 Task: Explore the pedestrian path from French Quarter to Audubon Aquarium of the Americas in New Orleans.
Action: Mouse moved to (243, 84)
Screenshot: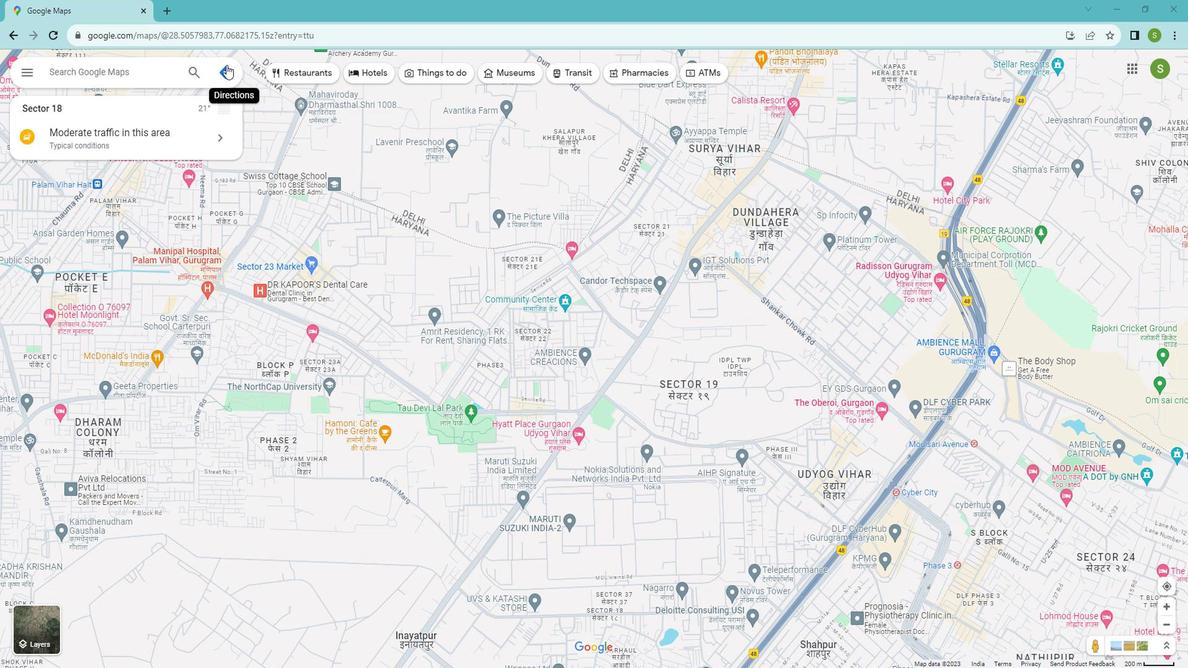 
Action: Mouse pressed left at (243, 84)
Screenshot: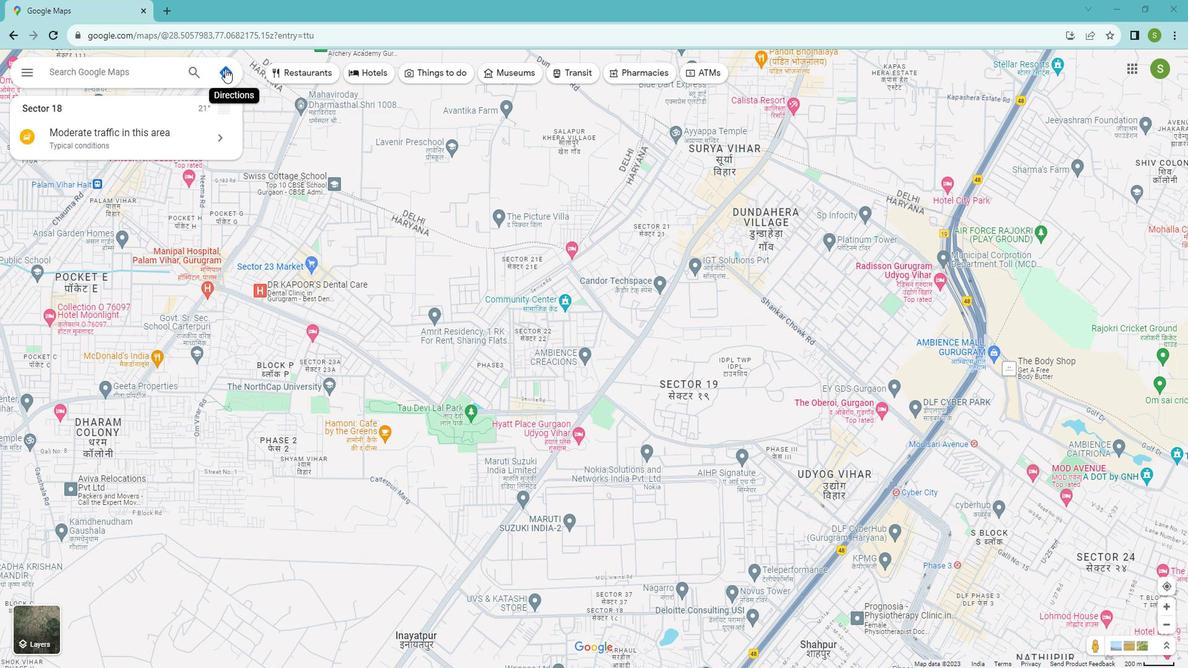 
Action: Mouse moved to (118, 122)
Screenshot: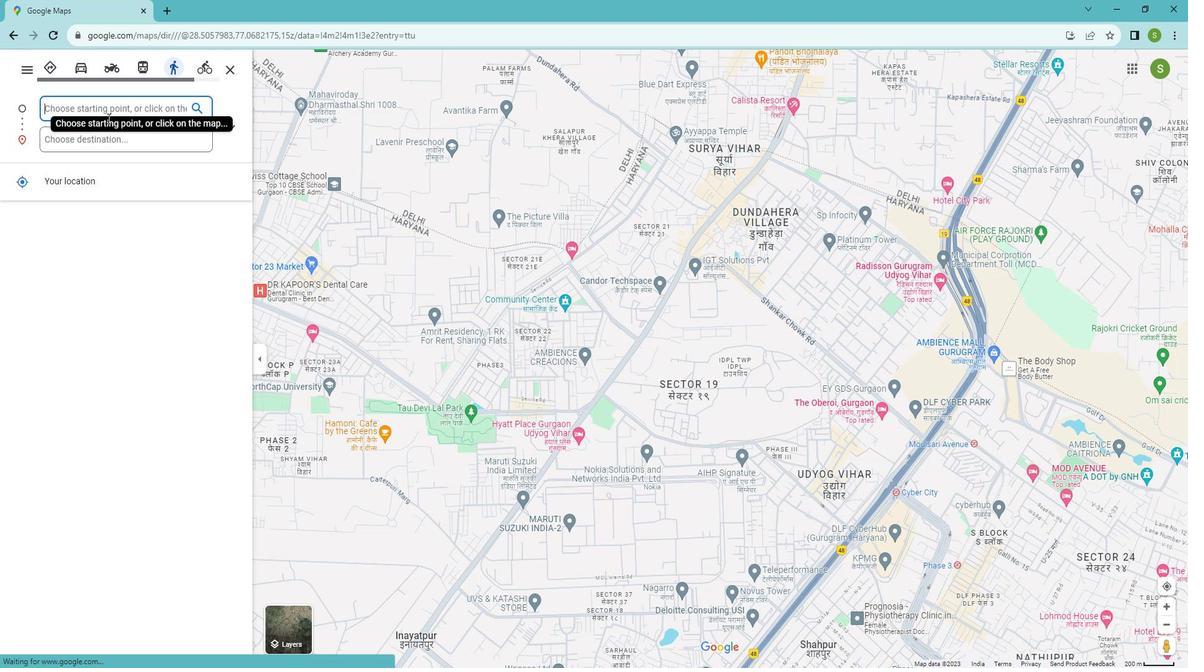 
Action: Mouse pressed left at (118, 122)
Screenshot: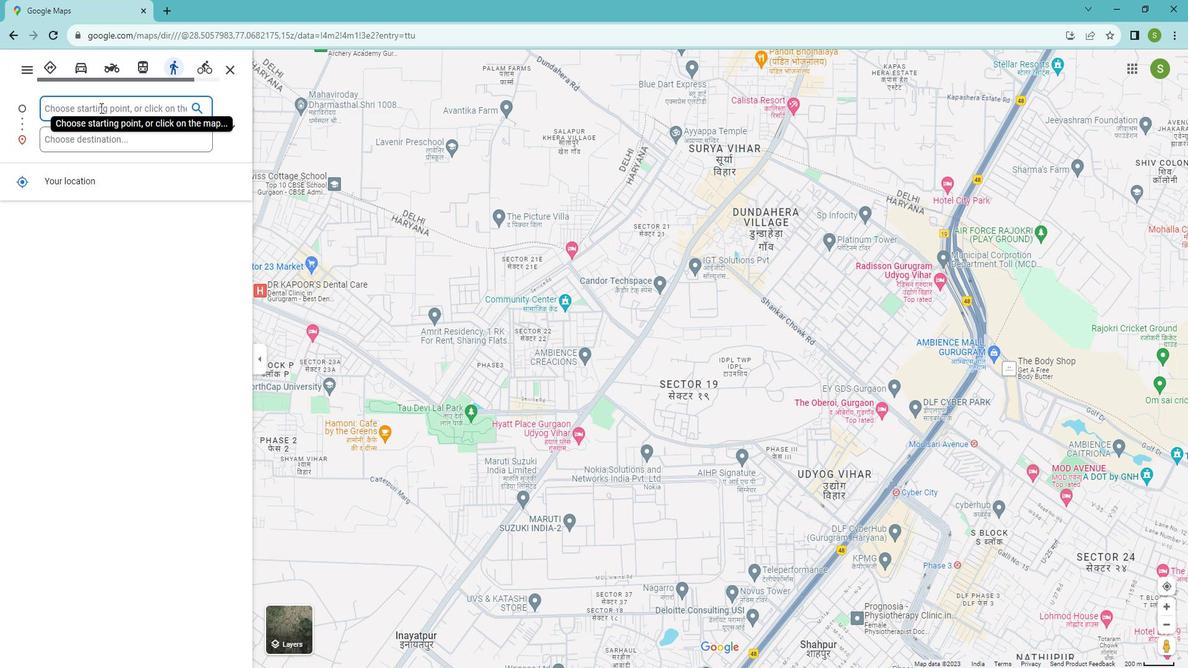 
Action: Key pressed <Key.shift>French<Key.space><Key.shift>Quater
Screenshot: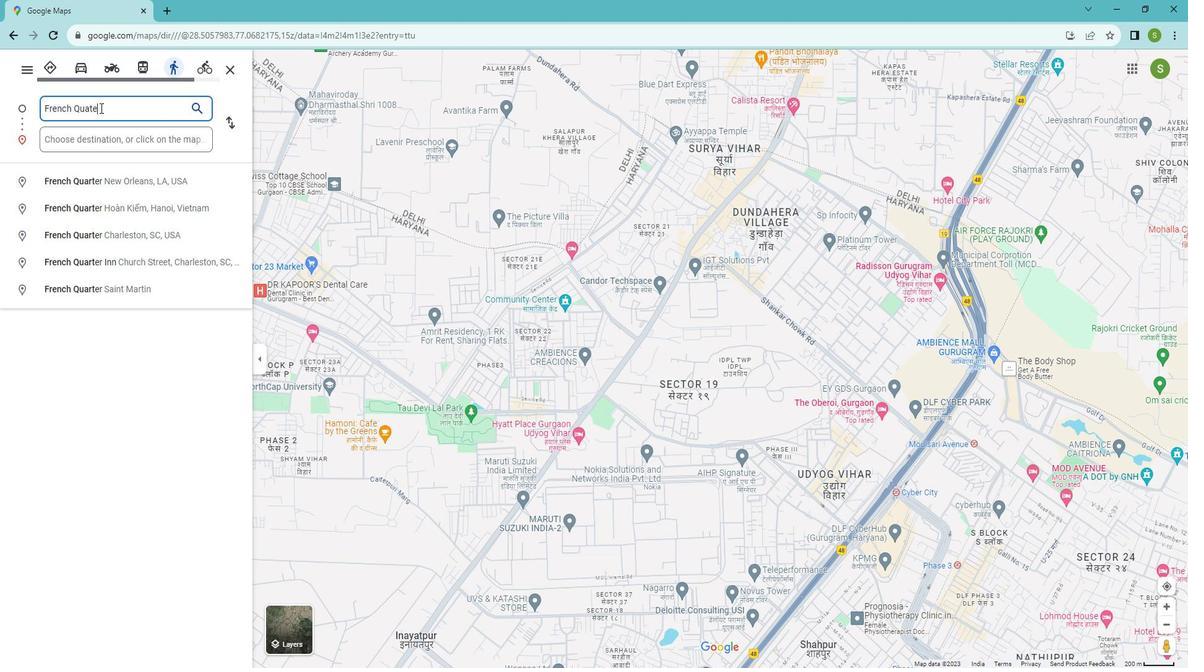 
Action: Mouse moved to (110, 120)
Screenshot: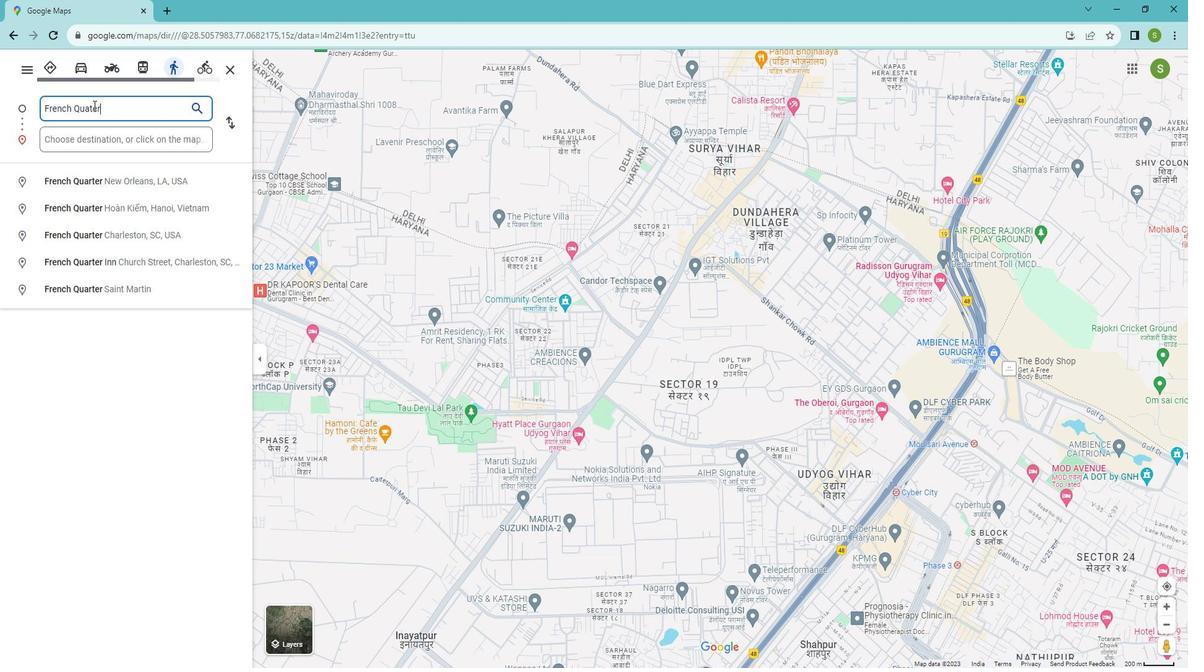 
Action: Mouse pressed left at (110, 120)
Screenshot: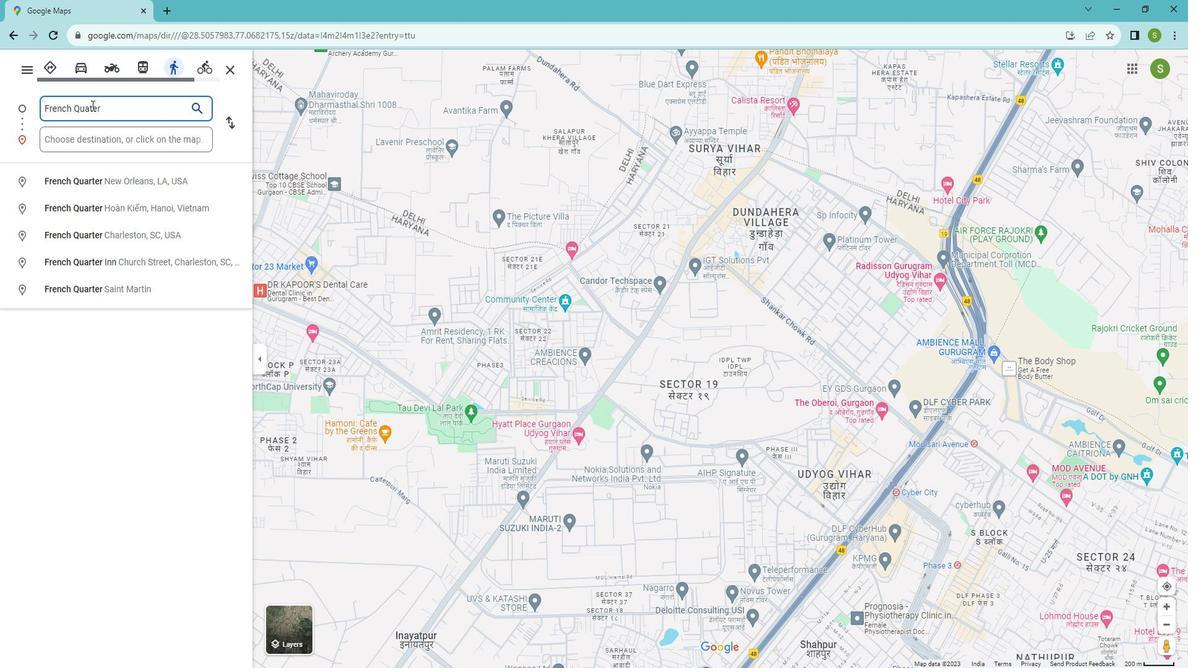 
Action: Mouse moved to (155, 131)
Screenshot: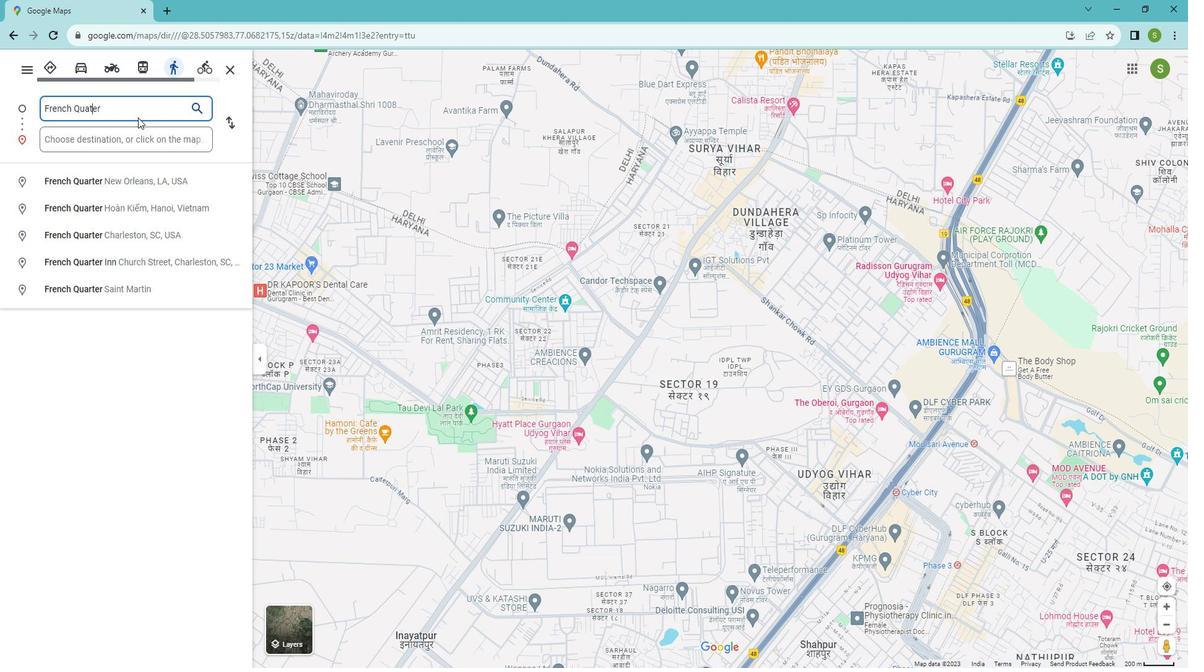 
Action: Key pressed r
Screenshot: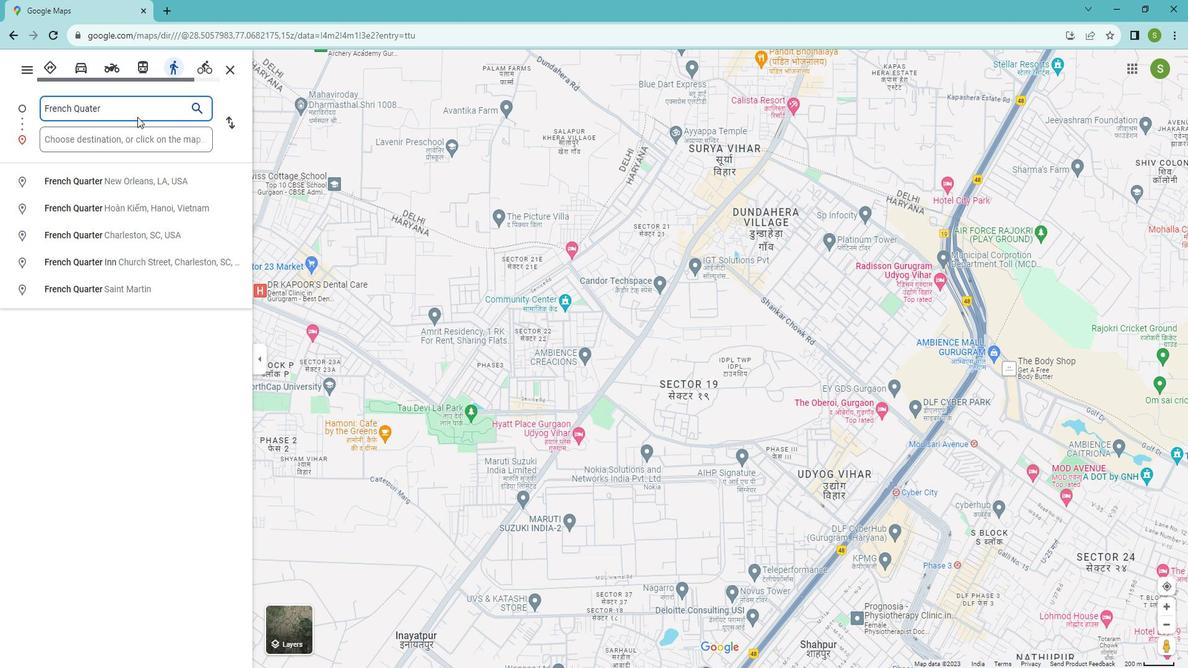 
Action: Mouse moved to (134, 149)
Screenshot: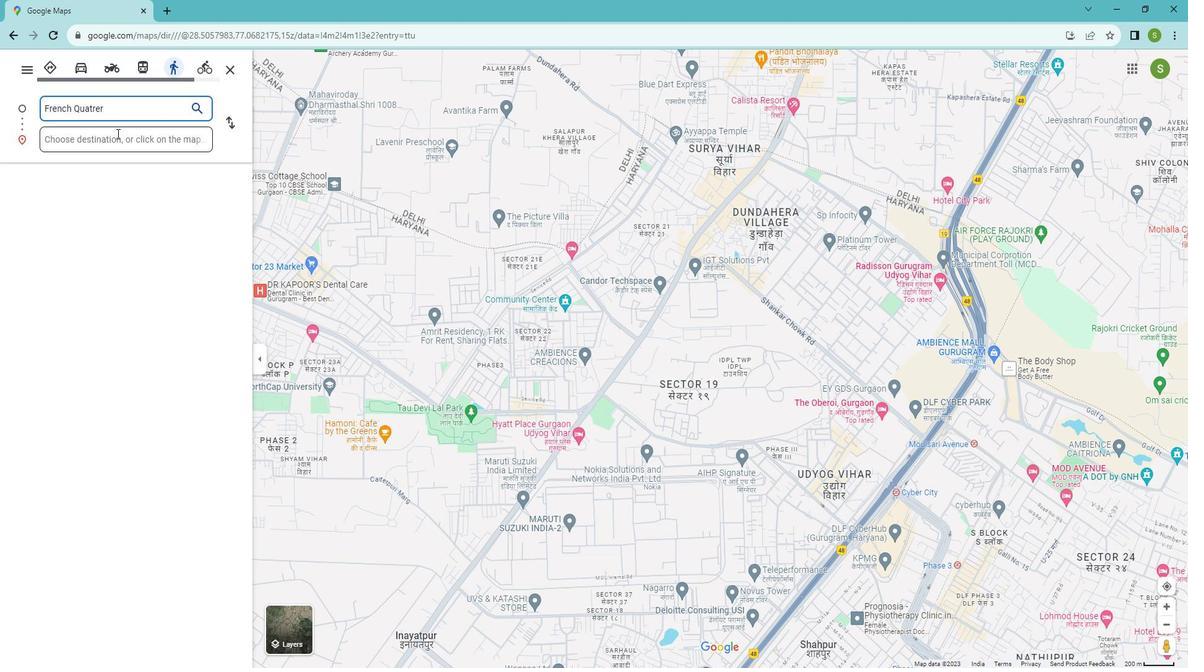 
Action: Mouse pressed left at (134, 149)
Screenshot: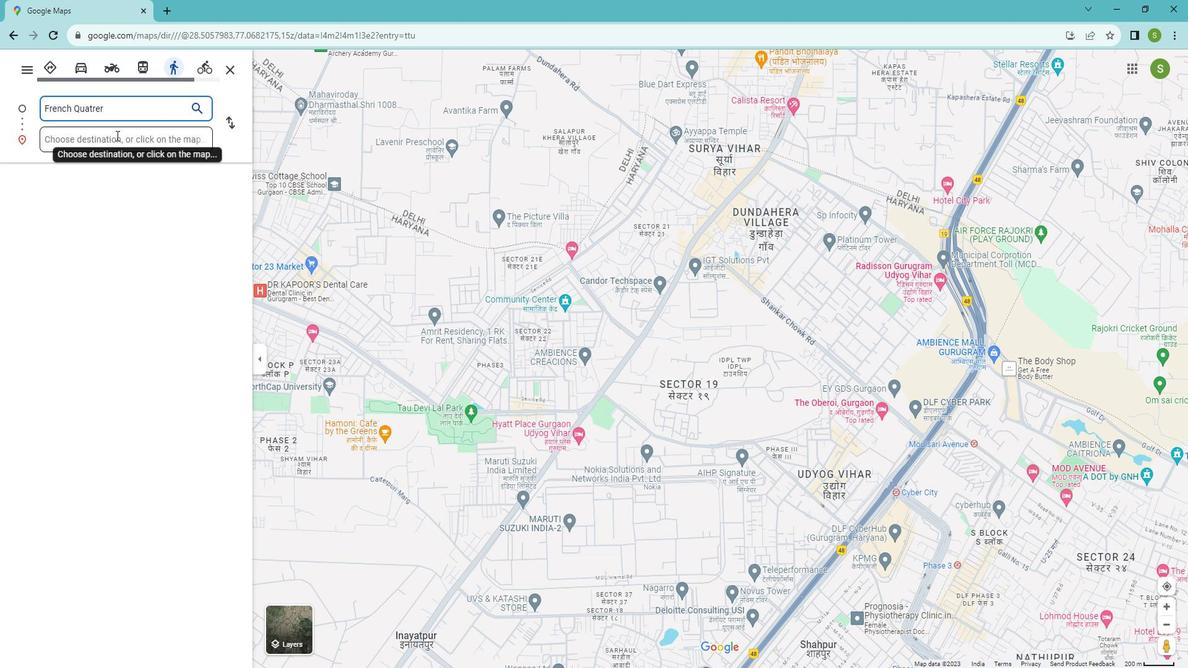 
Action: Key pressed <Key.shift>Audubon<Key.space><Key.shift>Aquarium<Key.enter>
Screenshot: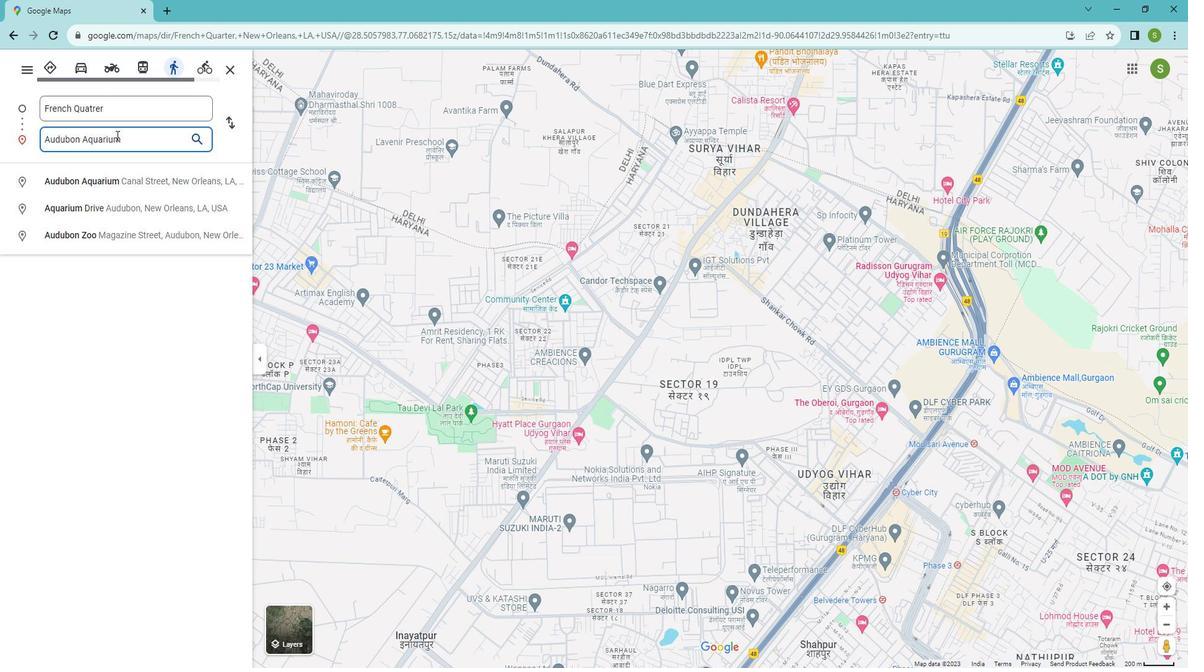 
Action: Mouse moved to (83, 319)
Screenshot: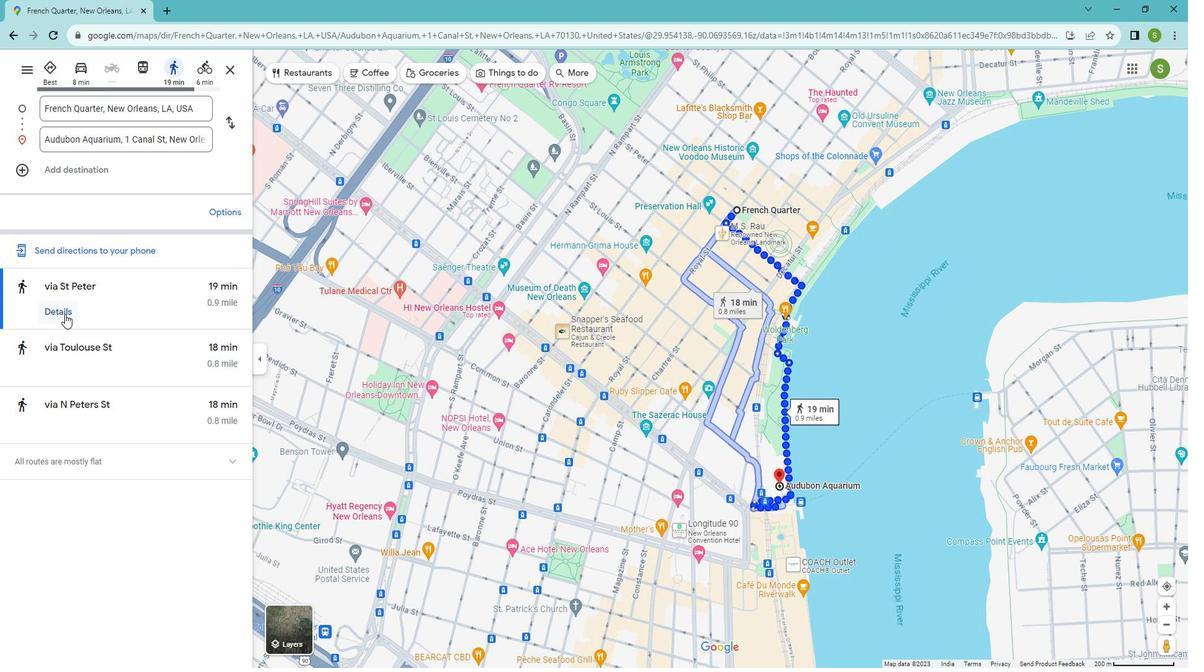 
Action: Mouse pressed left at (83, 319)
Screenshot: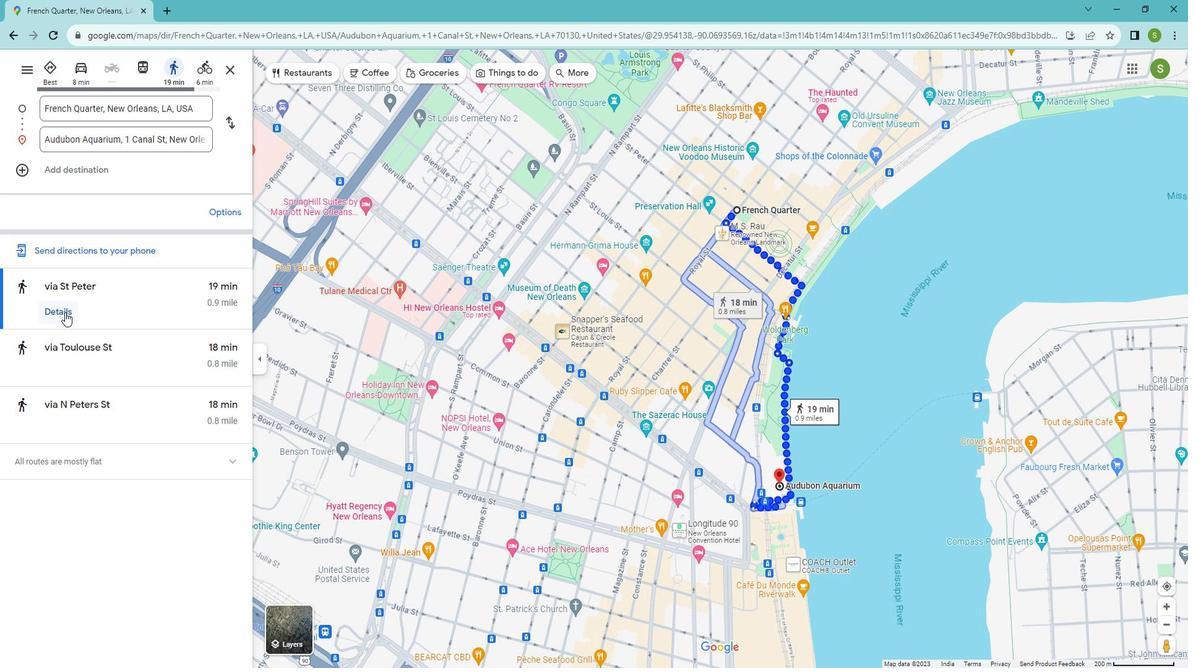 
Action: Mouse moved to (71, 285)
Screenshot: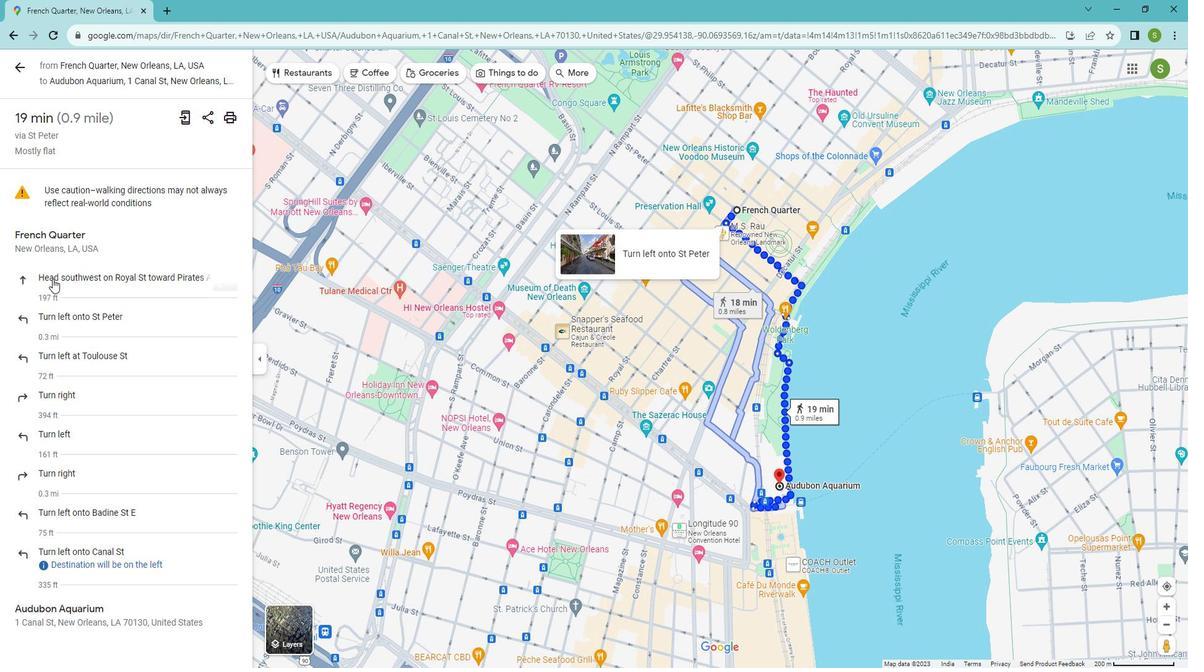 
Action: Mouse pressed left at (71, 285)
Screenshot: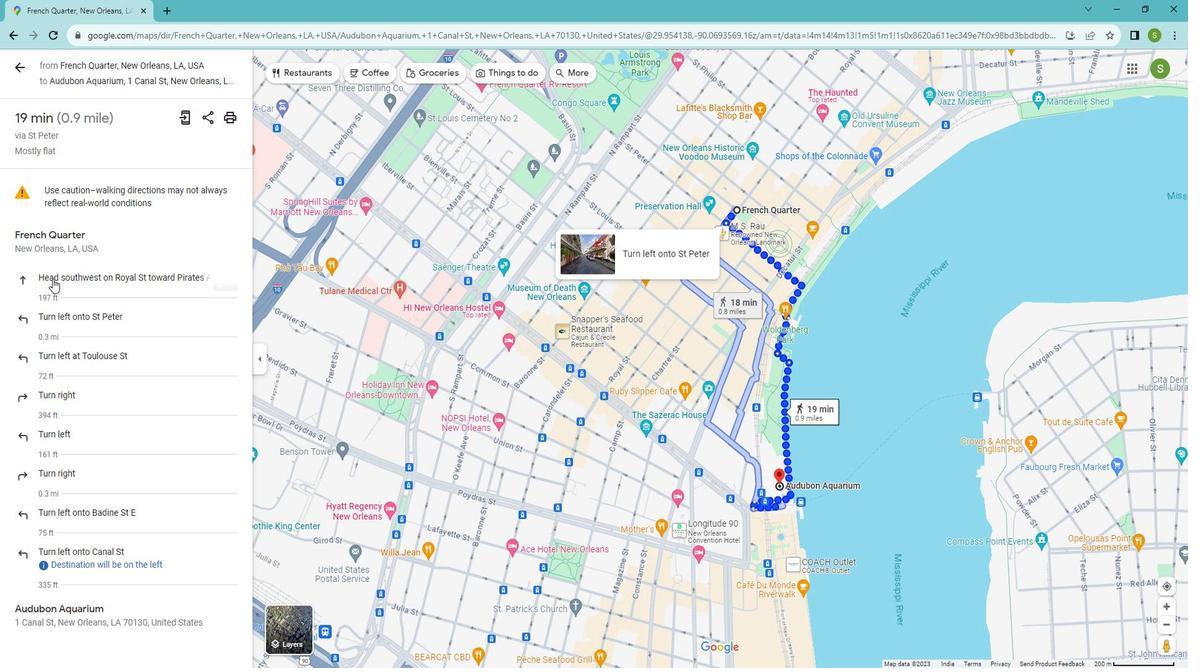 
Action: Mouse moved to (89, 328)
Screenshot: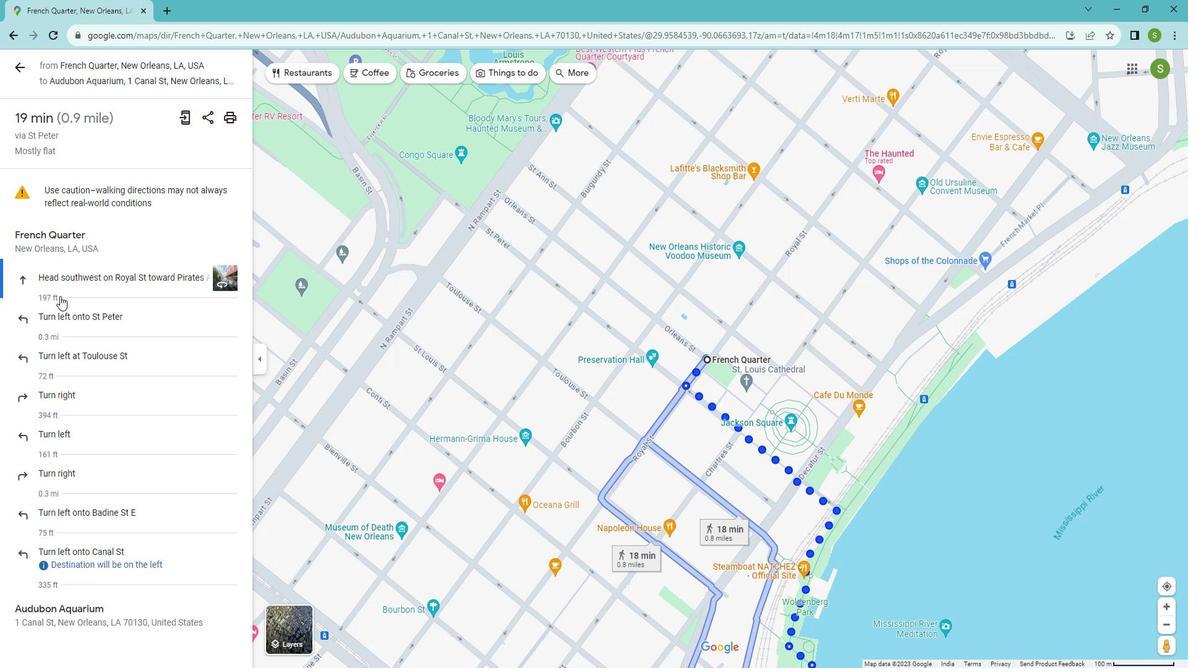 
Action: Mouse pressed left at (89, 328)
Screenshot: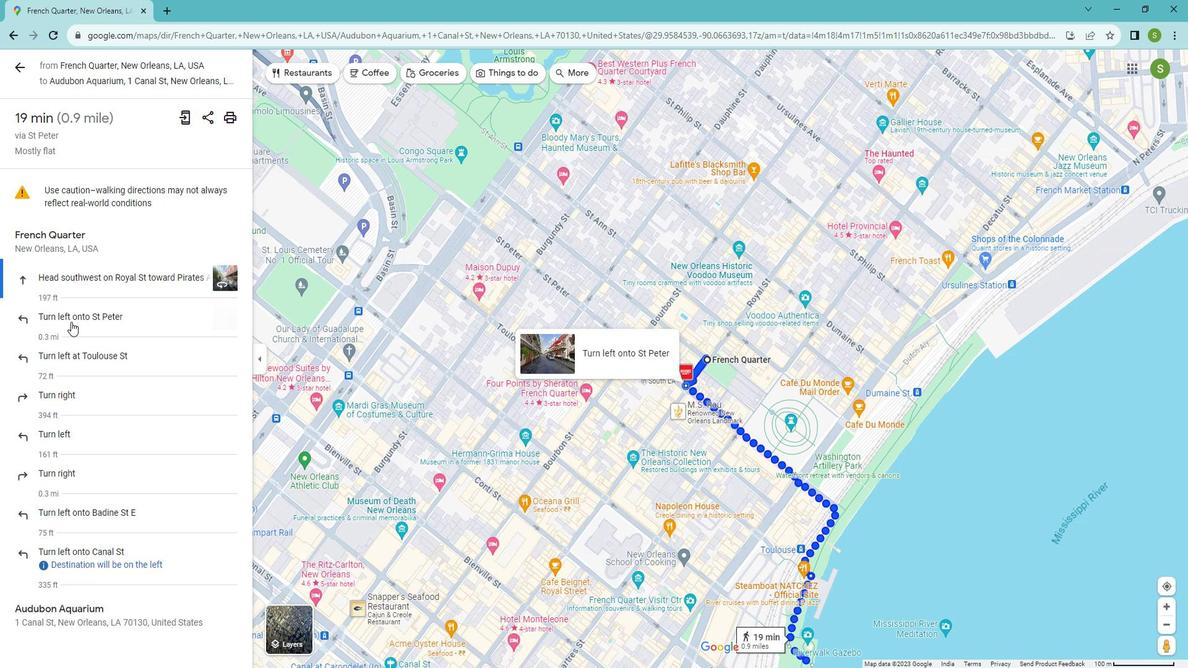 
Action: Mouse moved to (81, 361)
Screenshot: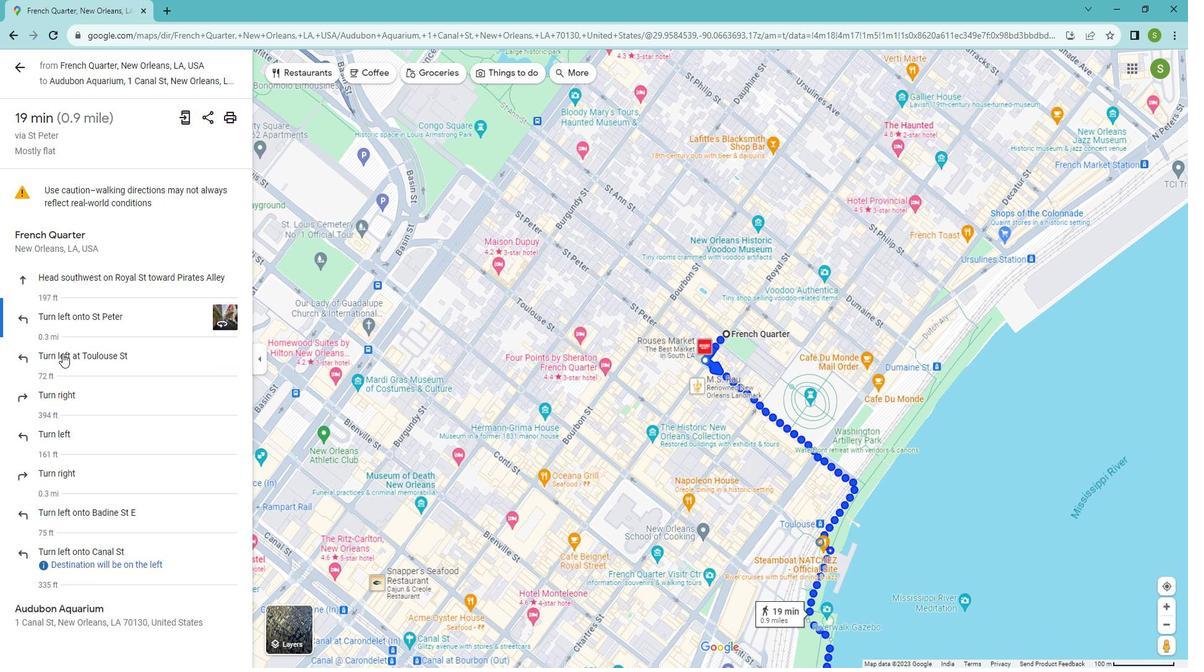 
Action: Mouse pressed left at (81, 361)
Screenshot: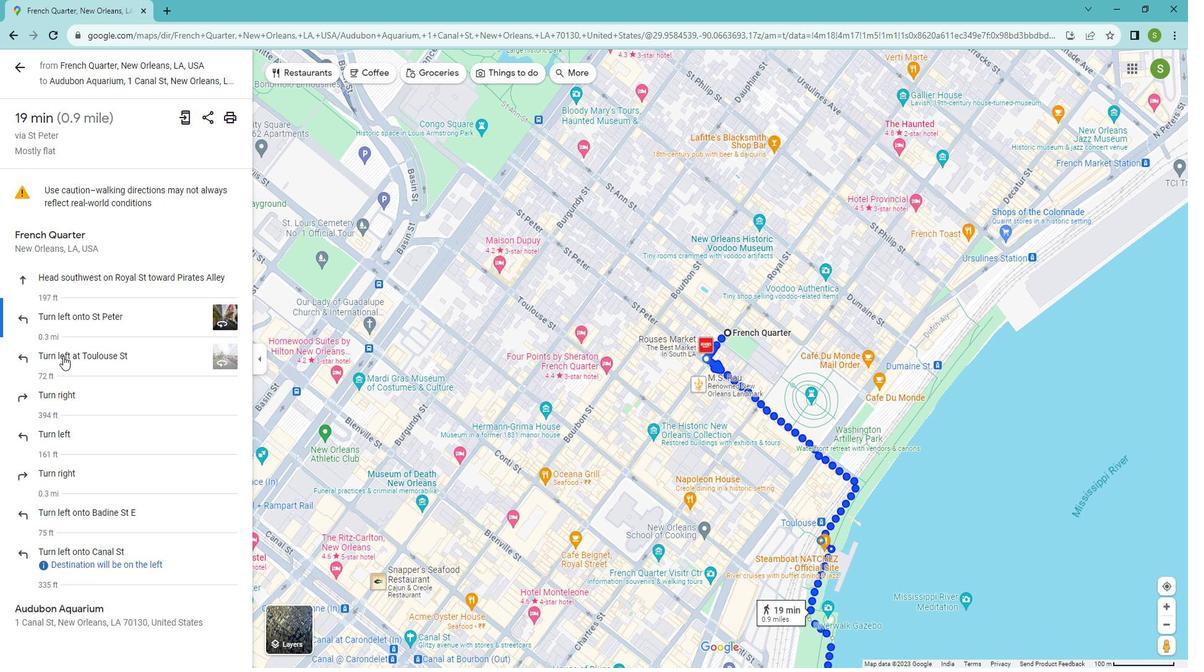 
Action: Mouse moved to (82, 399)
Screenshot: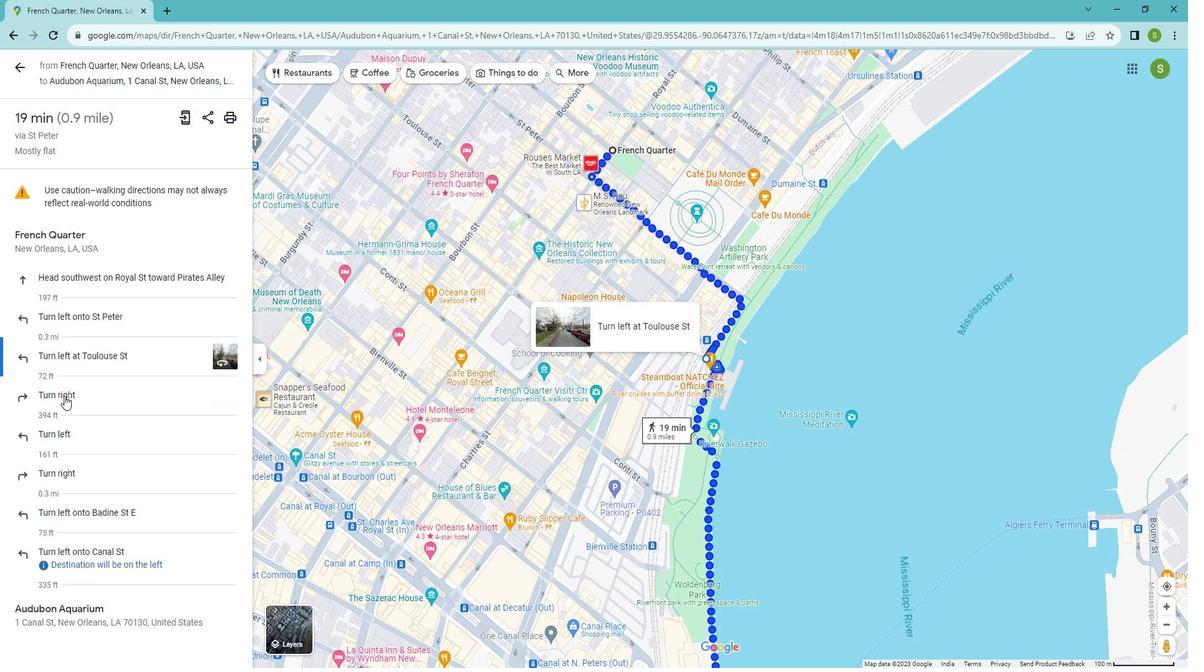 
Action: Mouse pressed left at (82, 399)
Screenshot: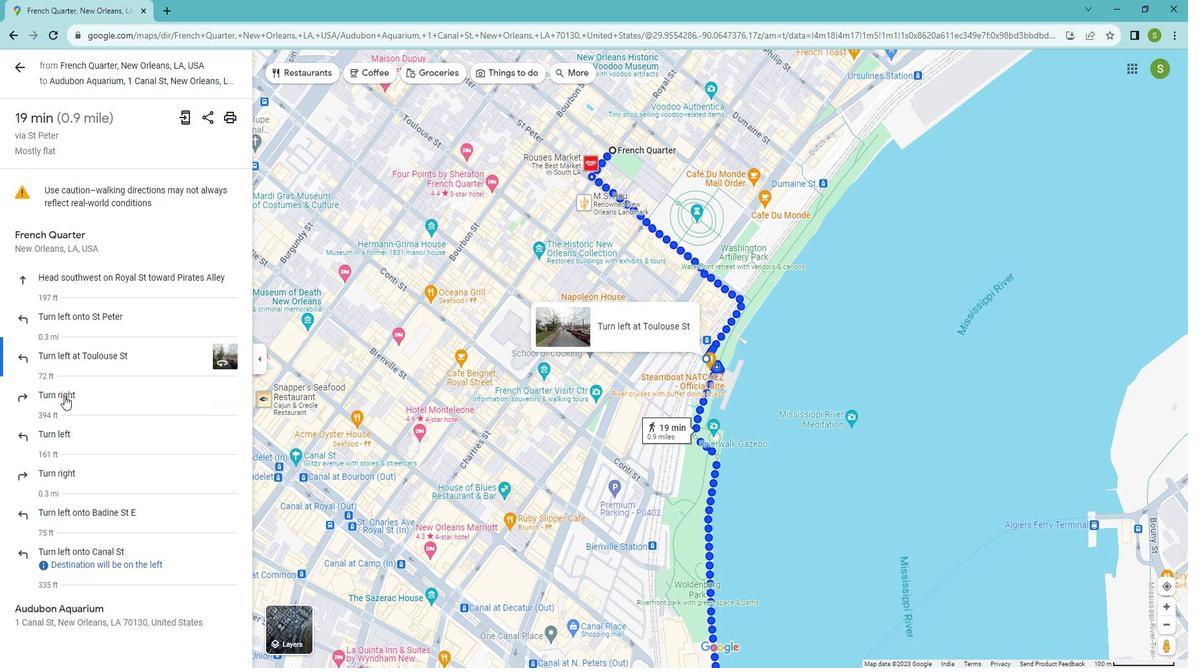 
Action: Mouse moved to (68, 437)
Screenshot: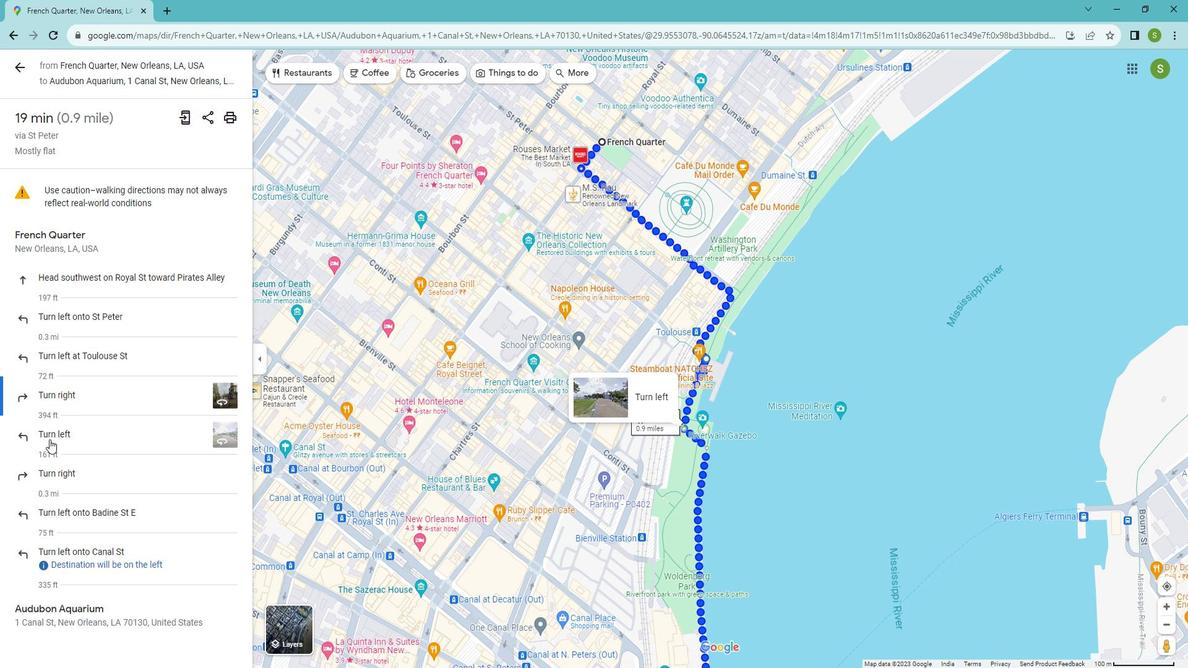 
Action: Mouse pressed left at (68, 437)
Screenshot: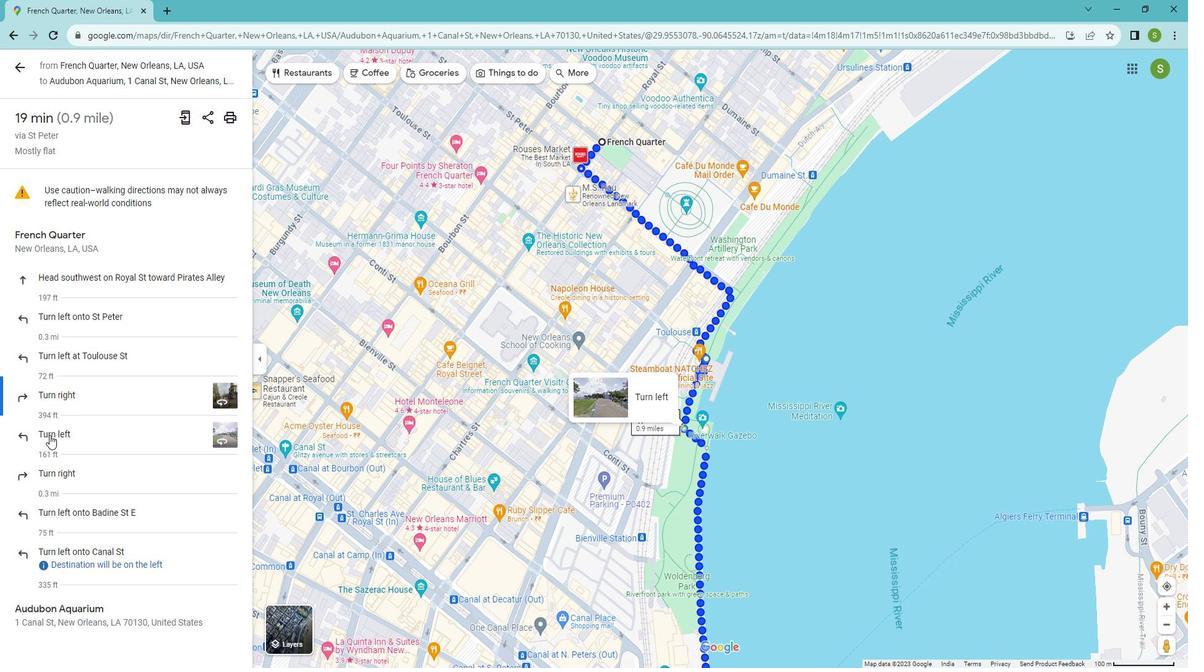 
Action: Mouse moved to (63, 472)
Screenshot: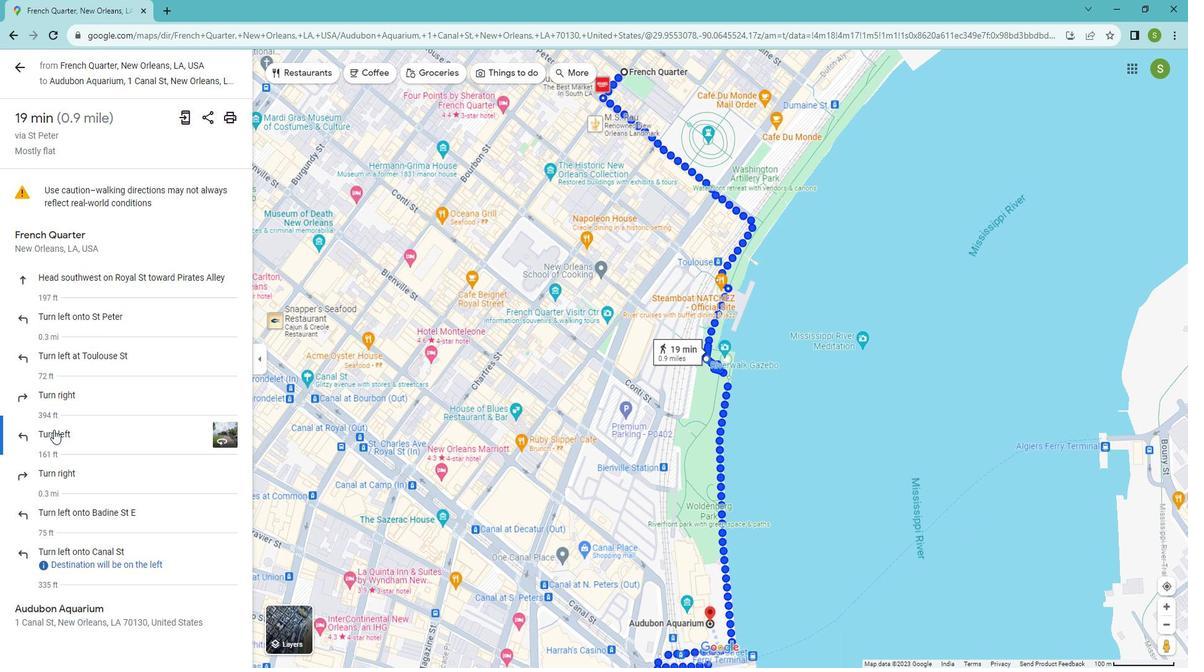 
Action: Mouse pressed left at (63, 472)
Screenshot: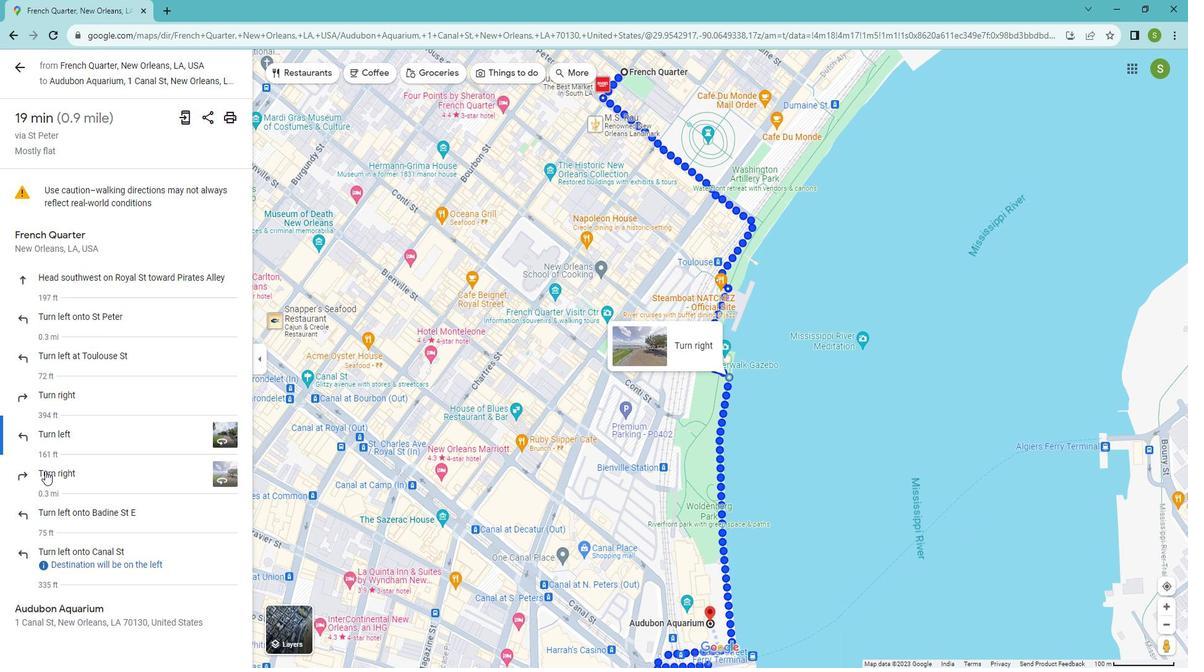 
Action: Mouse moved to (78, 505)
Screenshot: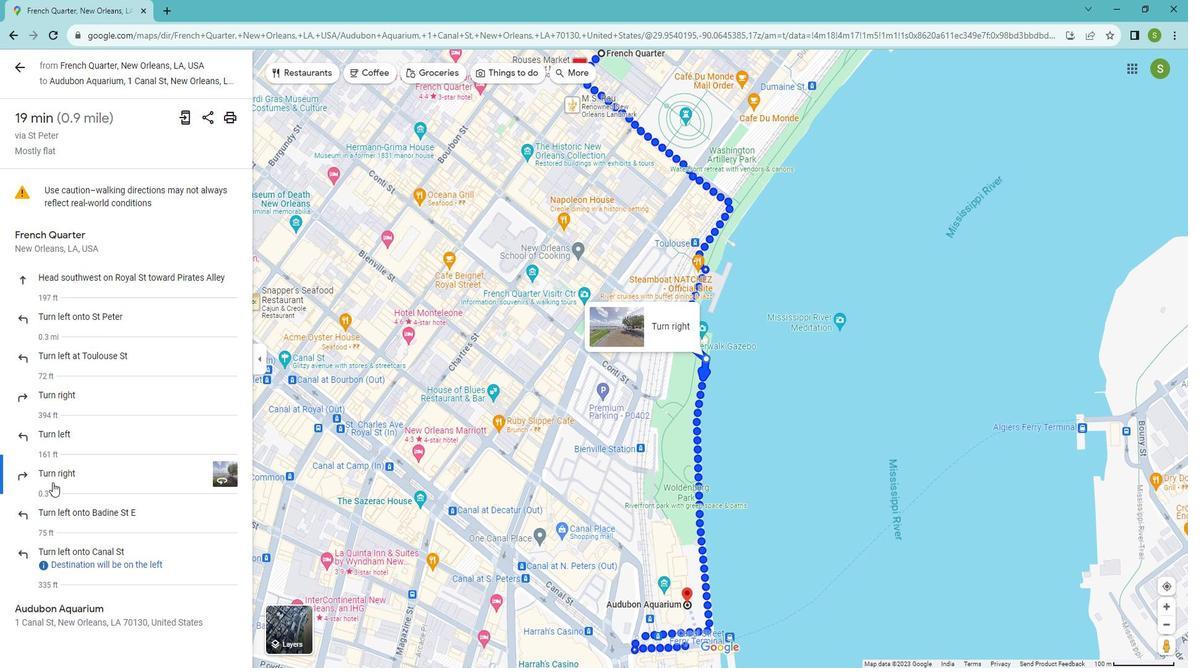 
Action: Mouse pressed left at (78, 505)
Screenshot: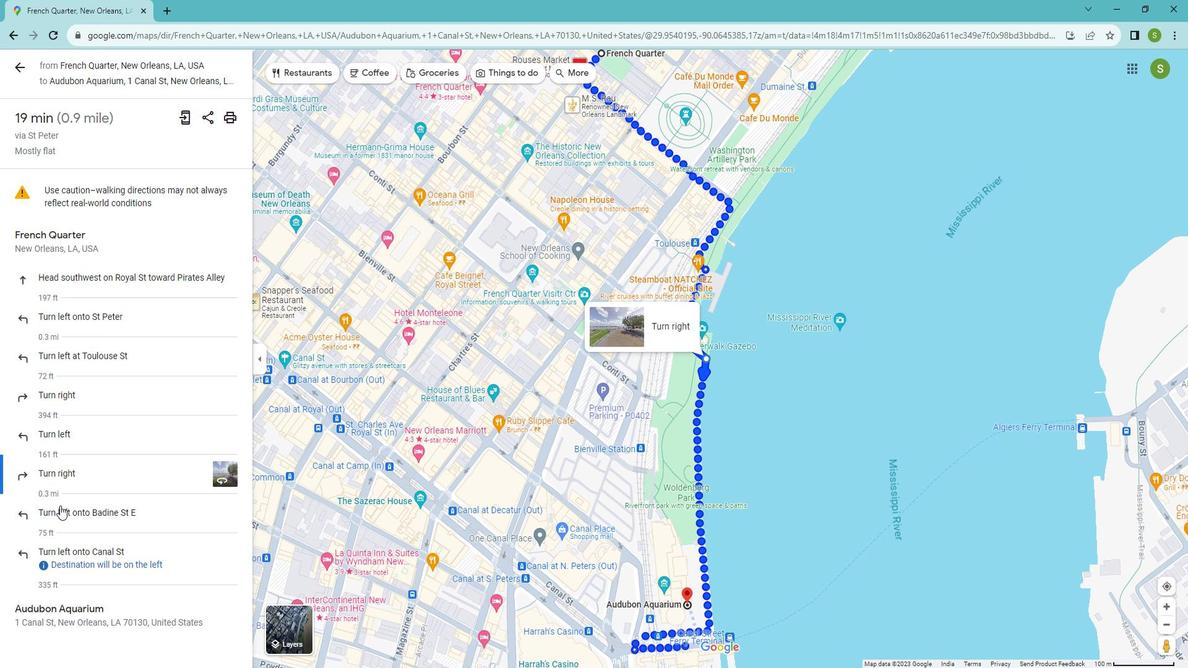 
Action: Mouse moved to (91, 549)
Screenshot: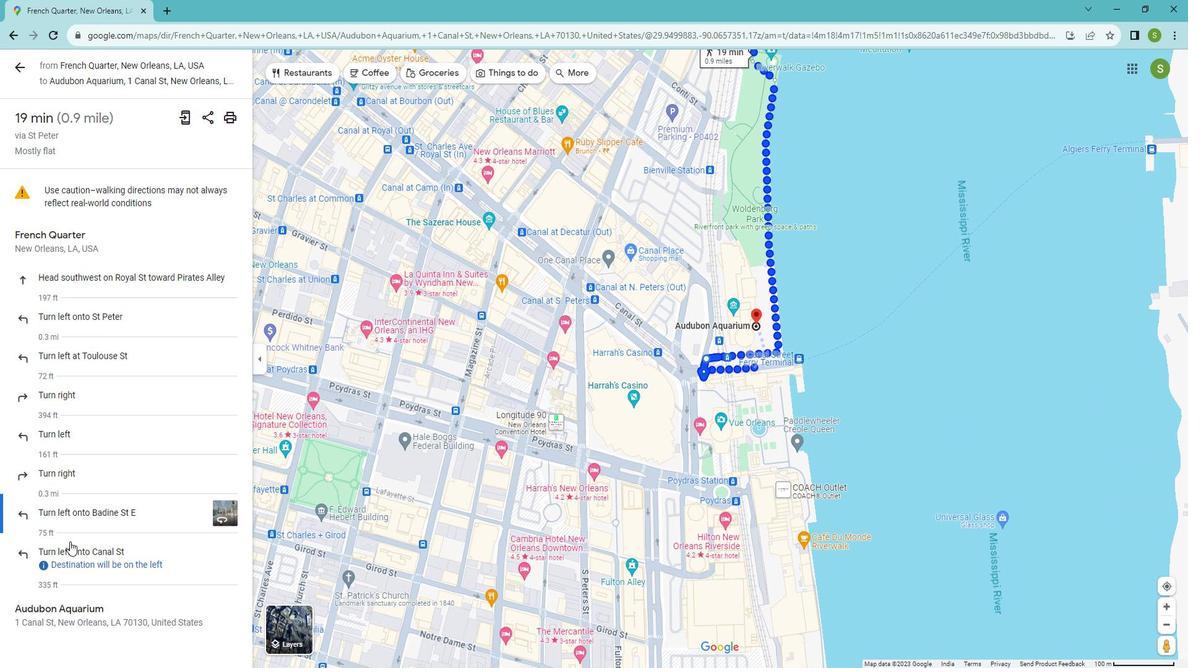 
Action: Mouse pressed left at (91, 549)
Screenshot: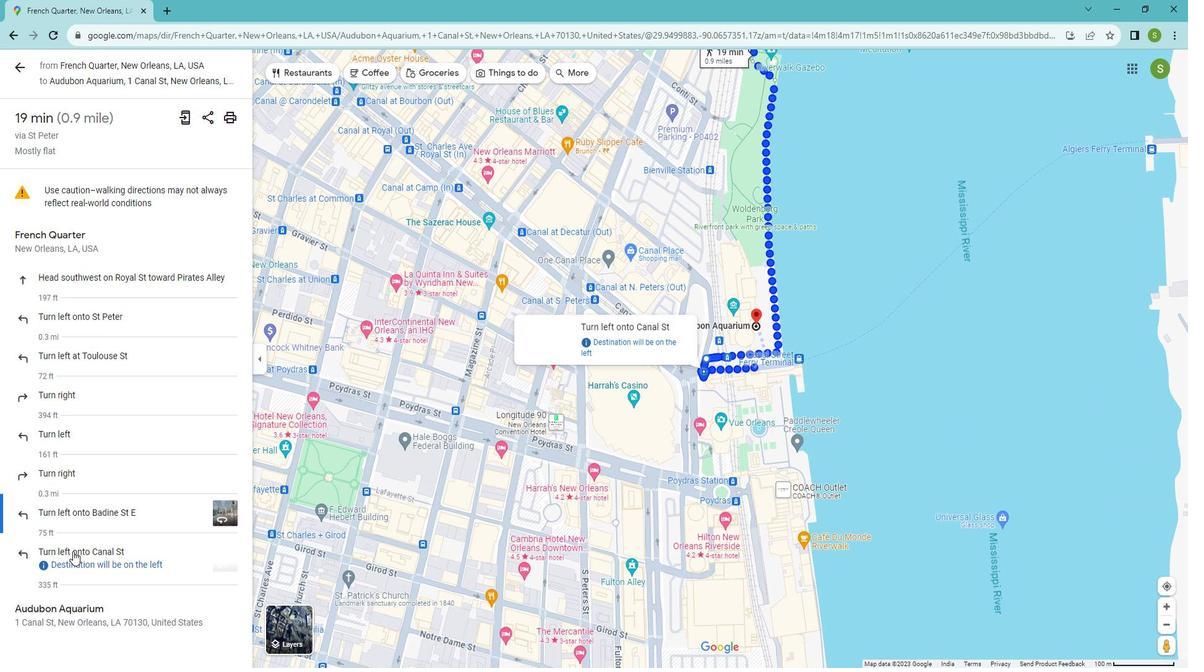 
Action: Mouse moved to (81, 605)
Screenshot: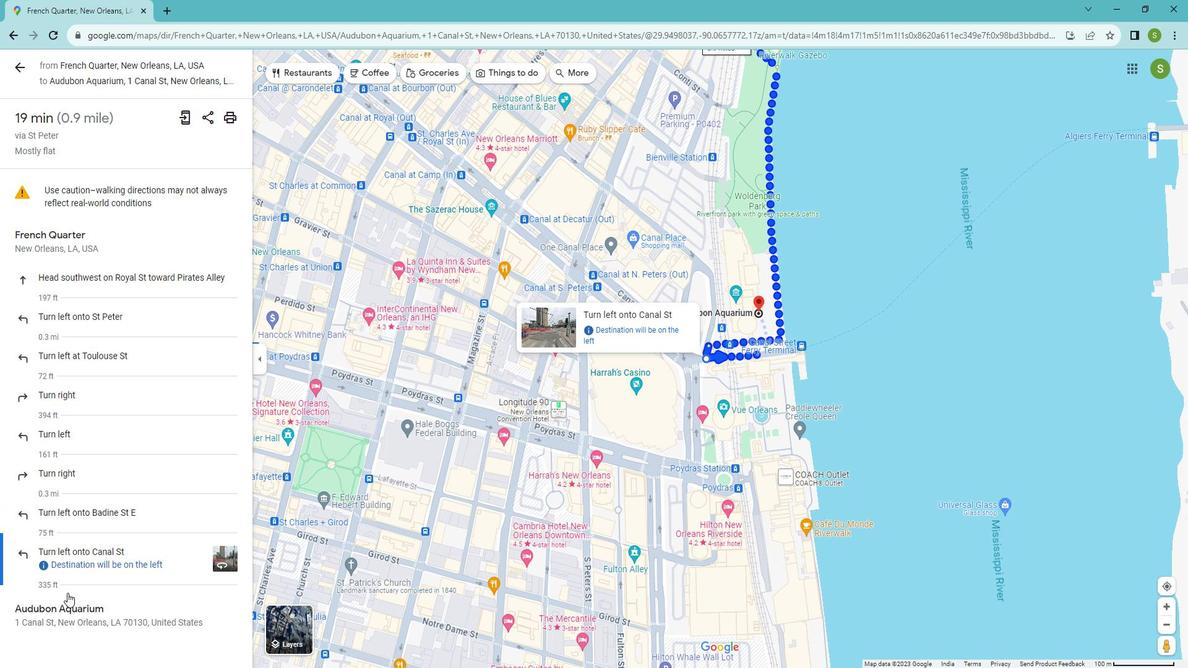 
Action: Mouse pressed left at (81, 605)
Screenshot: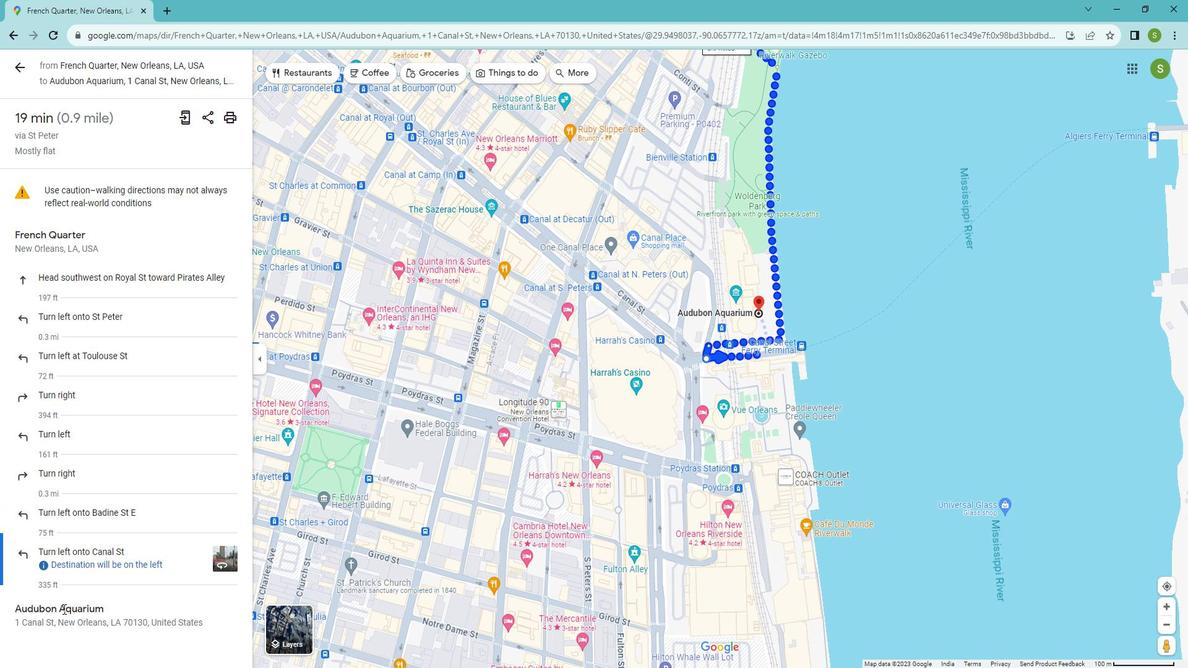 
Action: Mouse moved to (31, 82)
Screenshot: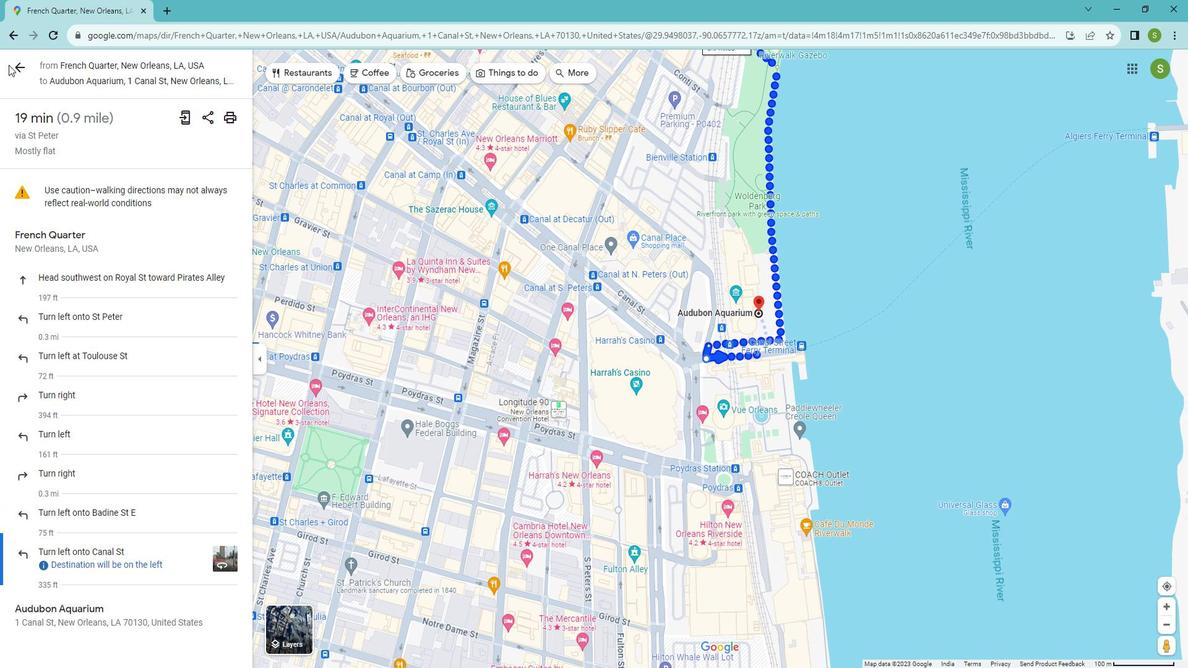 
Action: Mouse pressed left at (31, 82)
Screenshot: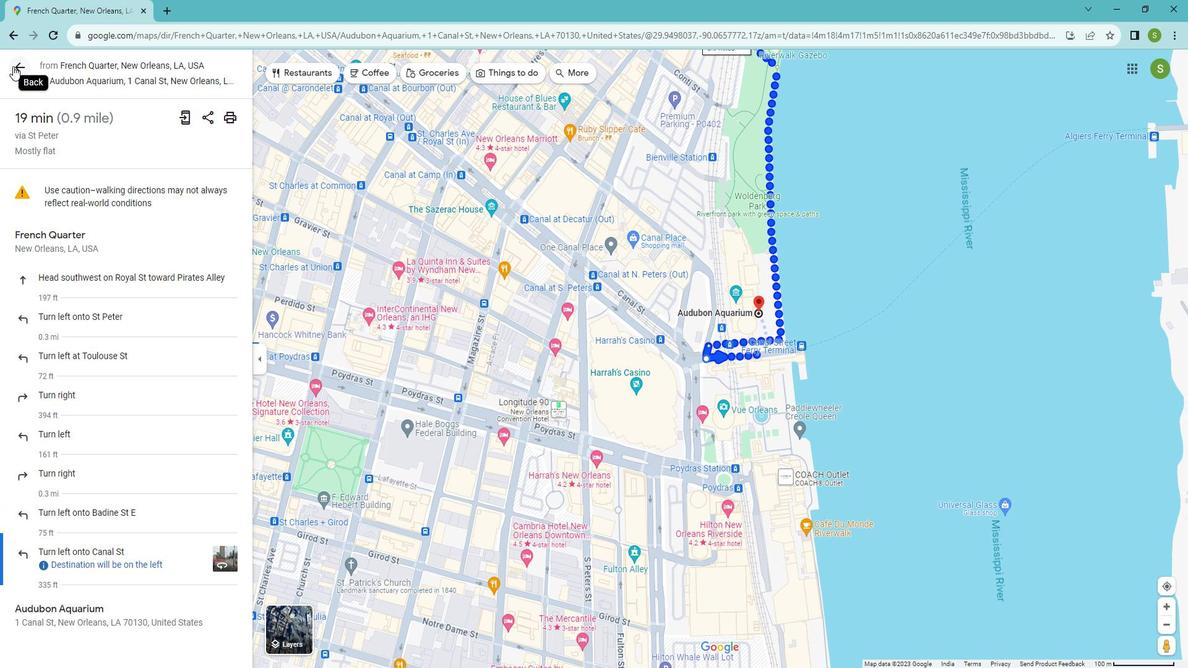 
Action: Mouse moved to (104, 92)
Screenshot: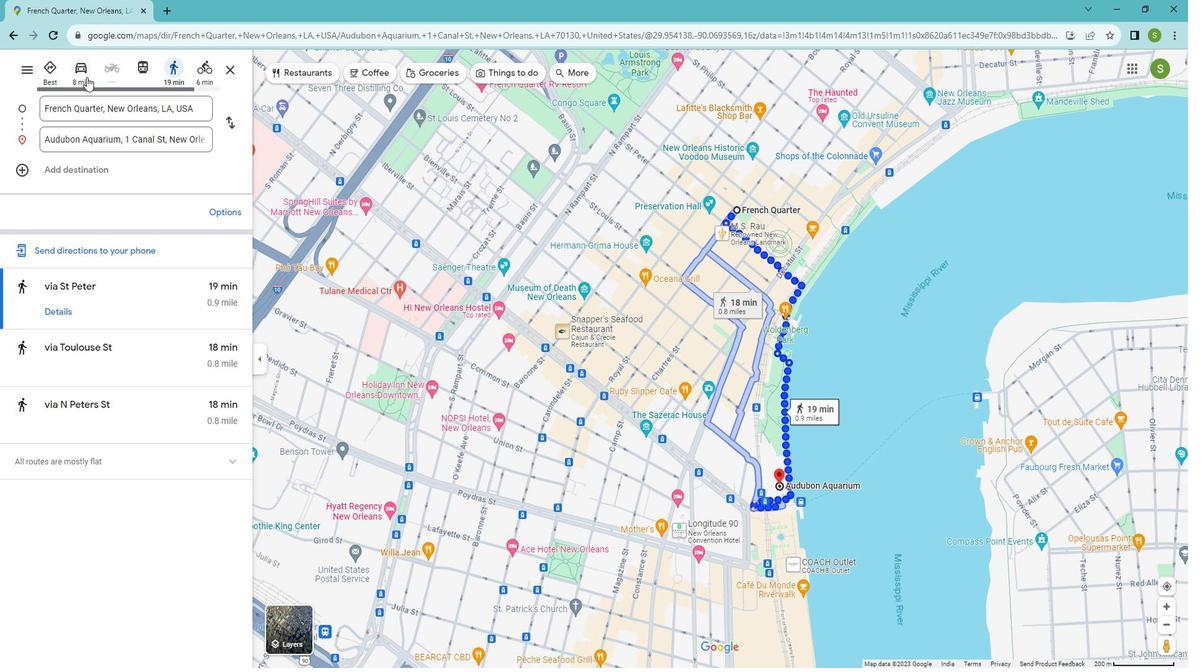 
Action: Mouse pressed left at (104, 92)
Screenshot: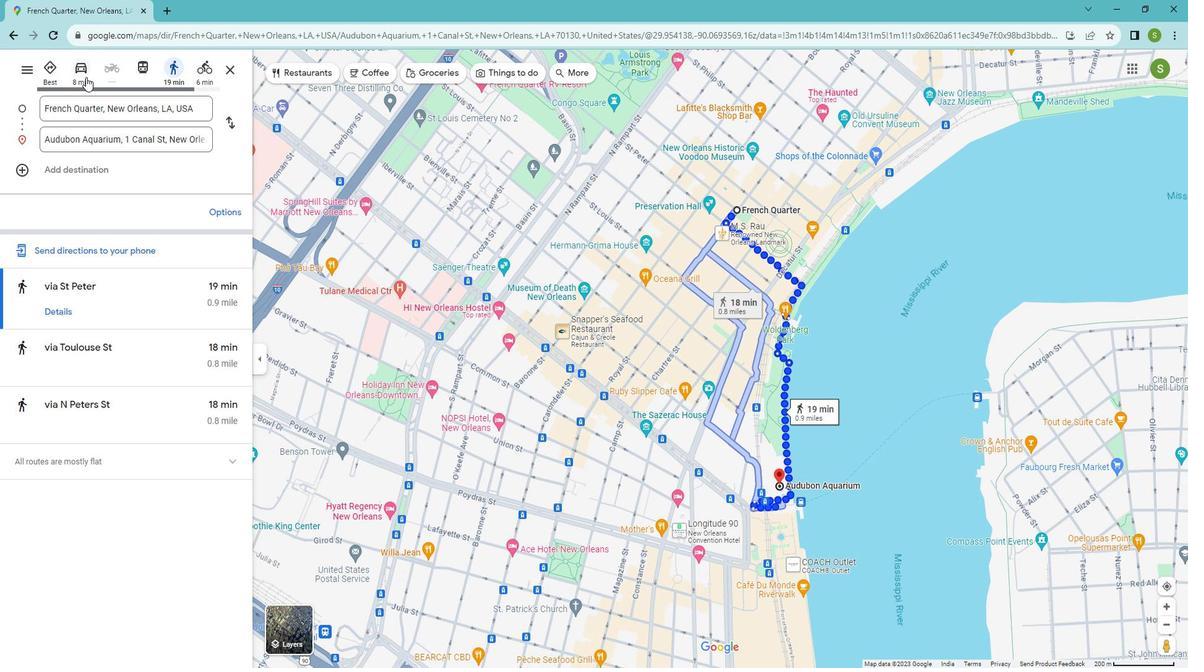 
Action: Mouse moved to (73, 342)
Screenshot: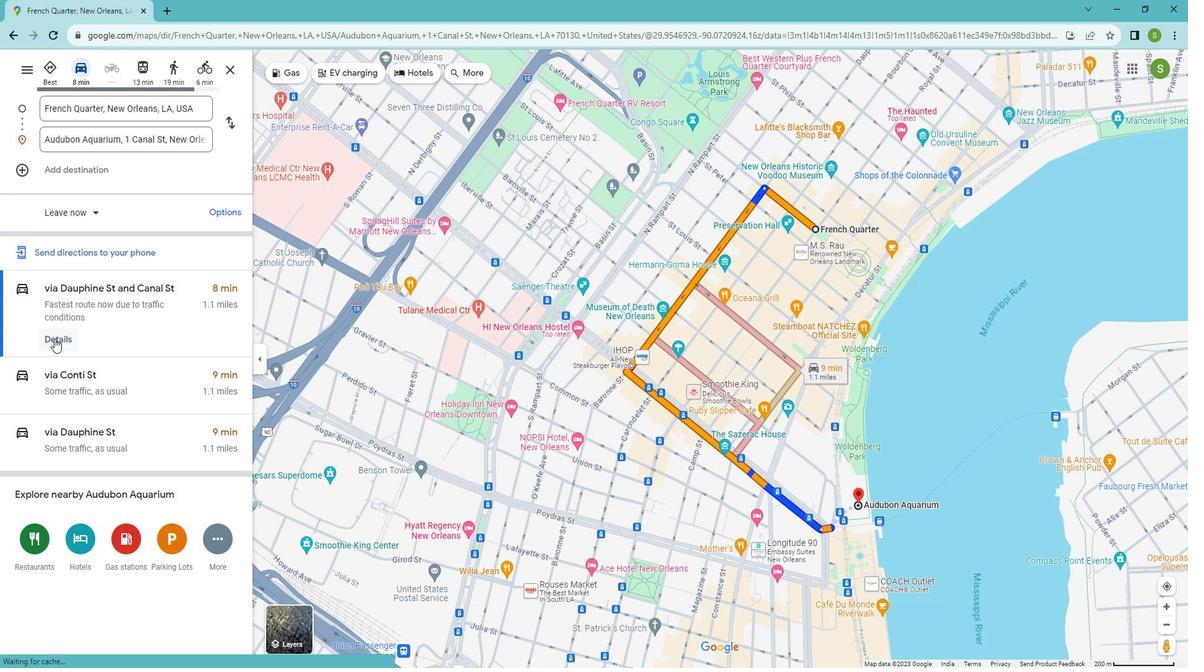 
Action: Mouse pressed left at (73, 342)
Screenshot: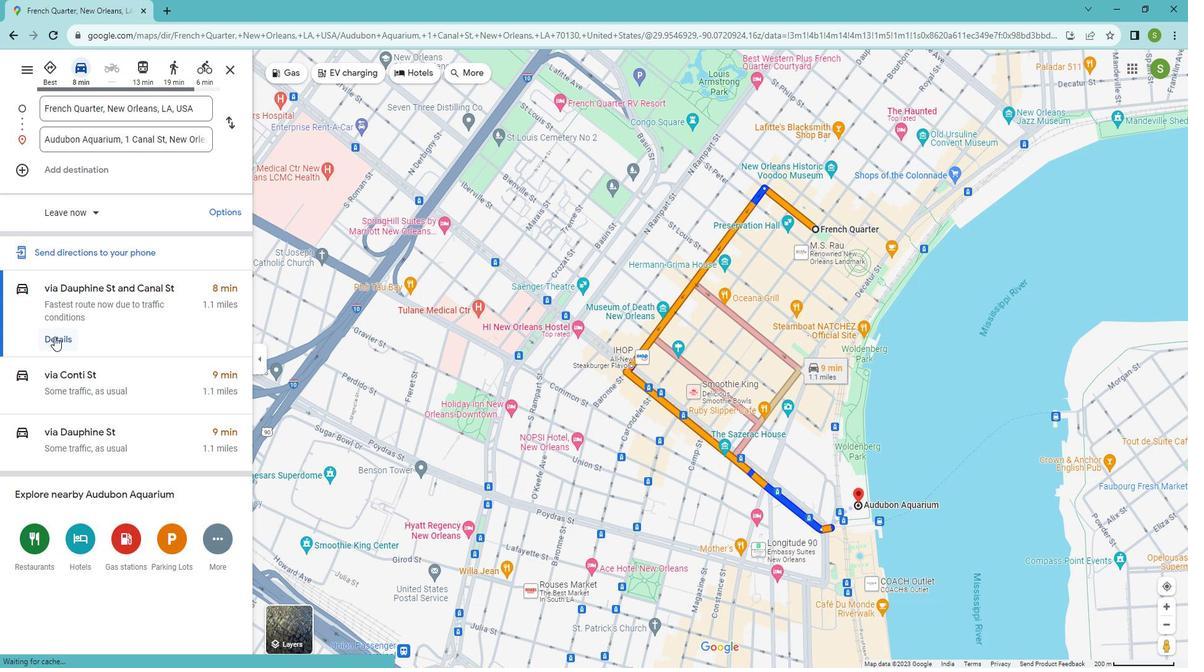 
Action: Mouse moved to (65, 252)
Screenshot: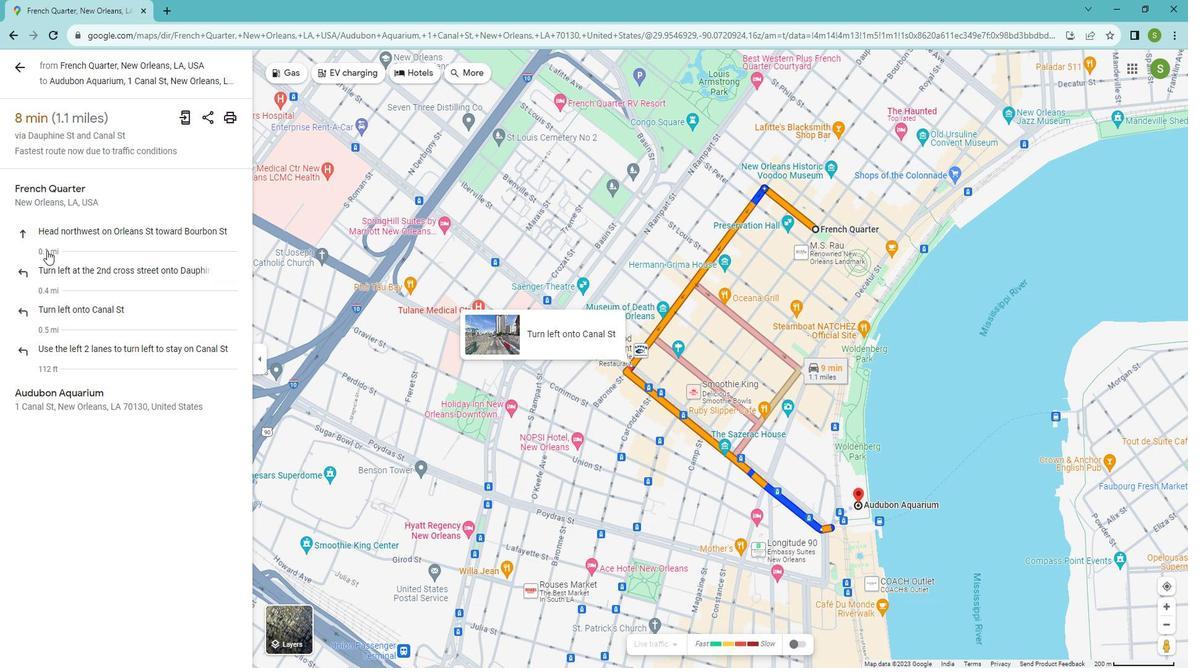 
Action: Mouse pressed left at (65, 252)
Screenshot: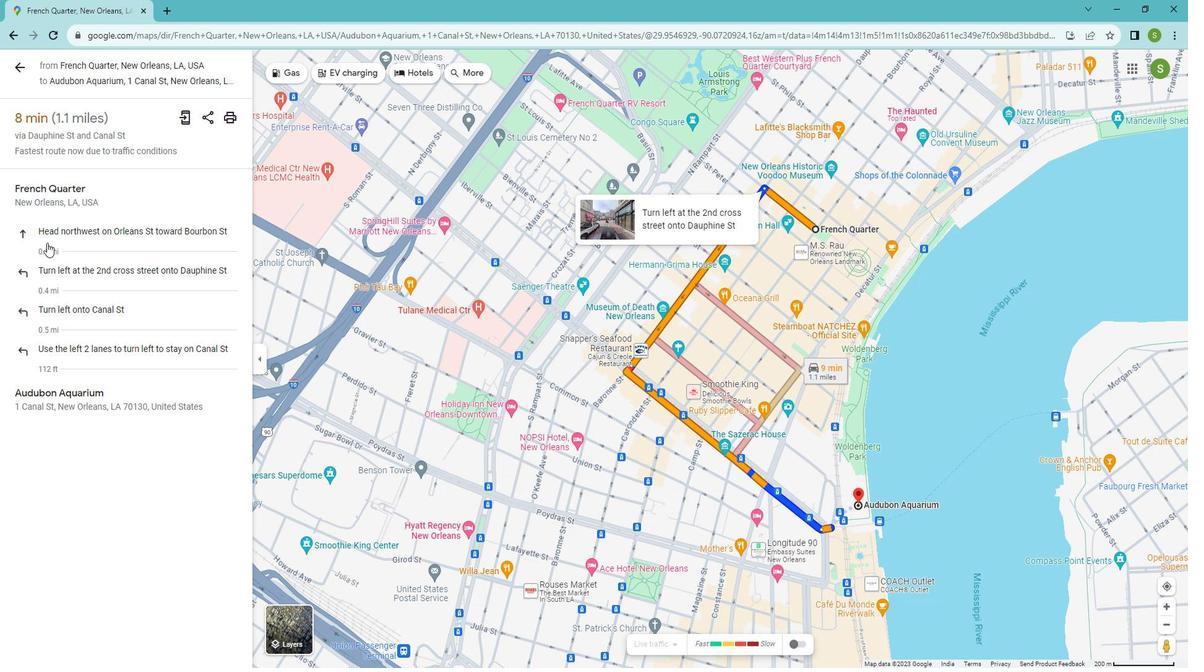 
Action: Mouse moved to (82, 293)
Screenshot: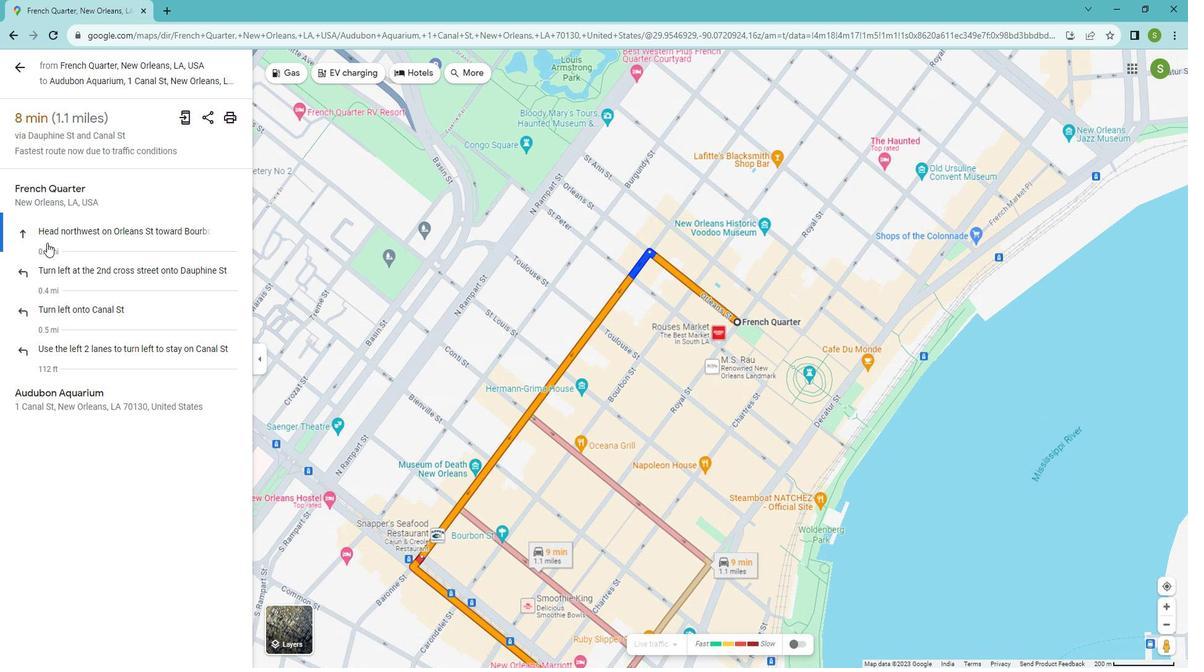 
Action: Mouse pressed left at (82, 293)
Screenshot: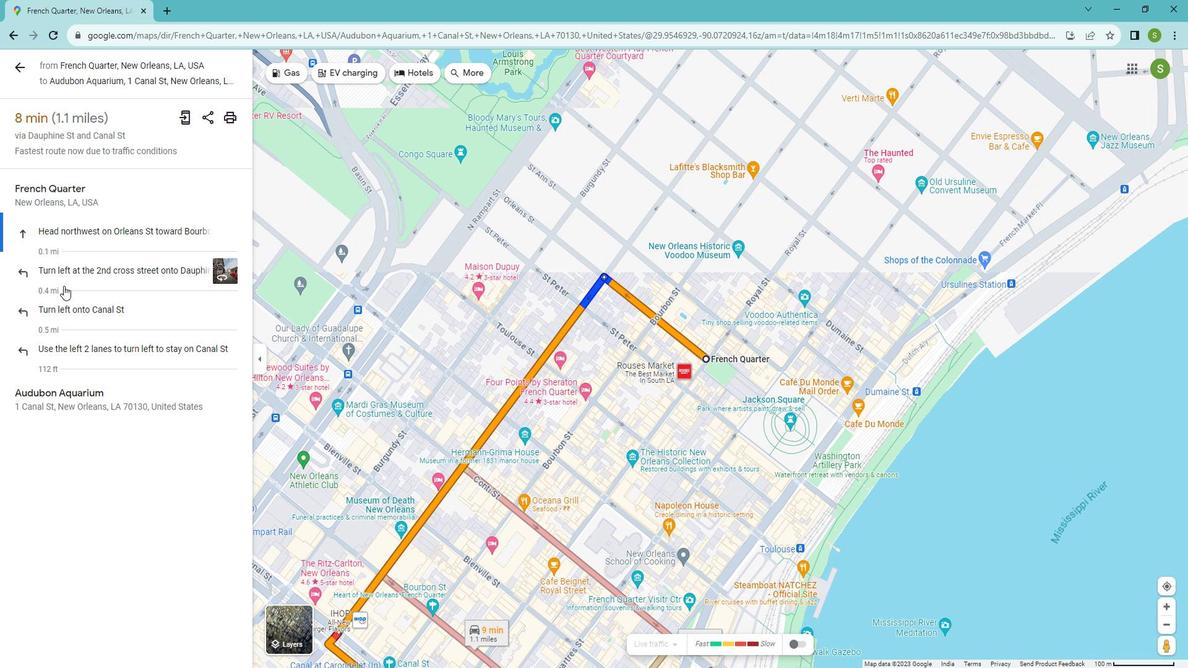 
Action: Mouse moved to (85, 323)
Screenshot: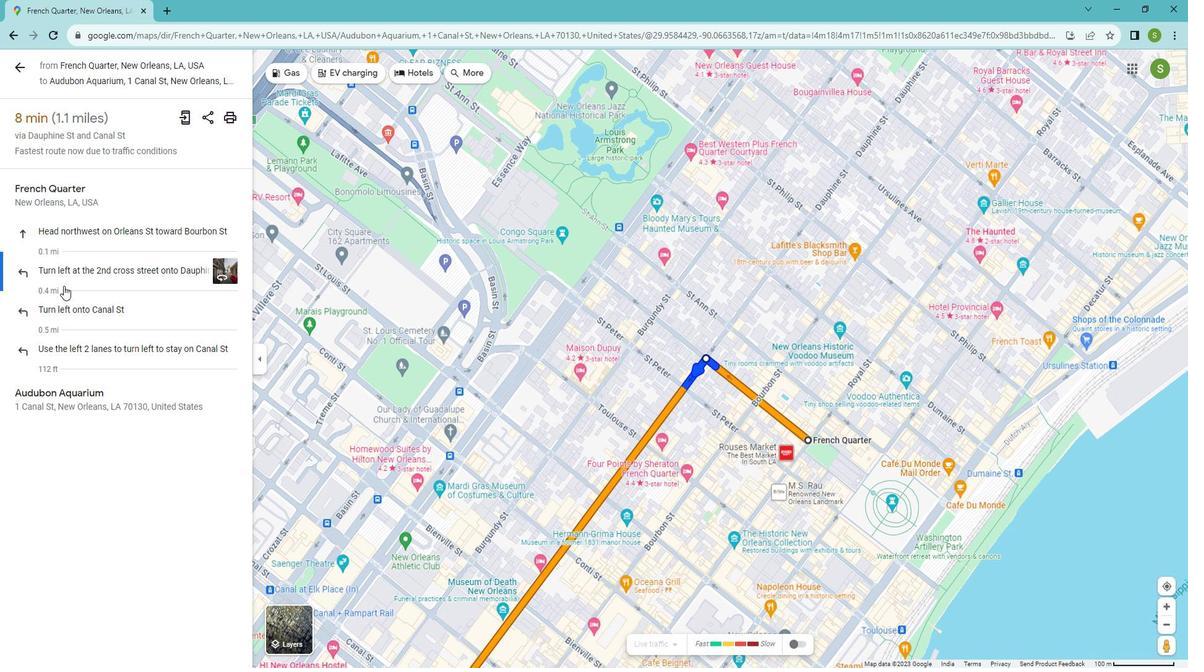
Action: Mouse pressed left at (85, 323)
Screenshot: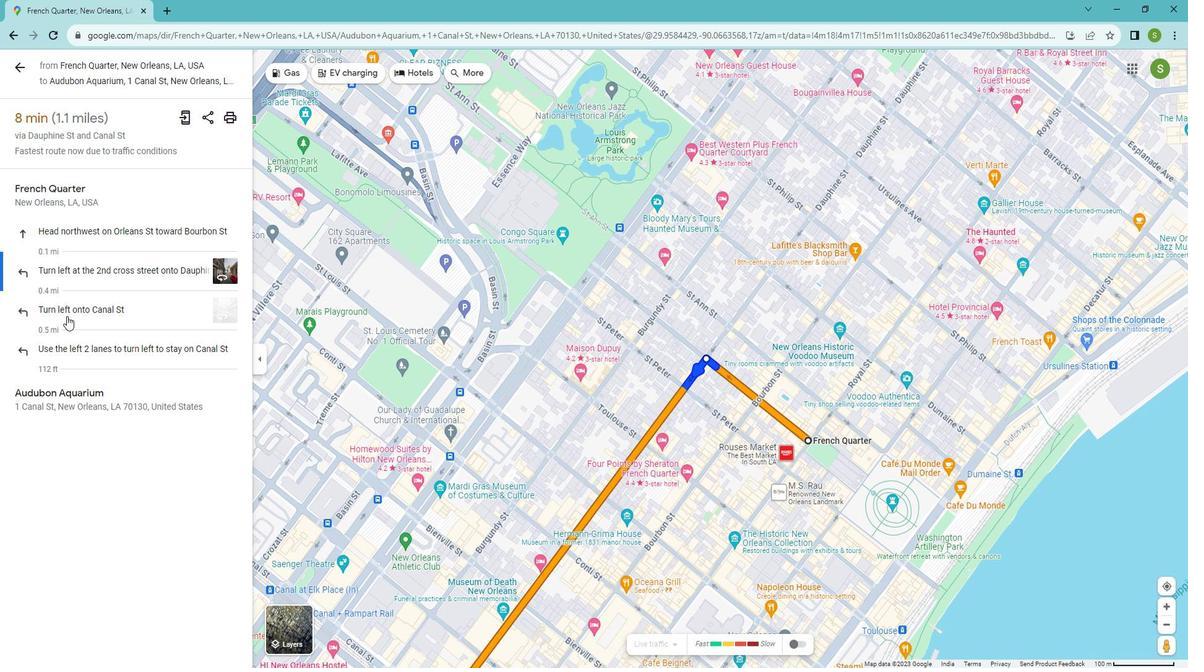 
Action: Mouse moved to (80, 357)
Screenshot: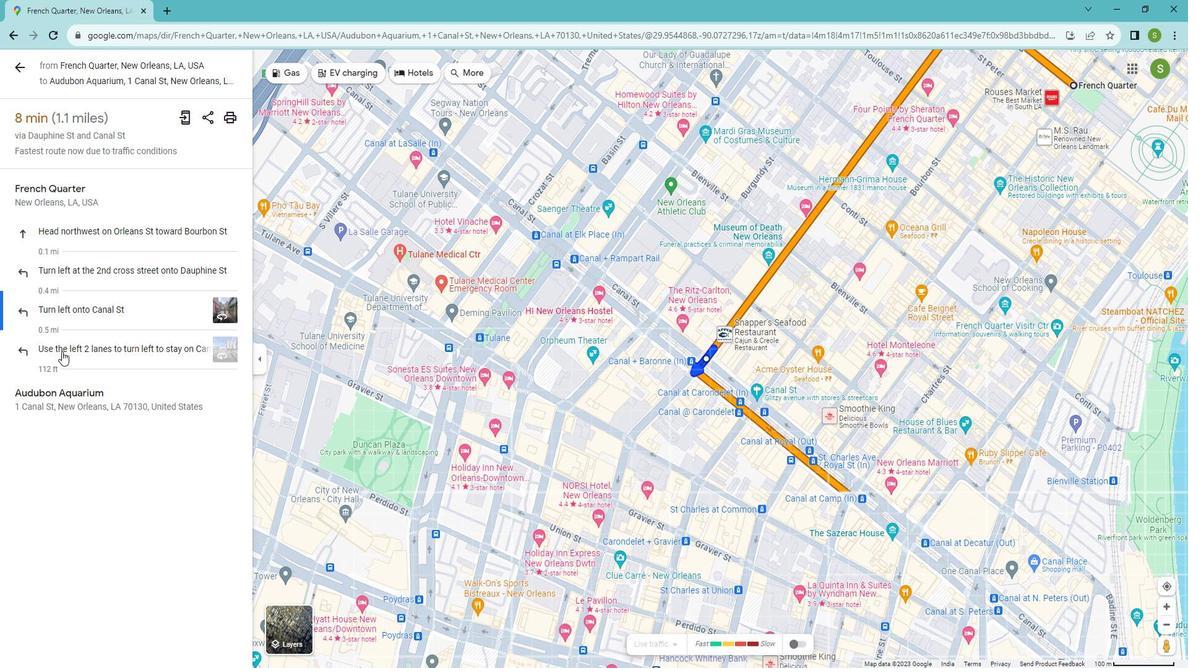 
Action: Mouse pressed left at (80, 357)
Screenshot: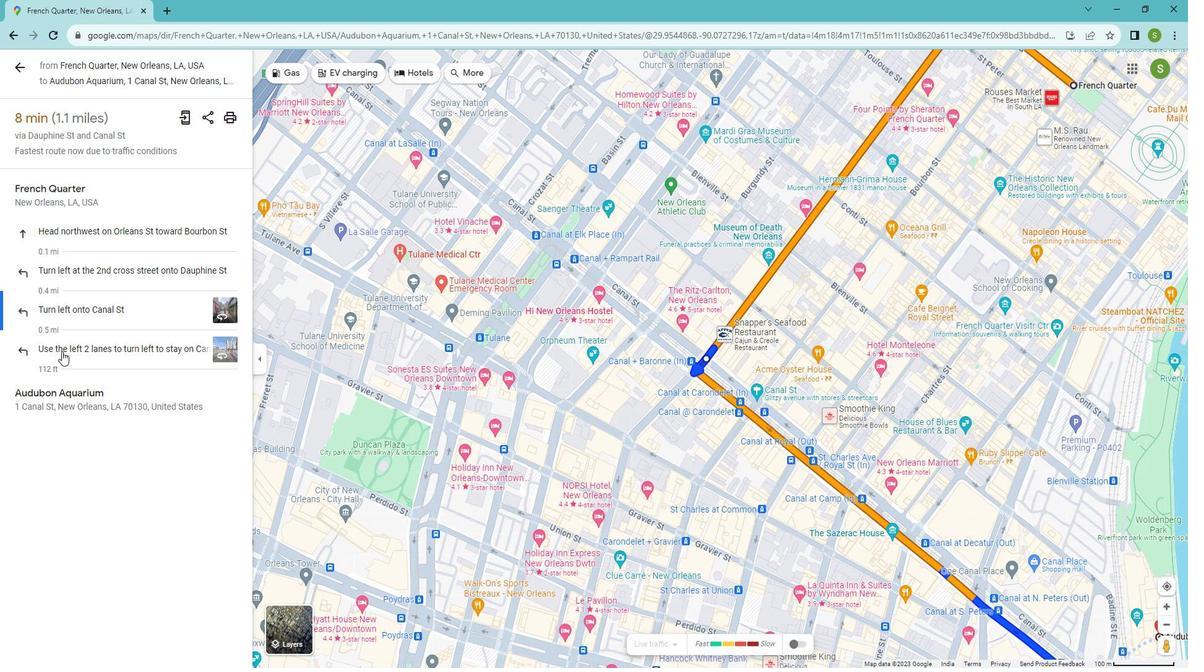 
Action: Mouse moved to (34, 87)
Screenshot: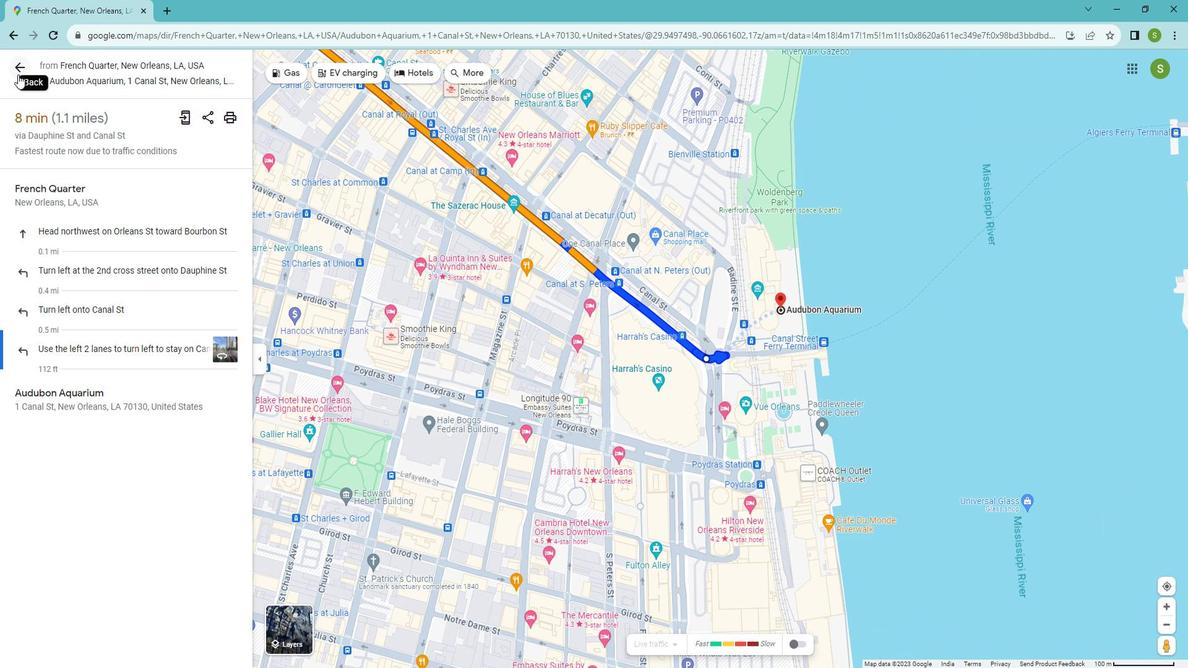 
Action: Mouse pressed left at (34, 87)
Screenshot: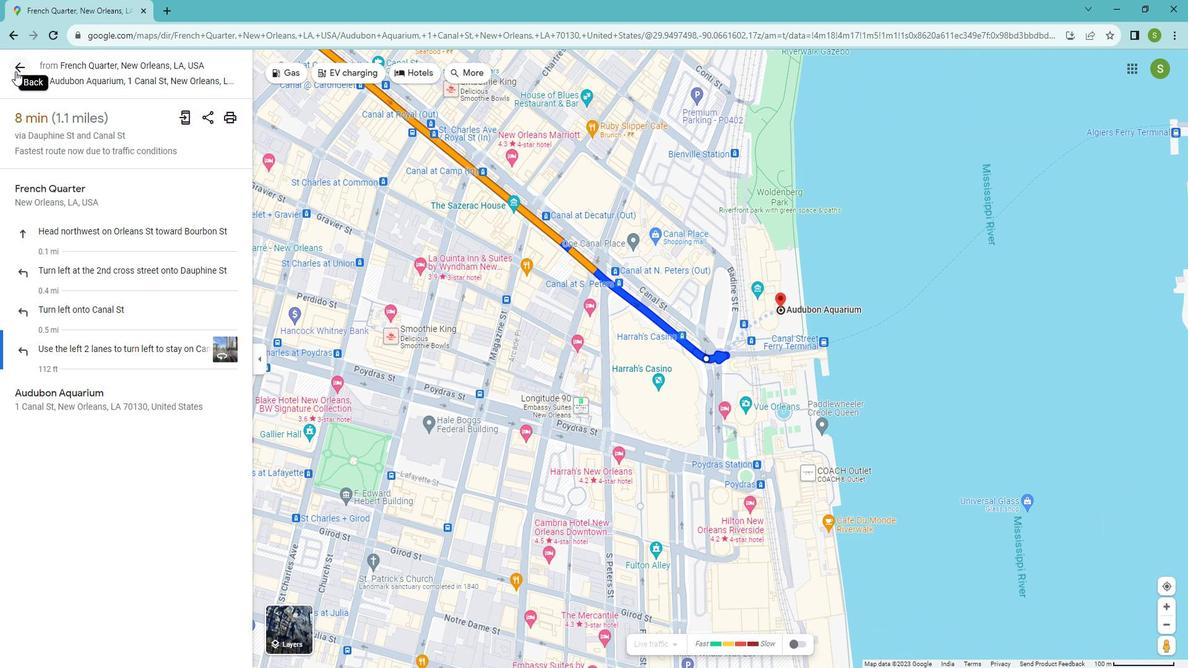 
Action: Mouse moved to (157, 89)
Screenshot: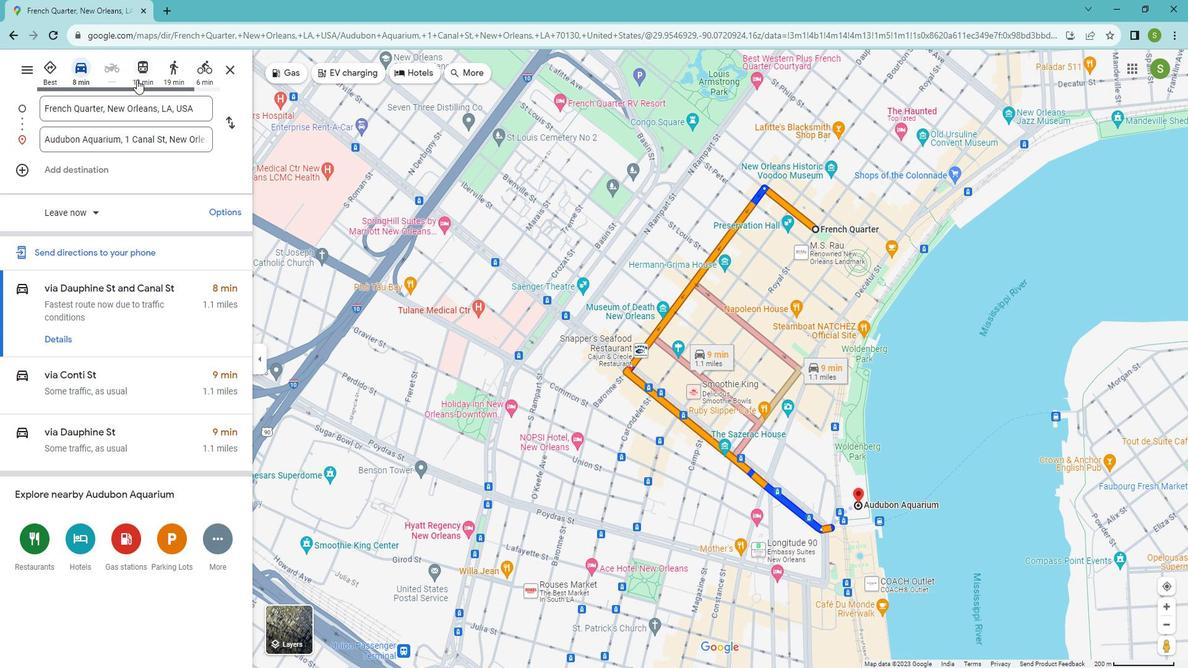 
Action: Mouse pressed left at (157, 89)
Screenshot: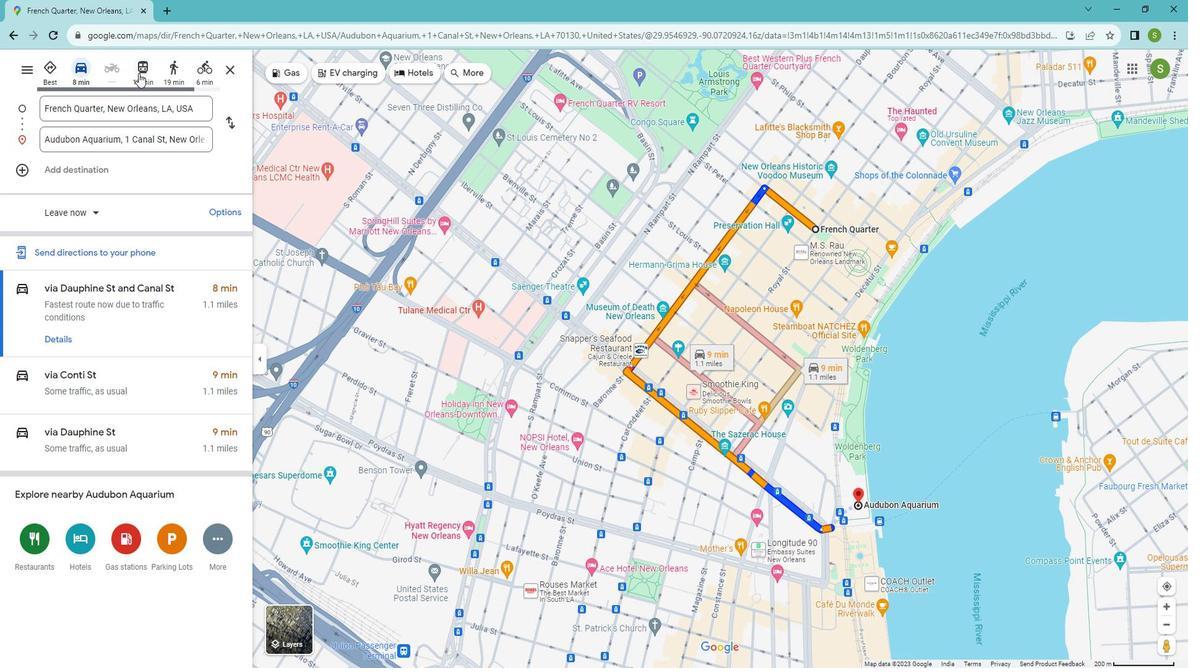 
Action: Mouse moved to (86, 333)
Screenshot: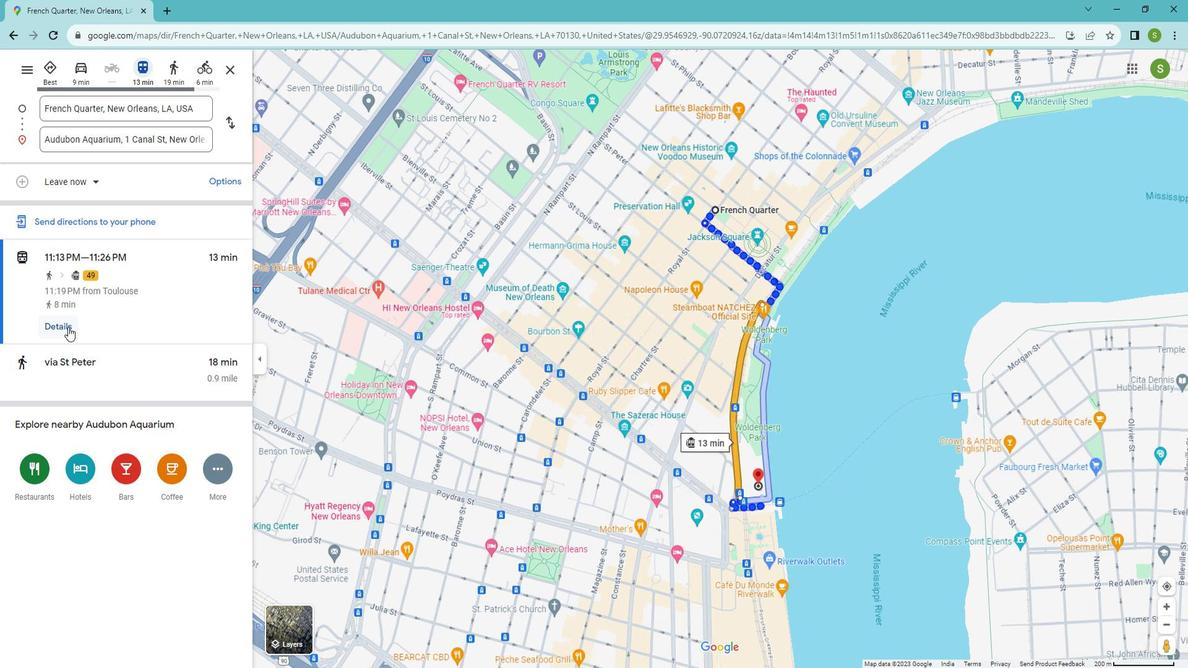 
Action: Mouse pressed left at (86, 333)
Screenshot: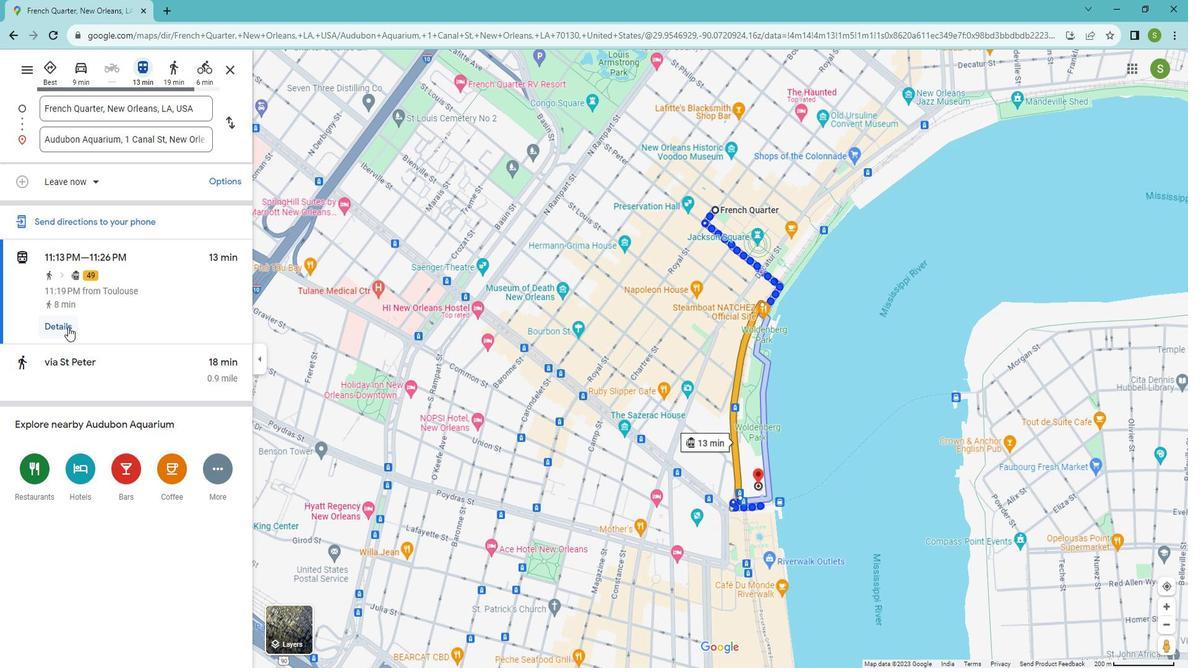 
Action: Mouse moved to (97, 274)
Screenshot: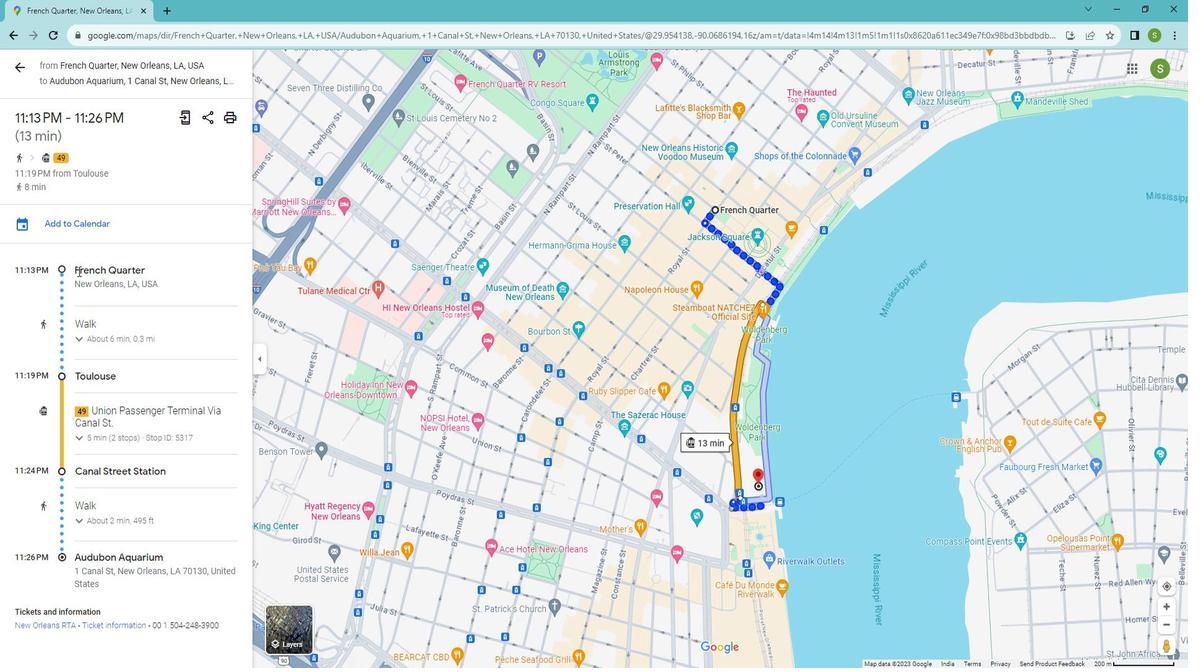 
Action: Mouse pressed left at (97, 274)
Screenshot: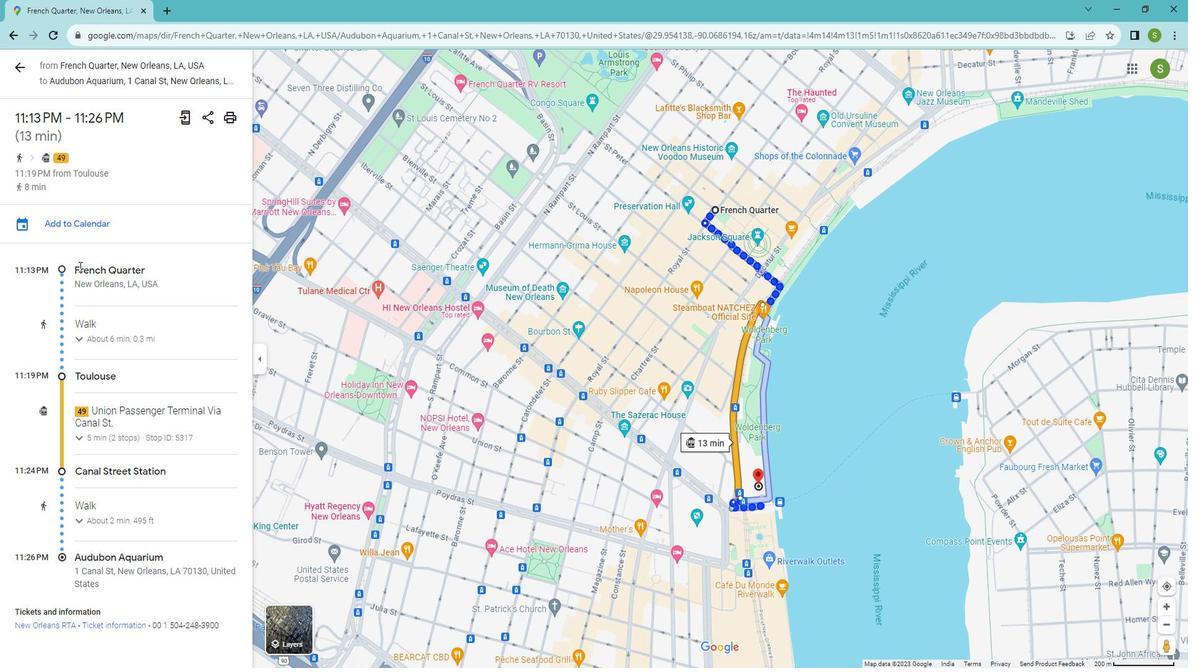 
Action: Mouse moved to (116, 384)
Screenshot: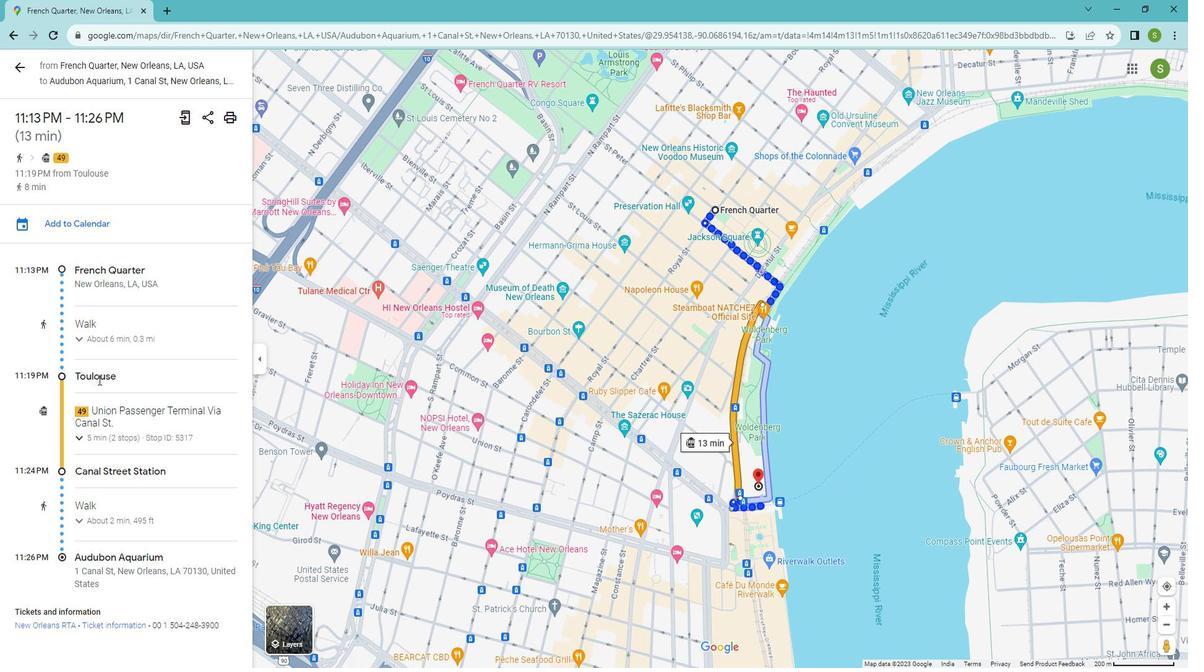 
Action: Mouse pressed left at (116, 384)
Screenshot: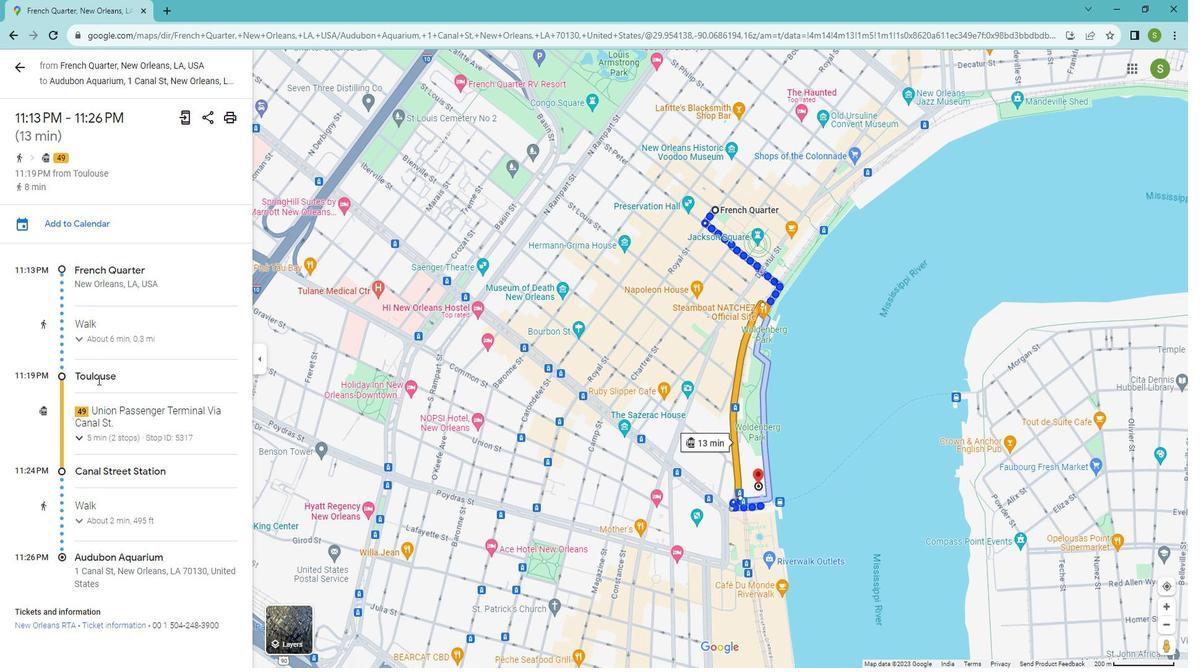 
Action: Mouse moved to (115, 362)
Screenshot: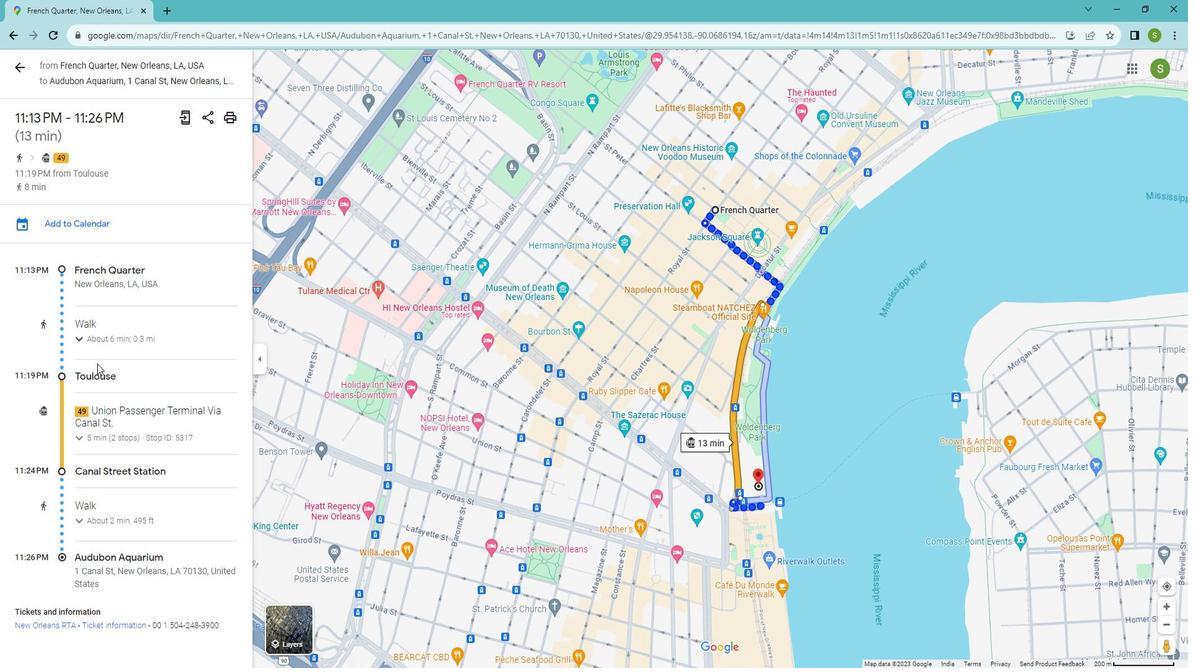 
Action: Mouse scrolled (115, 362) with delta (0, 0)
Screenshot: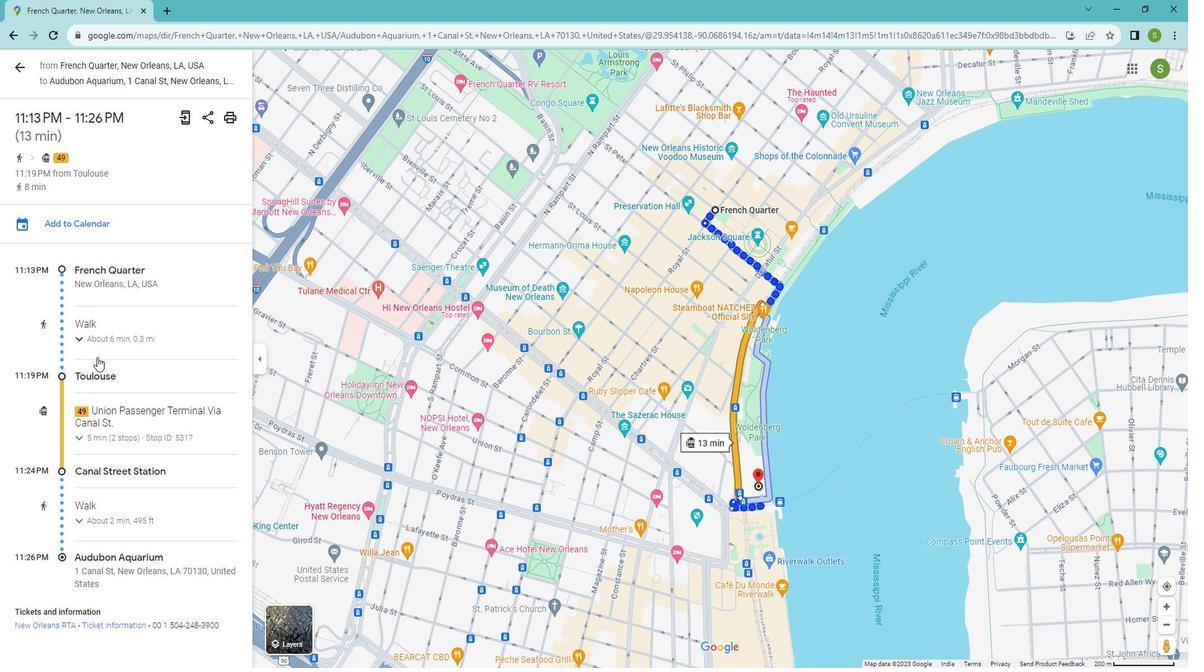 
Action: Mouse scrolled (115, 362) with delta (0, 0)
Screenshot: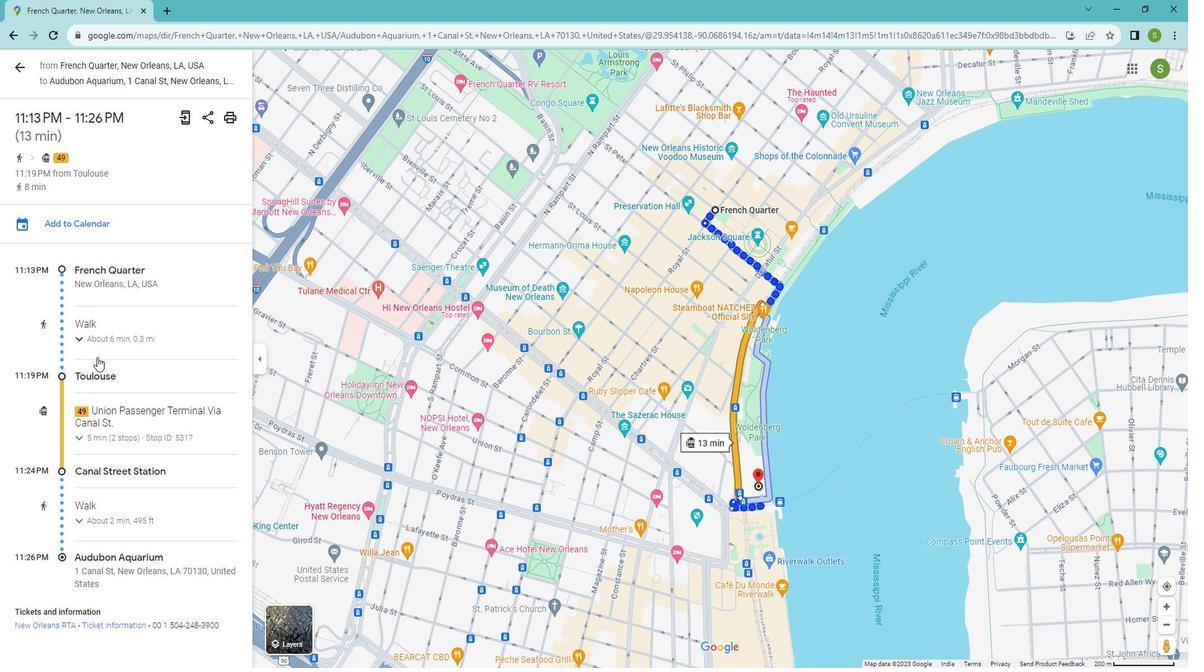 
Action: Mouse scrolled (115, 362) with delta (0, 0)
Screenshot: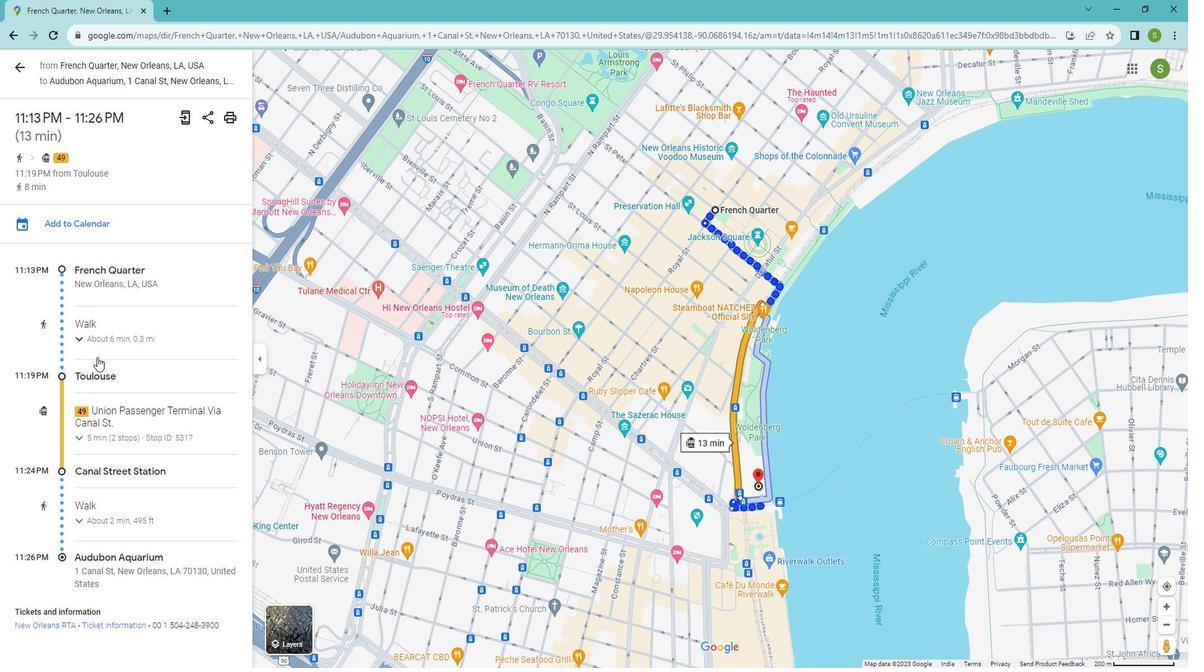 
Action: Mouse scrolled (115, 362) with delta (0, 0)
Screenshot: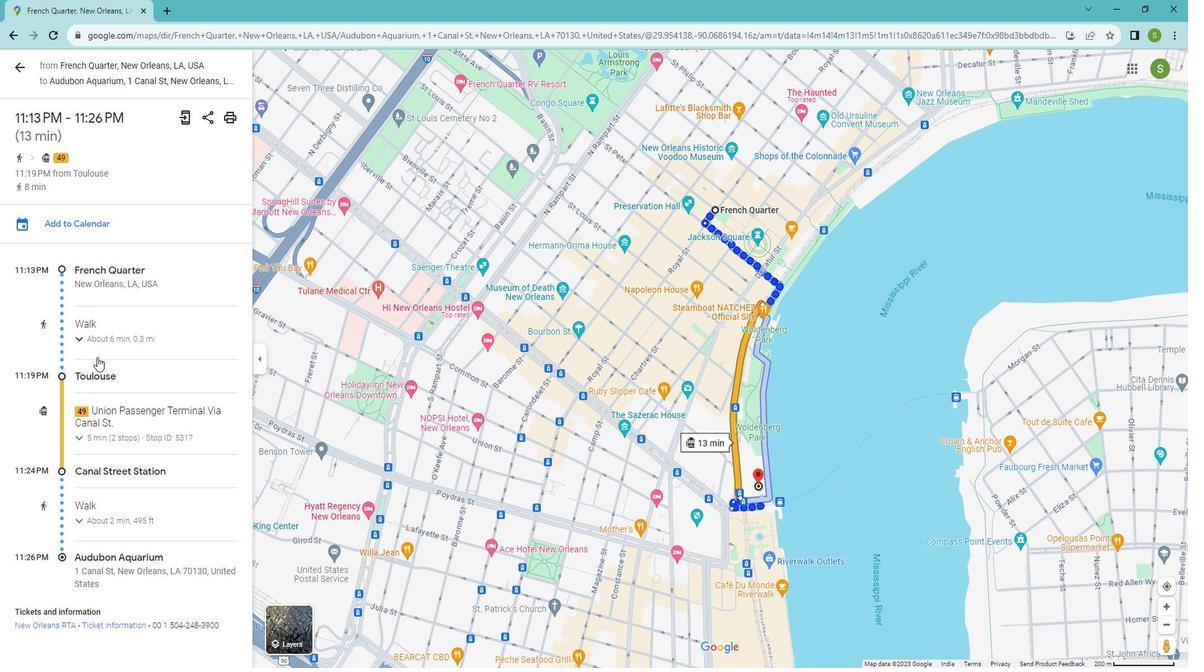 
Action: Mouse moved to (35, 84)
Screenshot: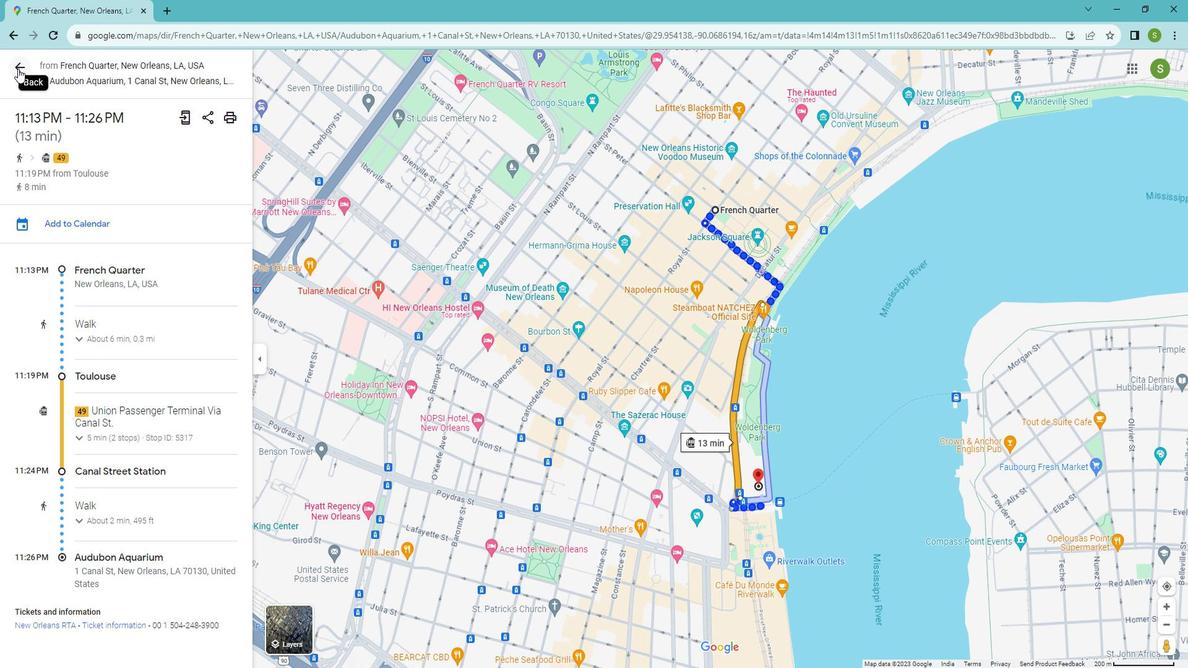 
Action: Mouse pressed left at (35, 84)
Screenshot: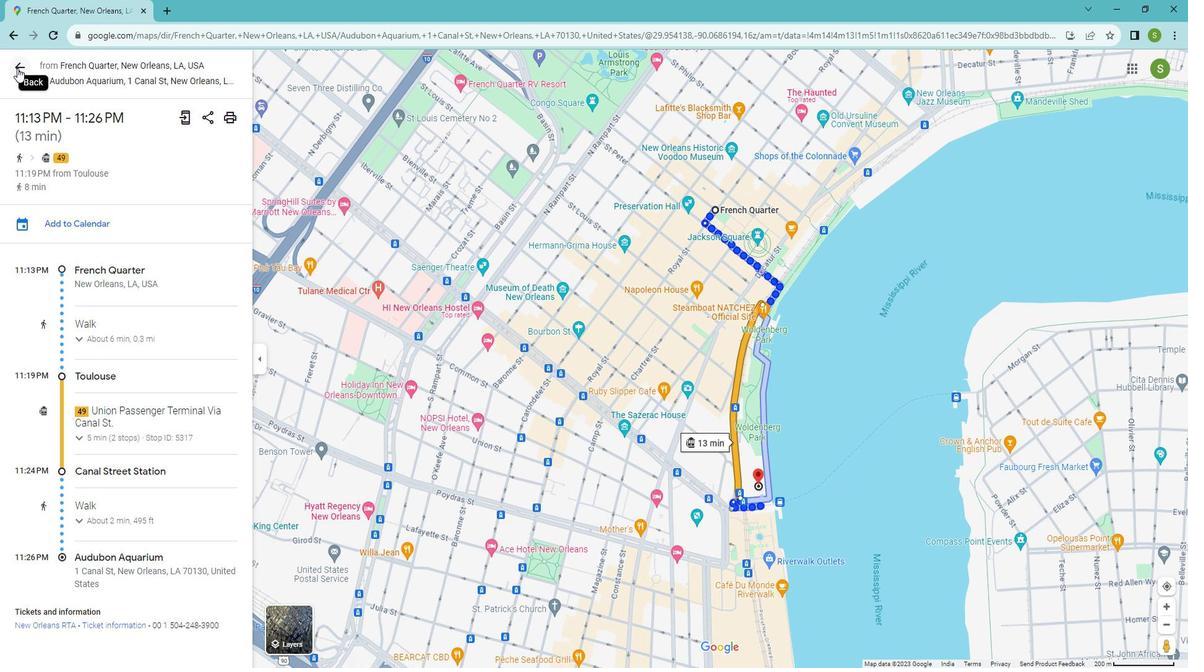 
Action: Mouse moved to (219, 90)
Screenshot: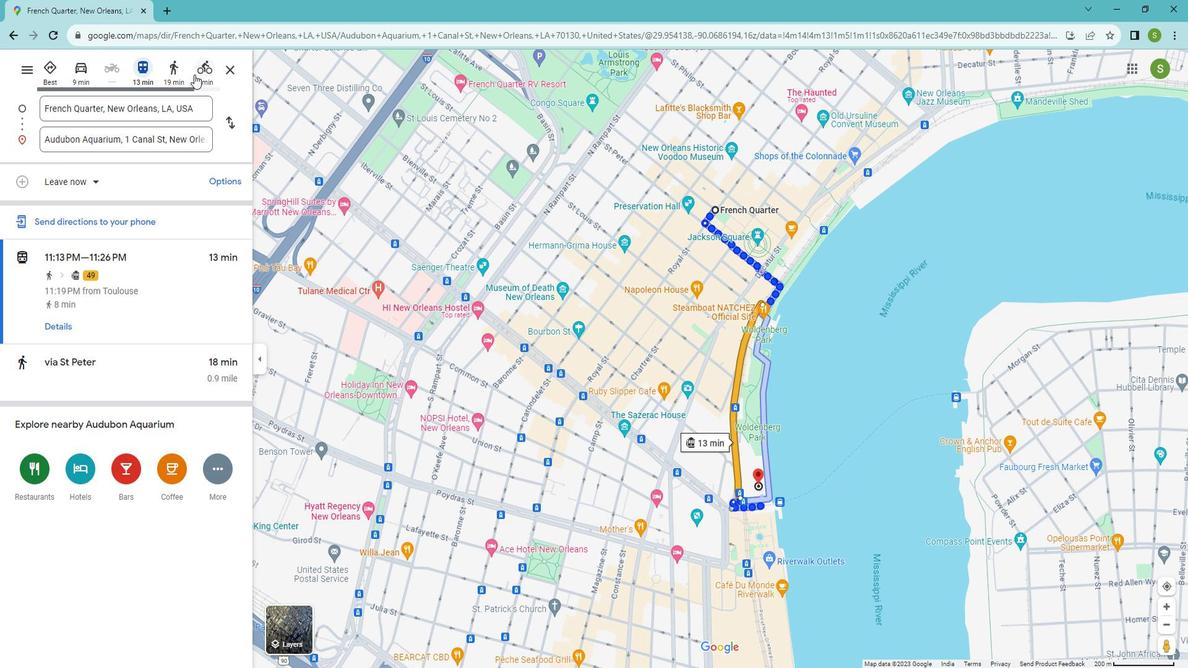 
Action: Mouse pressed left at (219, 90)
Screenshot: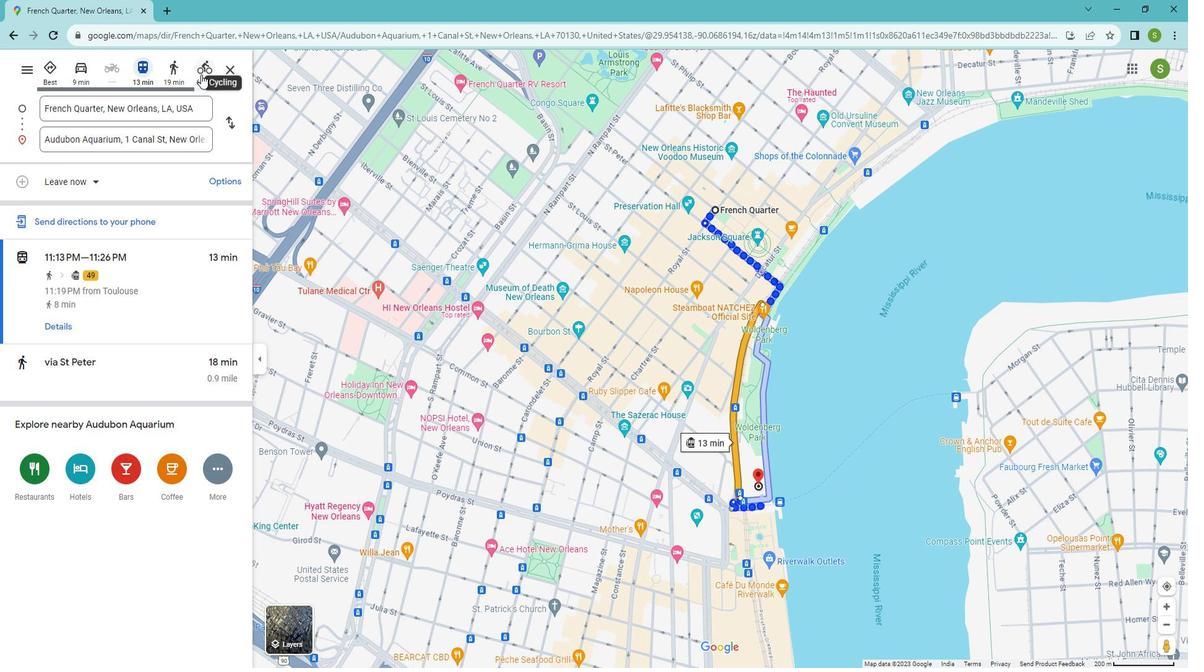 
Action: Mouse moved to (88, 315)
Screenshot: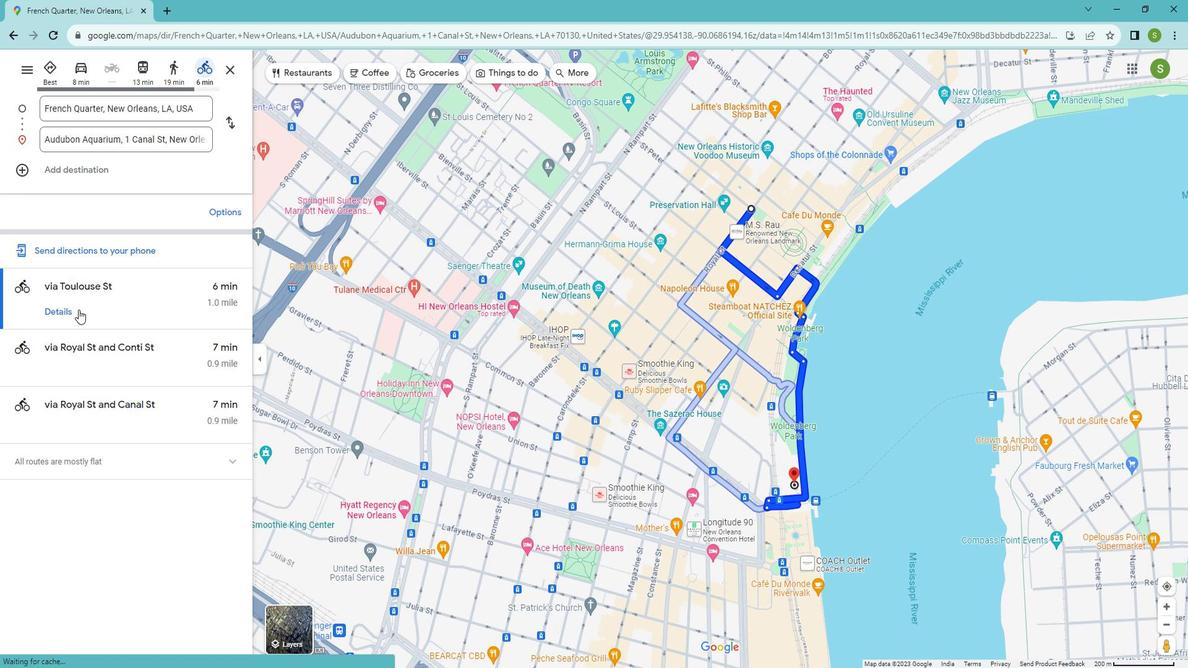 
Action: Mouse pressed left at (88, 315)
Screenshot: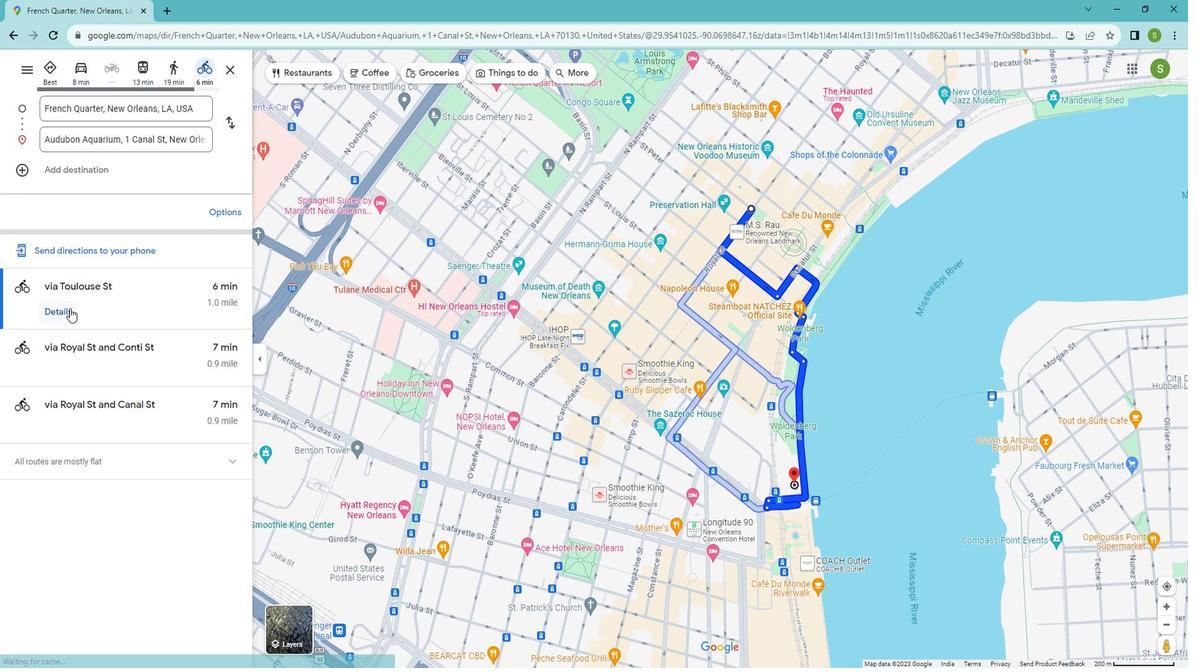 
Action: Mouse moved to (82, 290)
Screenshot: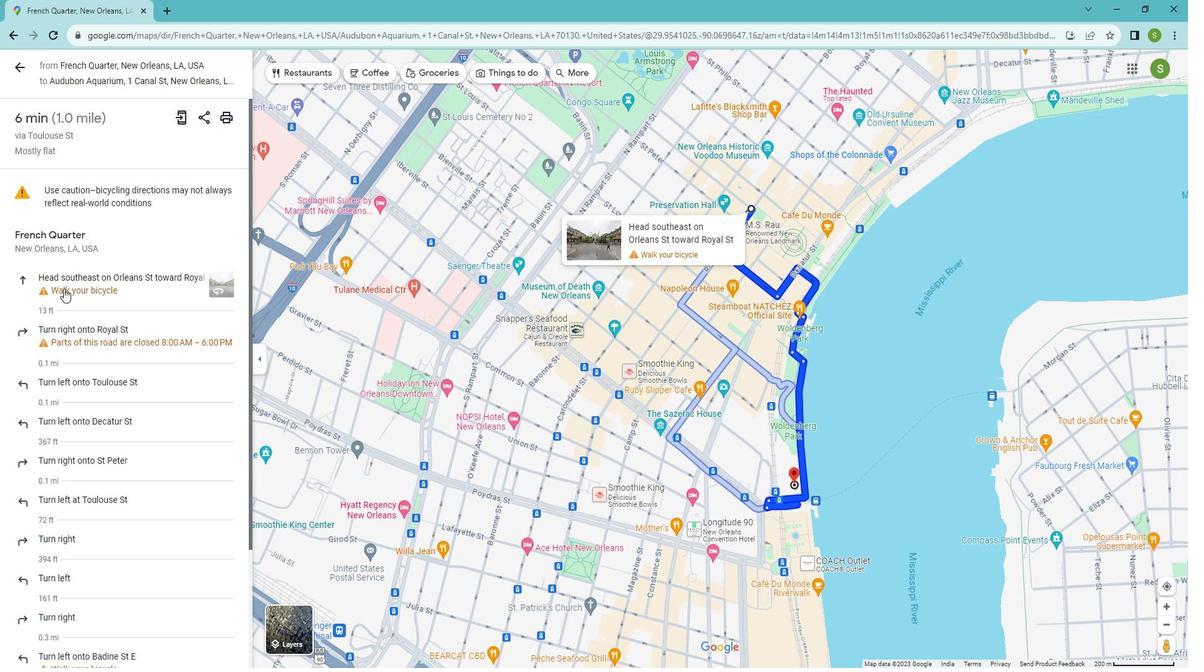 
Action: Mouse pressed left at (82, 290)
Screenshot: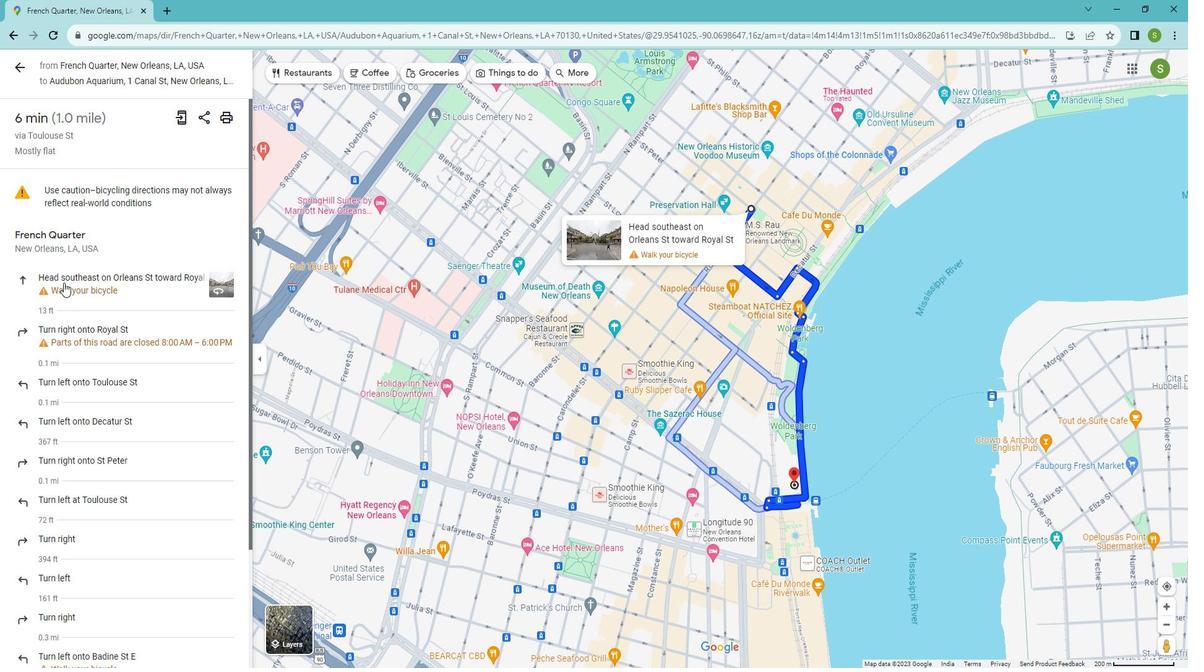 
Action: Mouse moved to (90, 342)
Screenshot: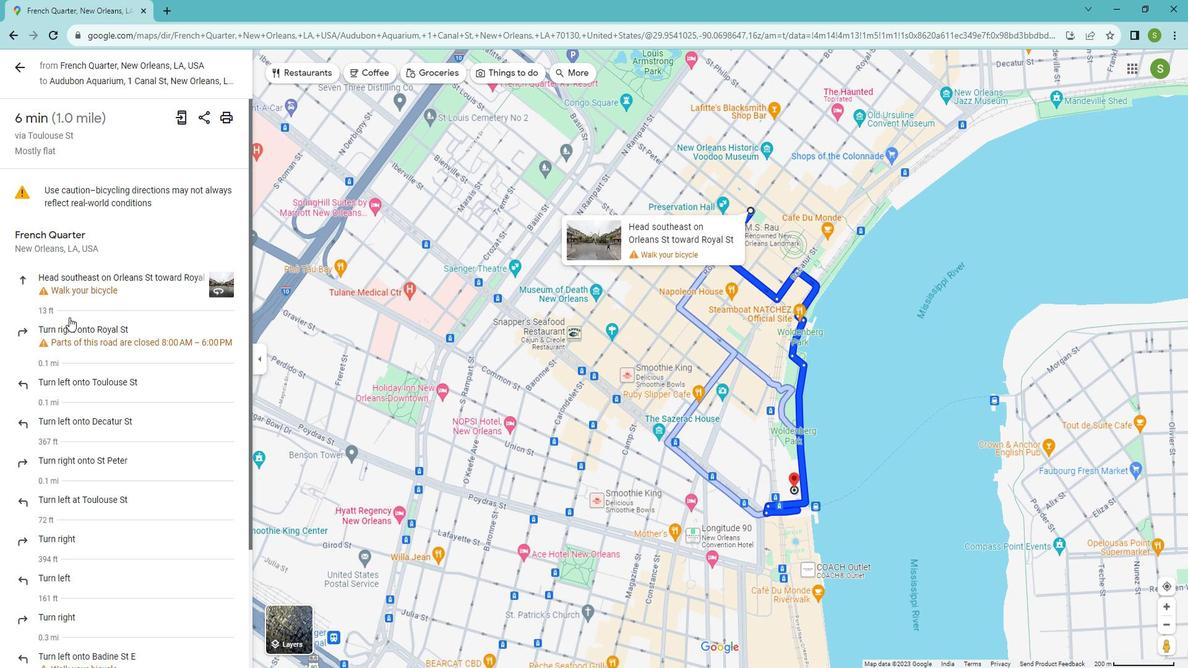 
Action: Mouse pressed left at (90, 342)
Screenshot: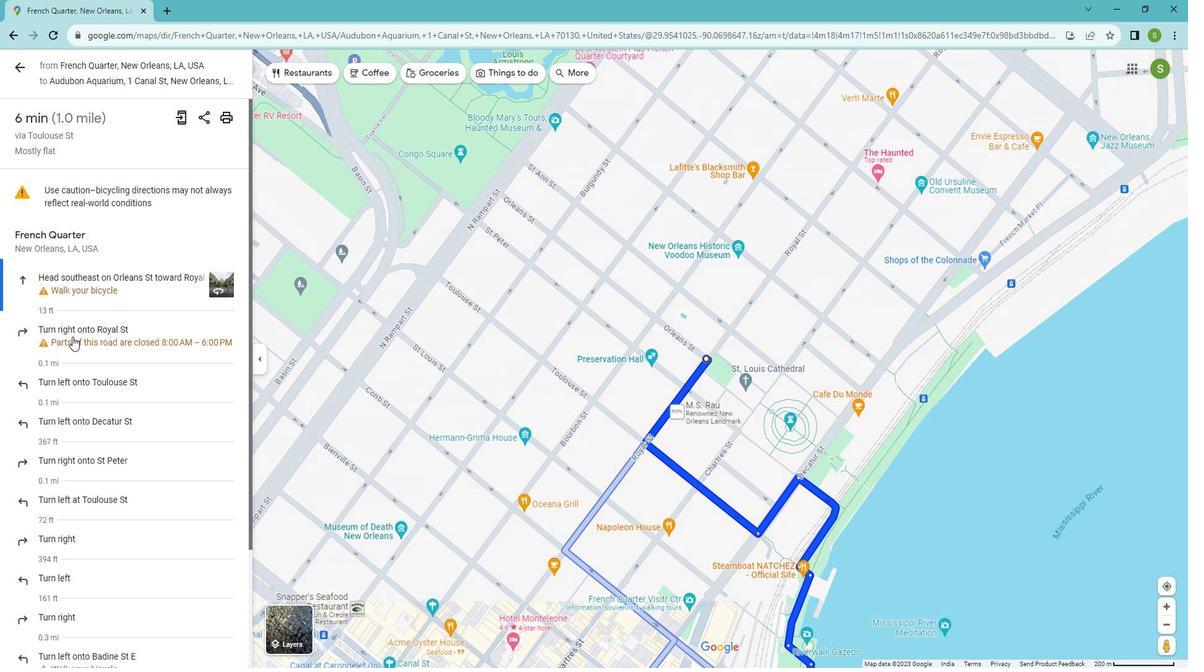 
Action: Mouse moved to (94, 388)
Screenshot: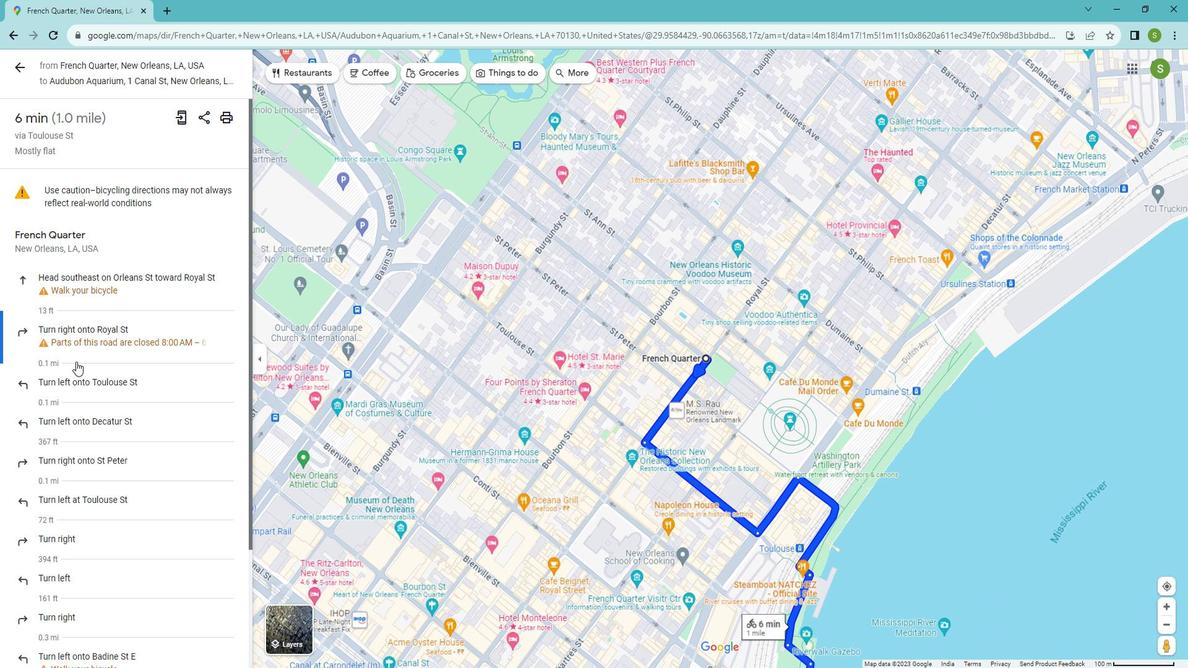 
Action: Mouse pressed left at (94, 388)
Screenshot: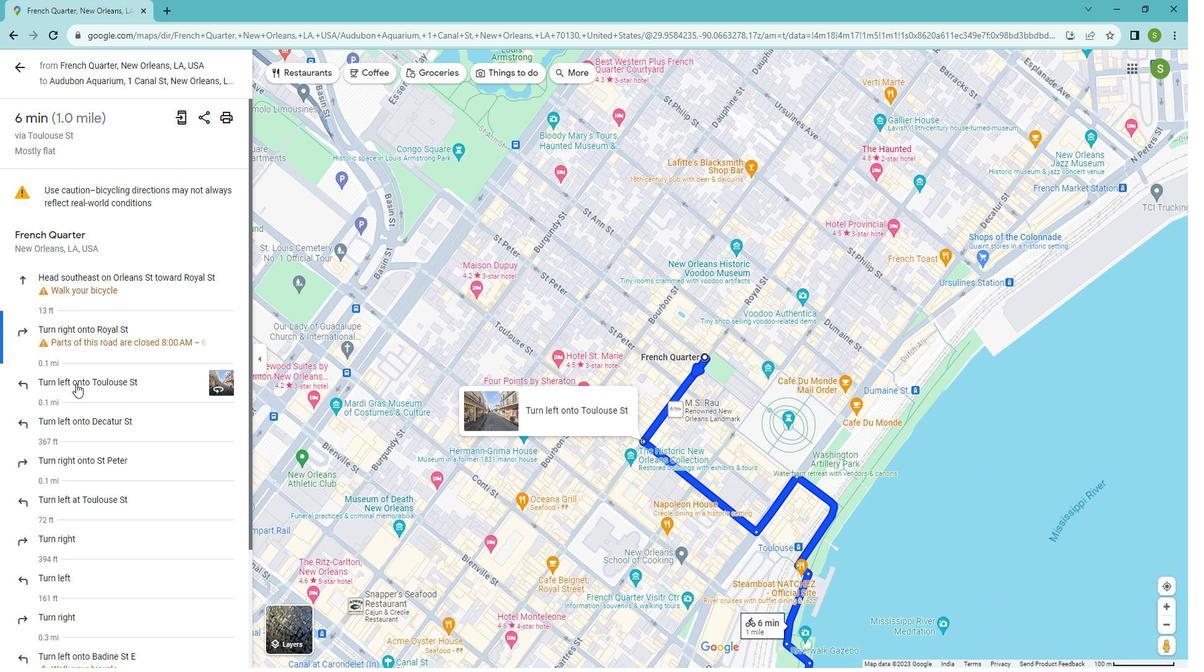 
Action: Mouse moved to (94, 389)
Screenshot: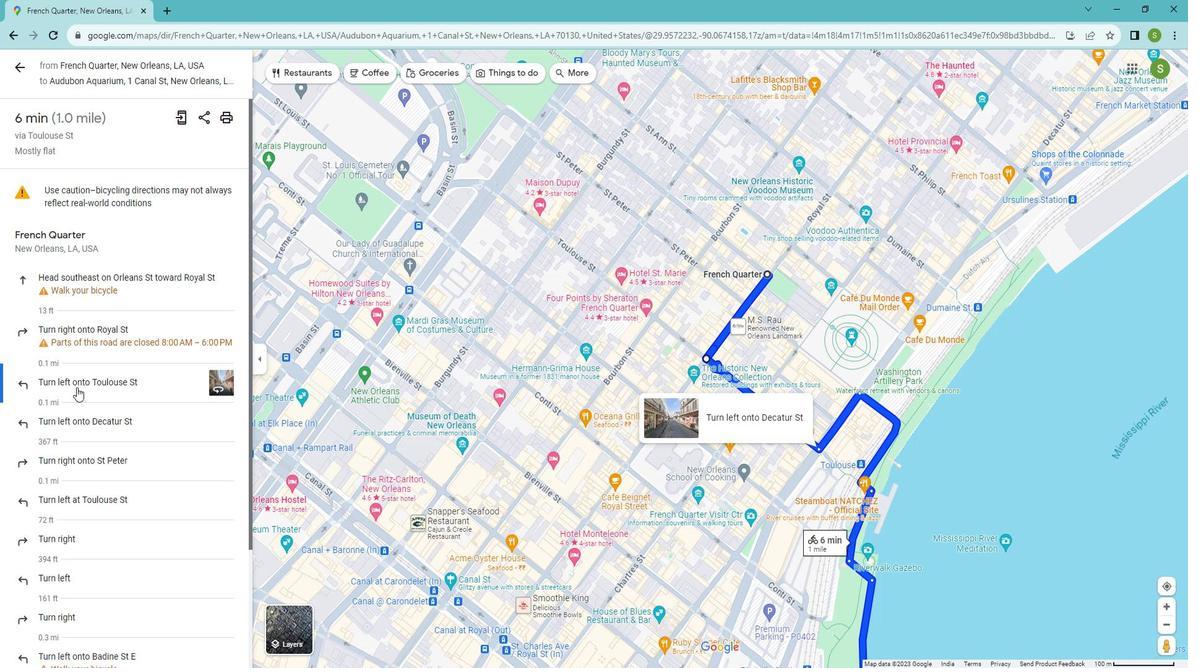 
Action: Mouse pressed left at (94, 389)
Screenshot: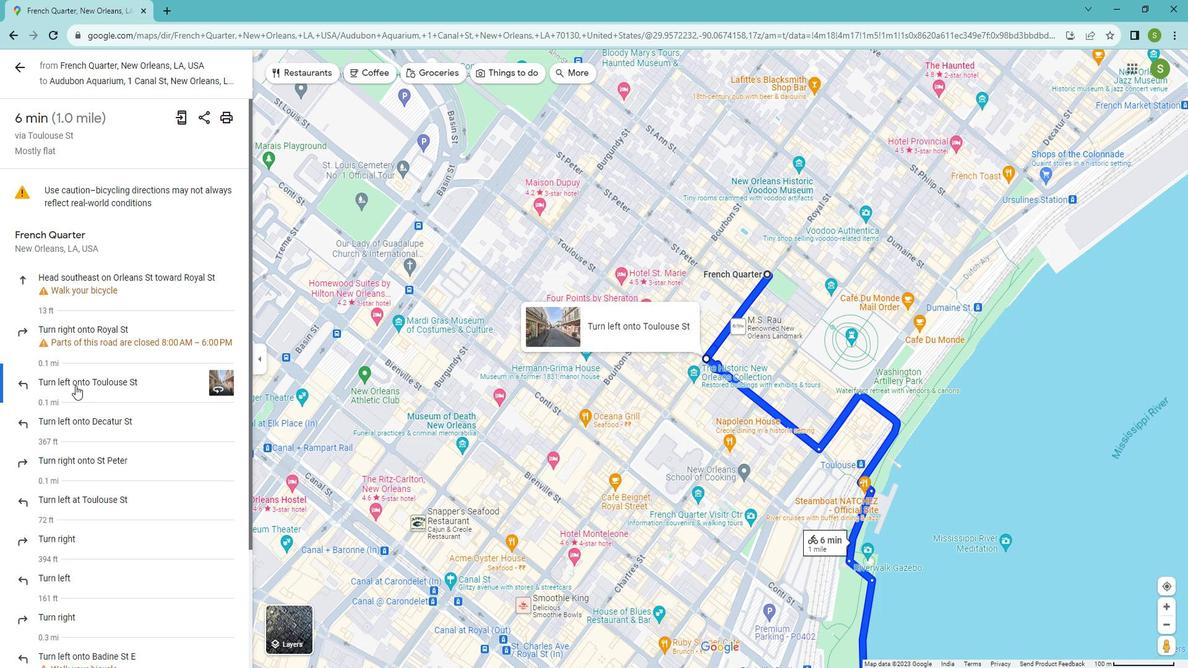 
Action: Mouse moved to (101, 424)
Screenshot: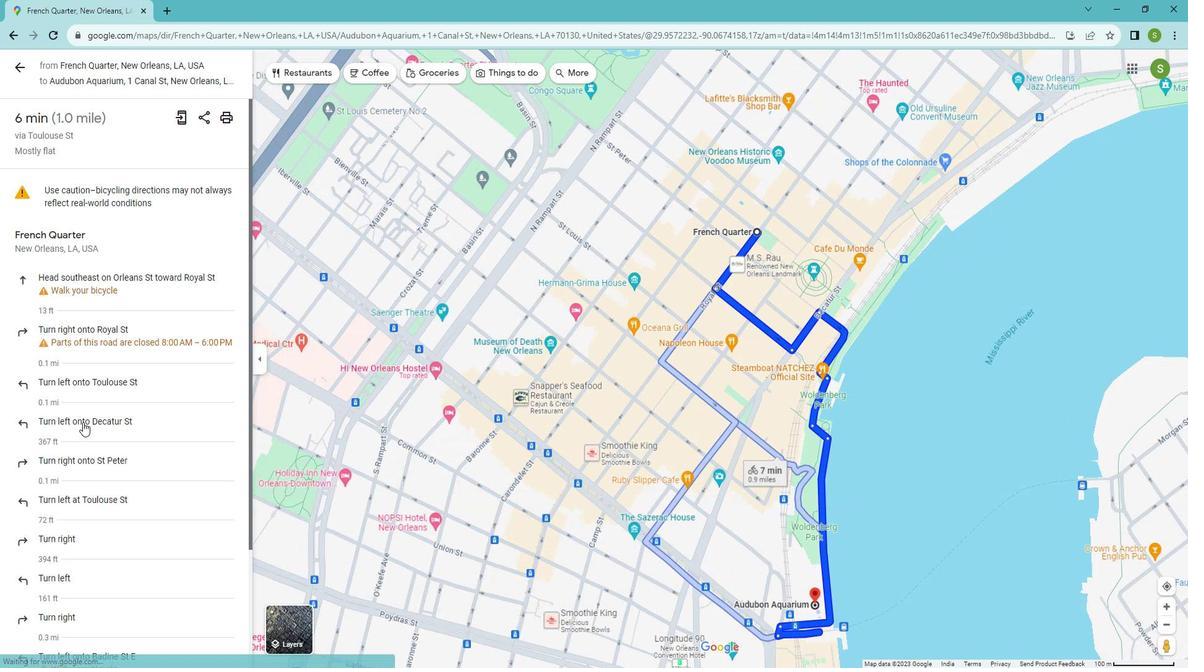 
Action: Mouse pressed left at (101, 424)
Screenshot: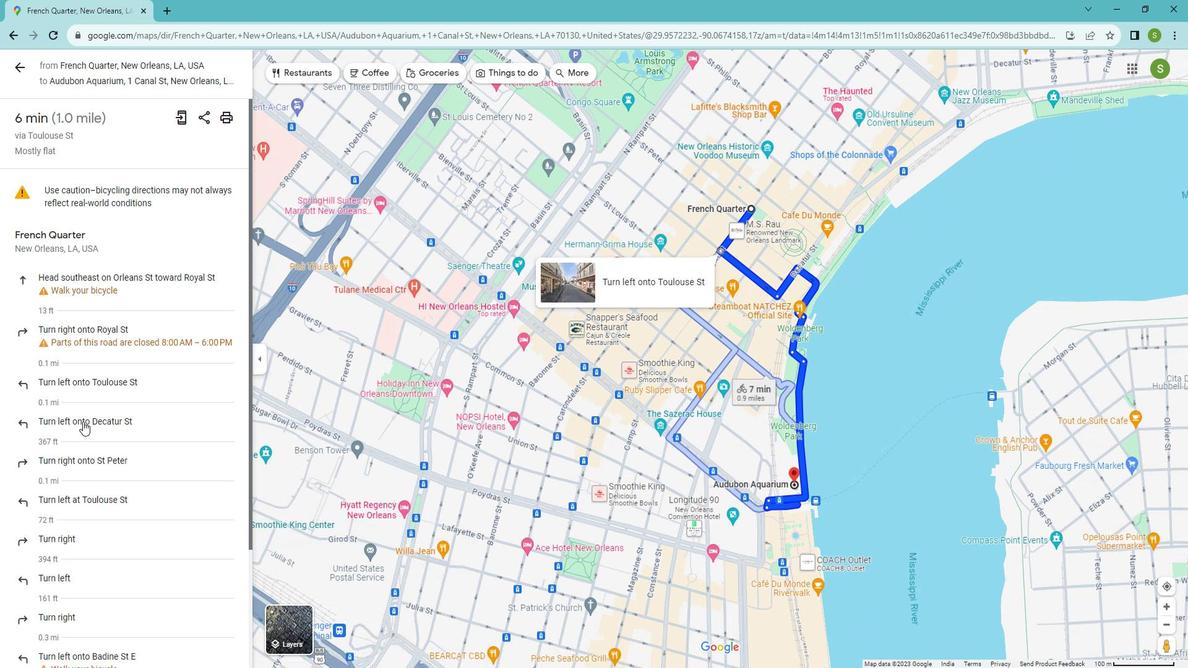 
Action: Mouse moved to (107, 459)
Screenshot: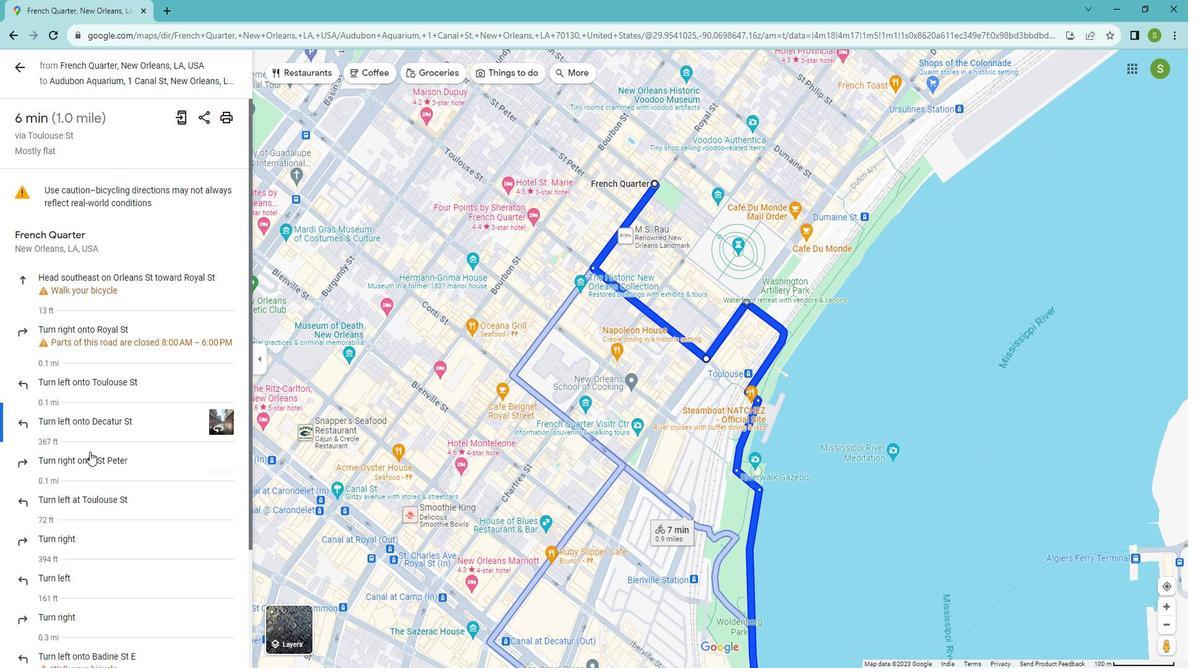 
Action: Mouse pressed left at (107, 459)
Screenshot: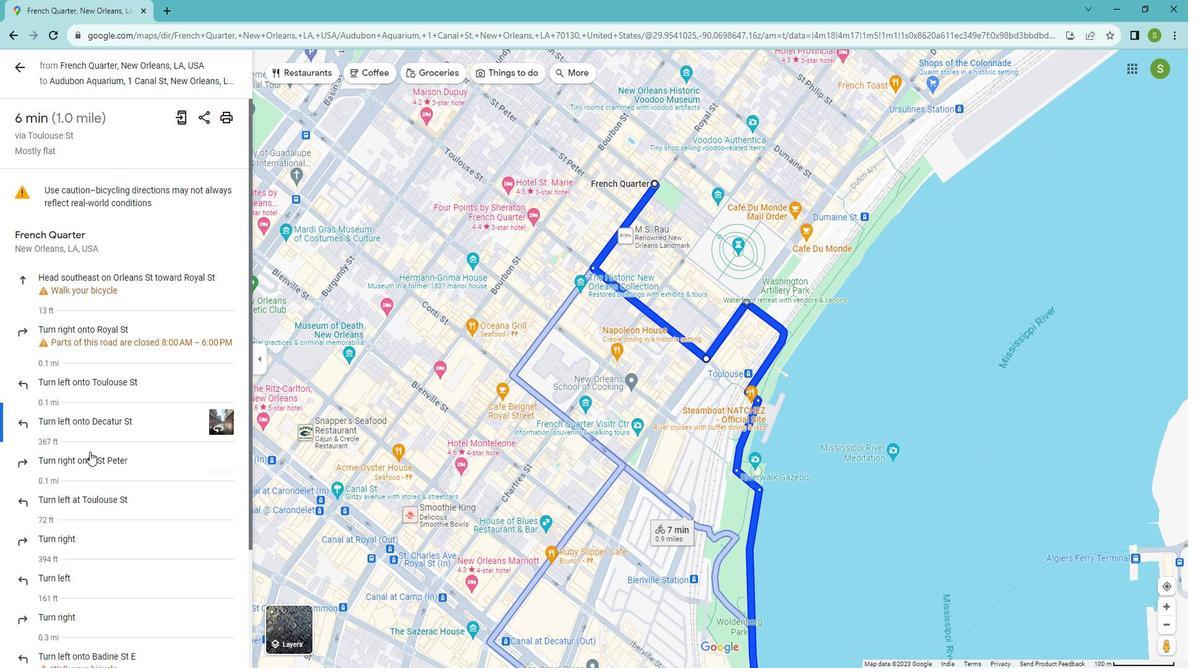 
Action: Mouse moved to (94, 494)
Screenshot: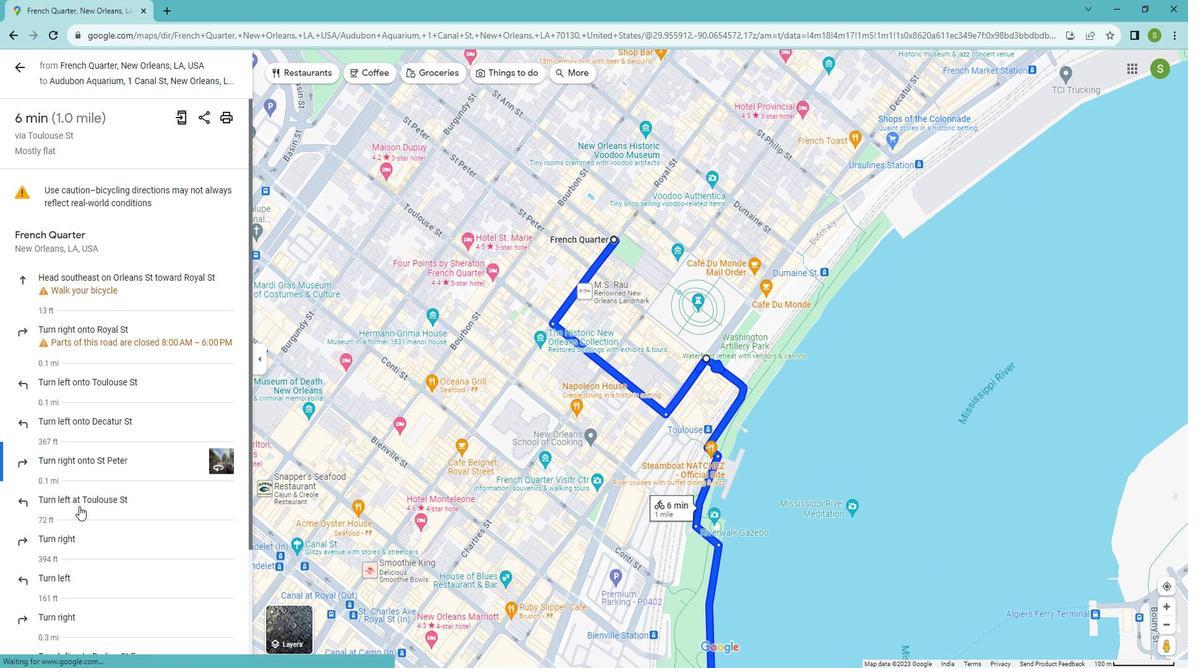 
Action: Mouse pressed left at (94, 494)
Screenshot: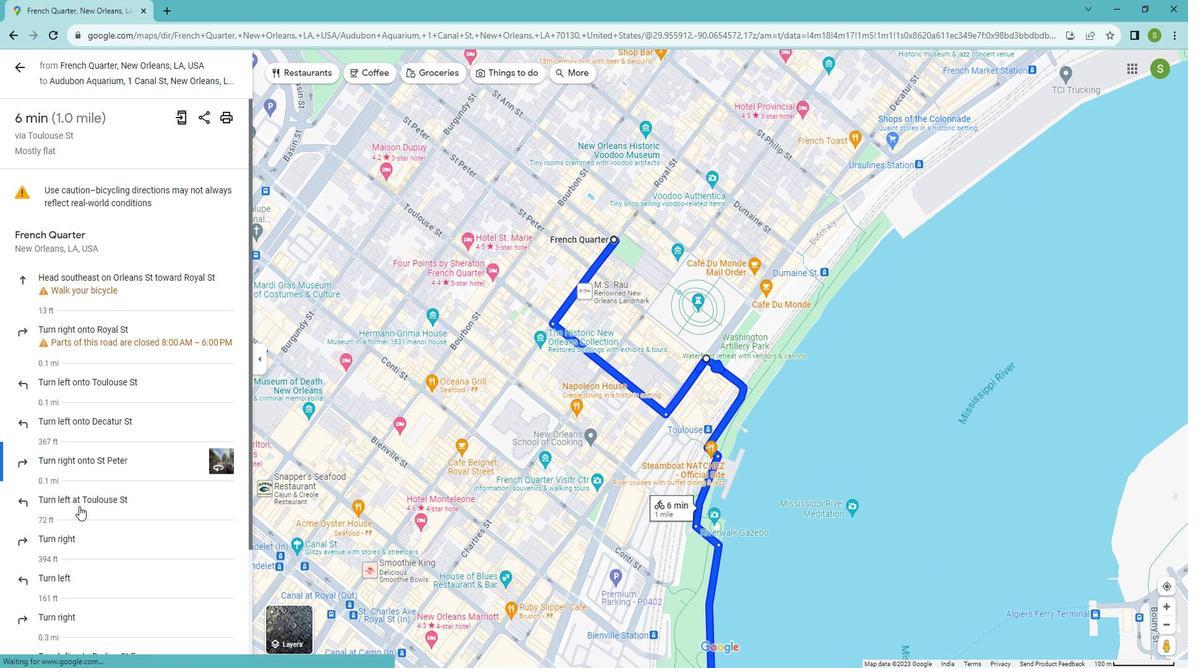 
Action: Mouse moved to (90, 534)
Screenshot: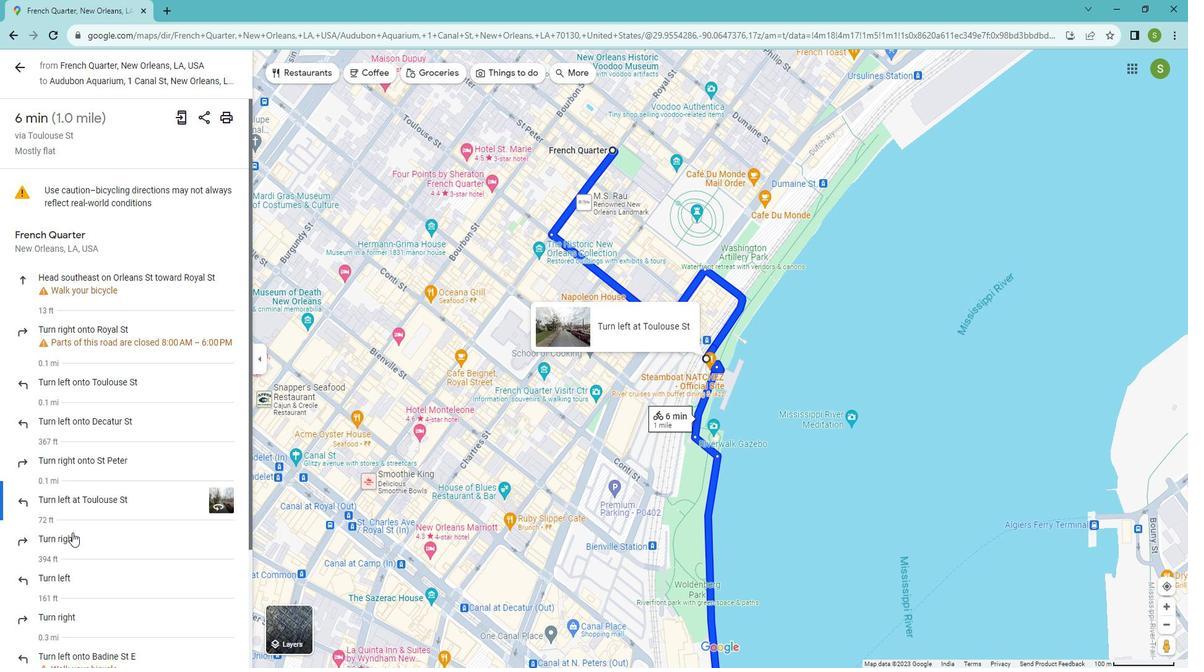 
Action: Mouse pressed left at (90, 534)
Screenshot: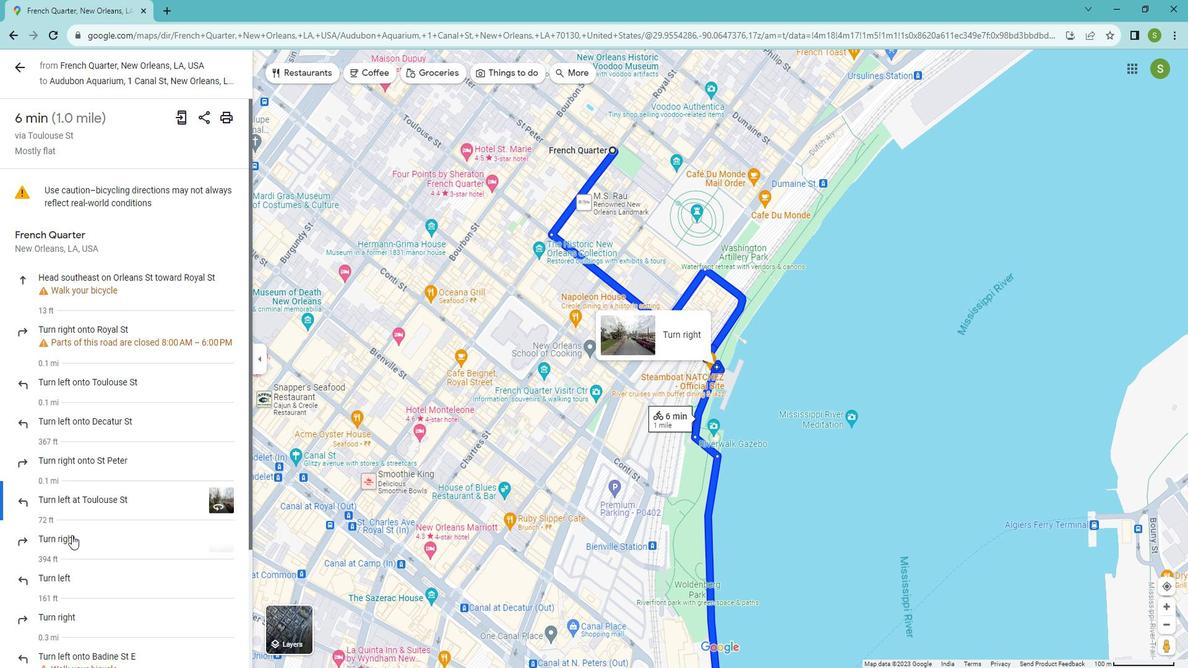 
Action: Mouse moved to (75, 575)
Screenshot: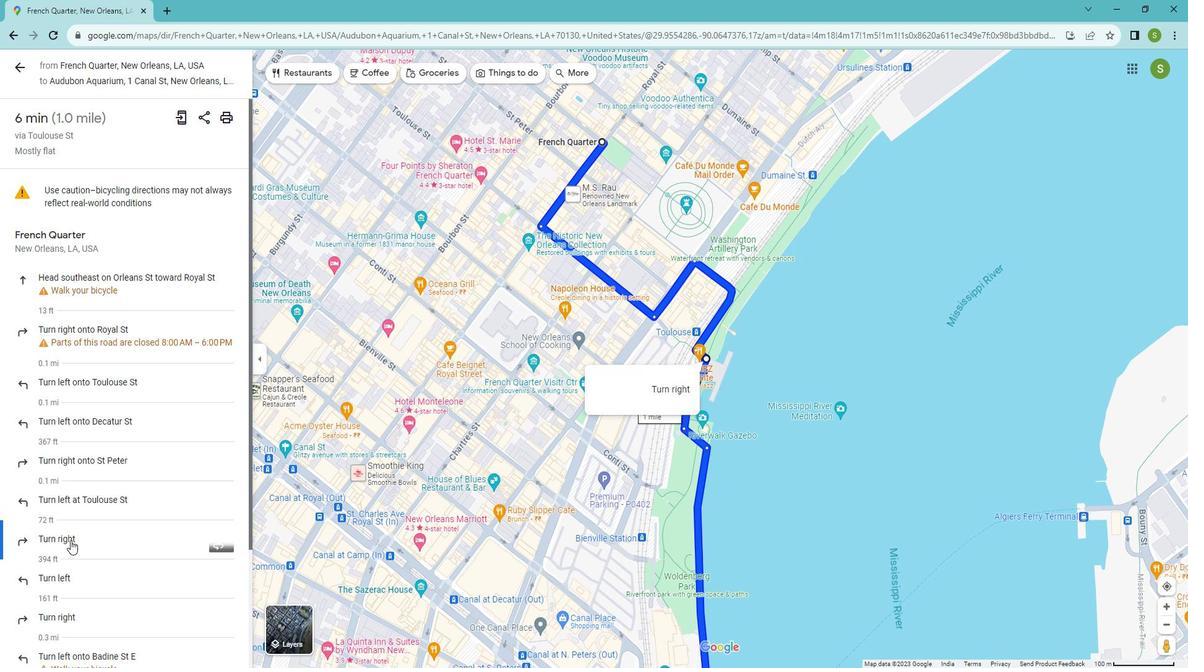 
Action: Mouse pressed left at (75, 575)
Screenshot: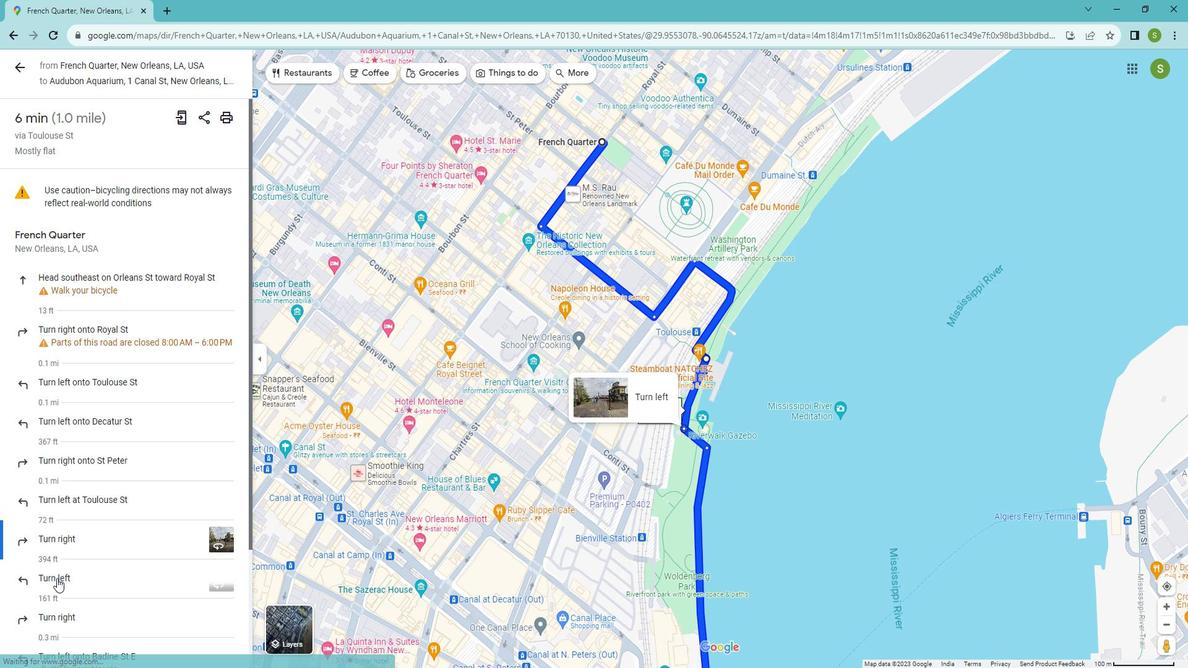 
Action: Mouse moved to (71, 620)
Screenshot: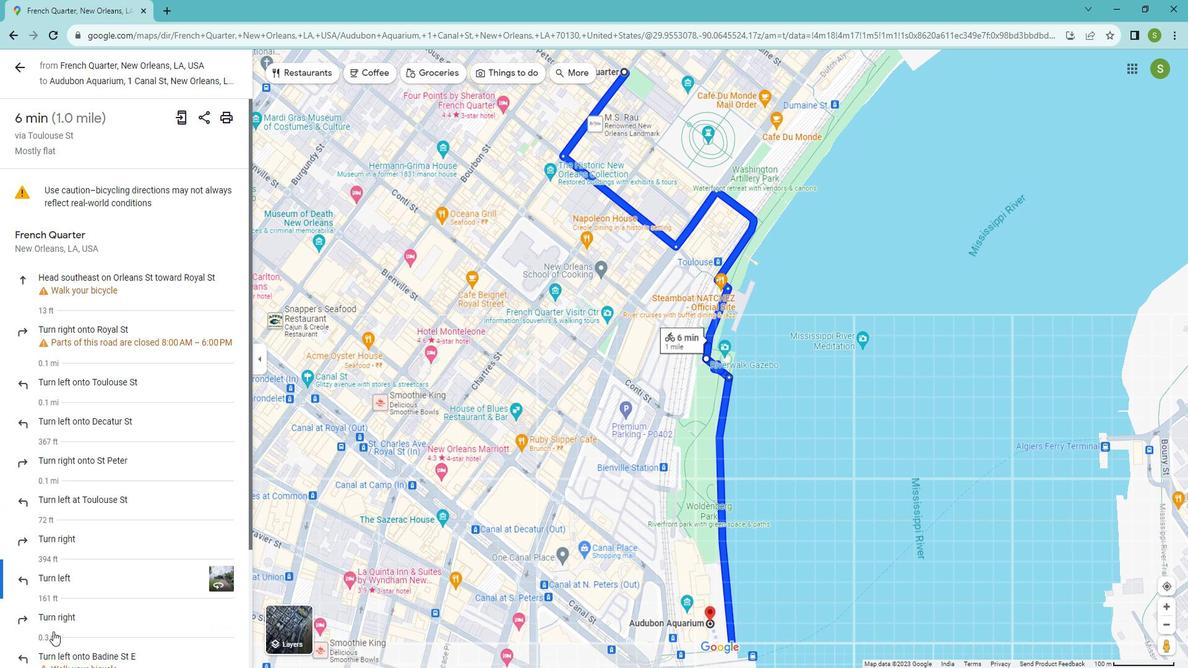 
Action: Mouse pressed left at (71, 620)
Screenshot: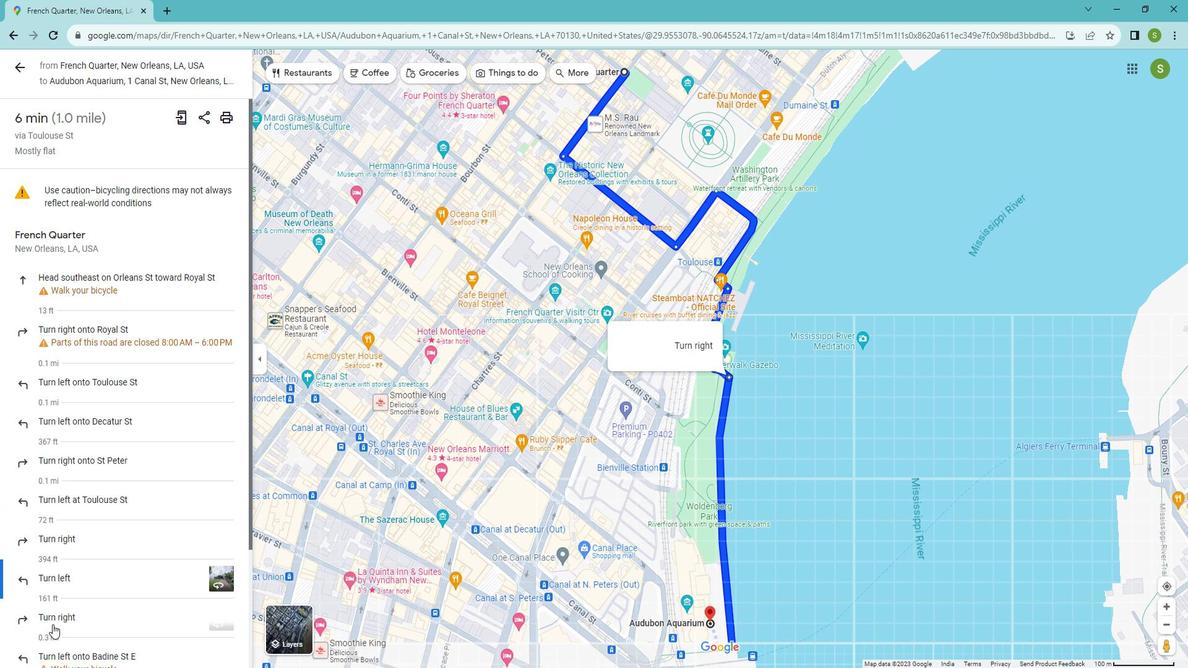 
Action: Mouse moved to (102, 502)
Screenshot: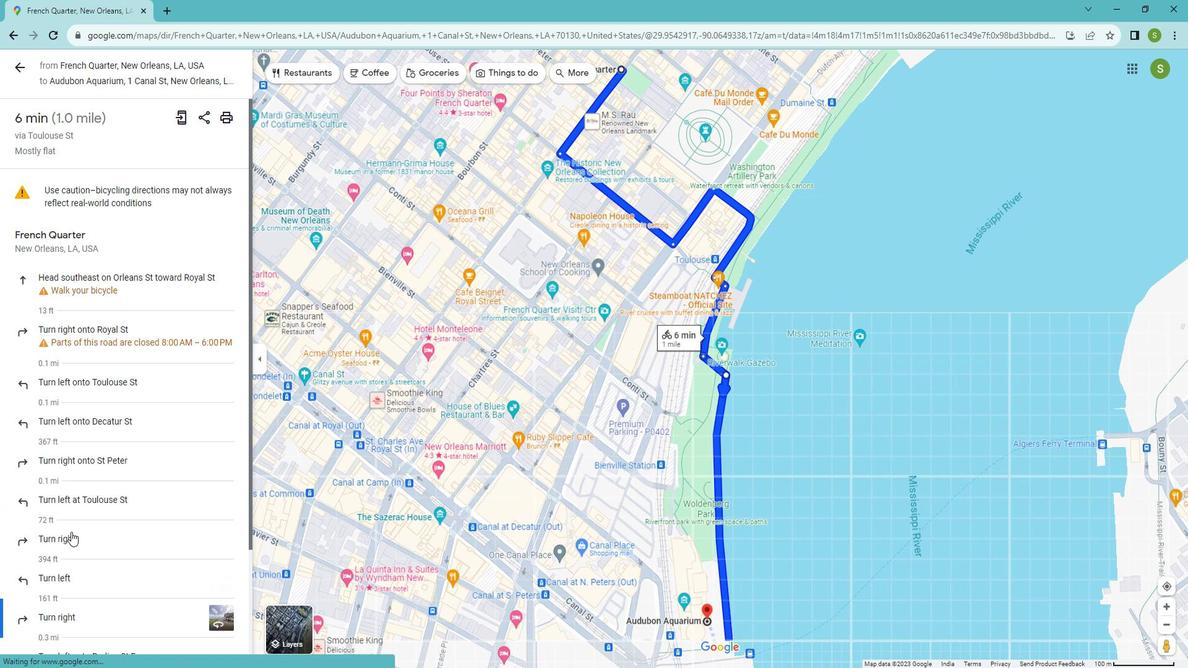 
Action: Mouse scrolled (102, 501) with delta (0, 0)
Screenshot: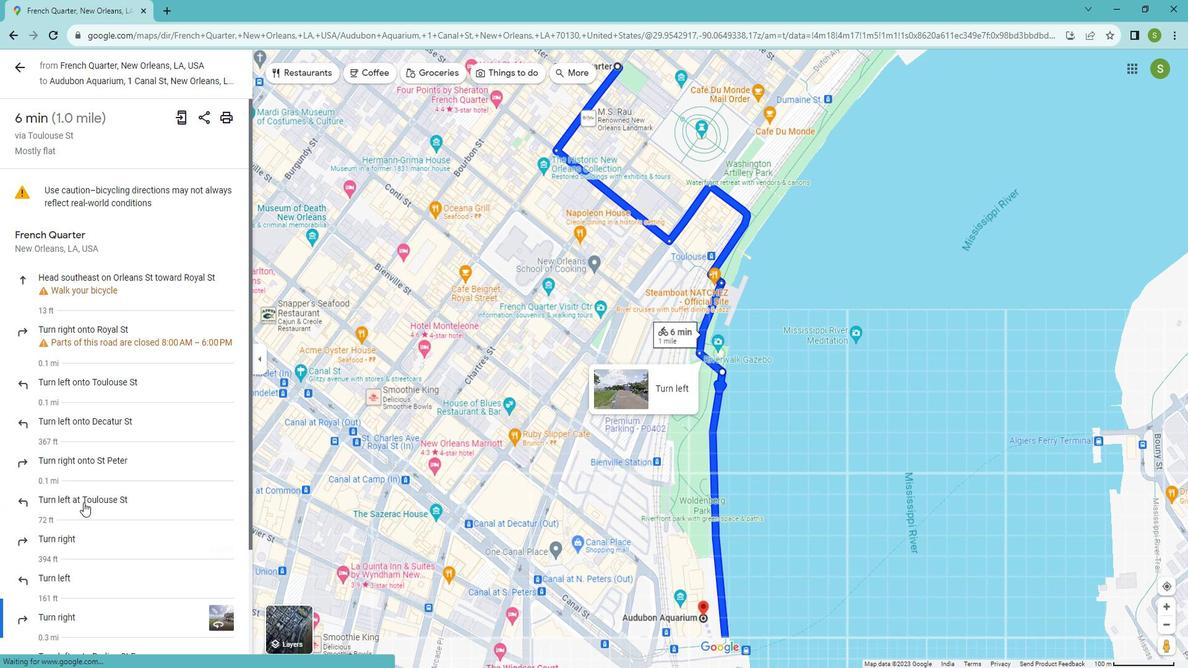 
Action: Mouse scrolled (102, 501) with delta (0, 0)
Screenshot: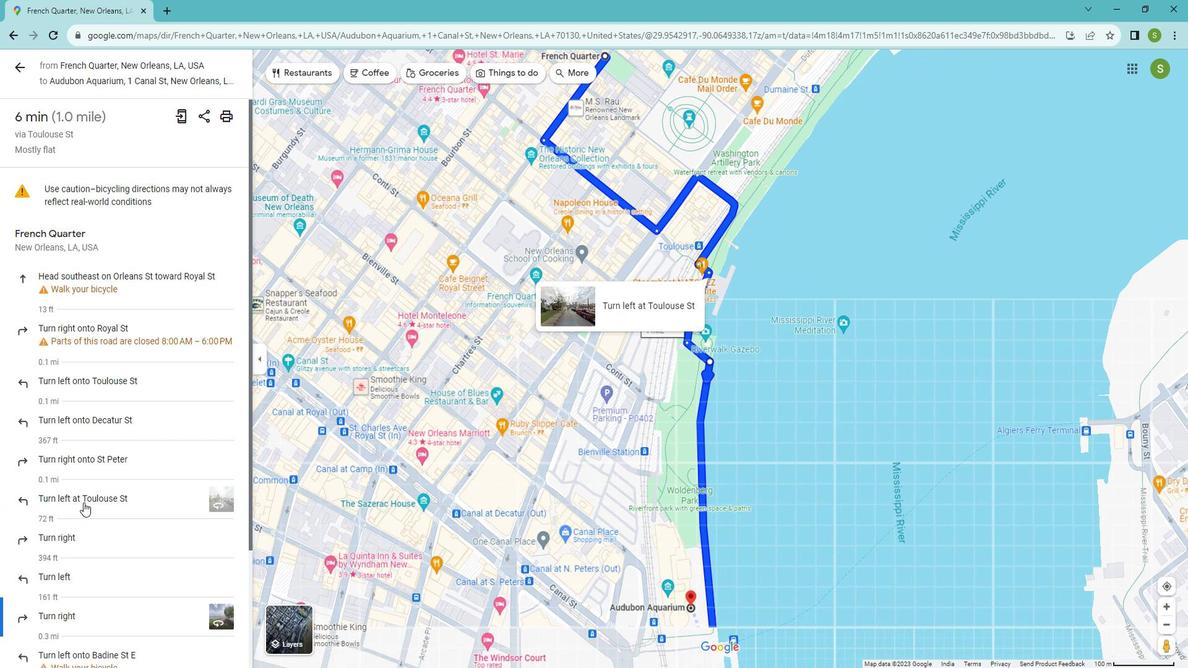 
Action: Mouse scrolled (102, 501) with delta (0, 0)
Screenshot: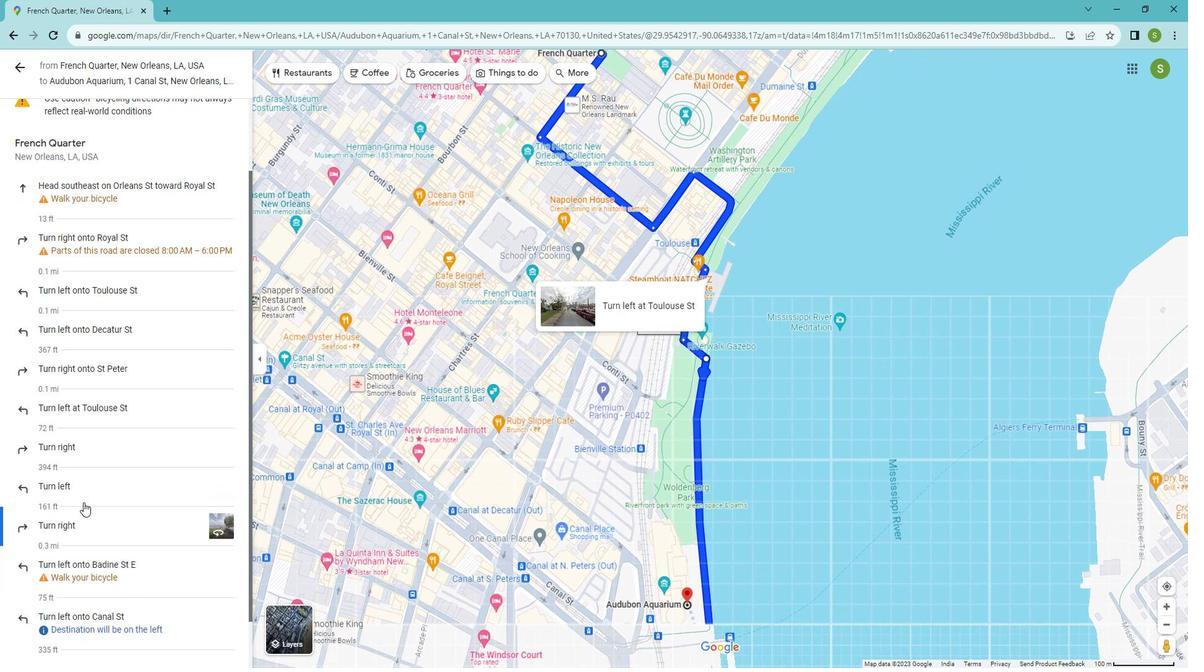 
Action: Mouse moved to (100, 503)
Screenshot: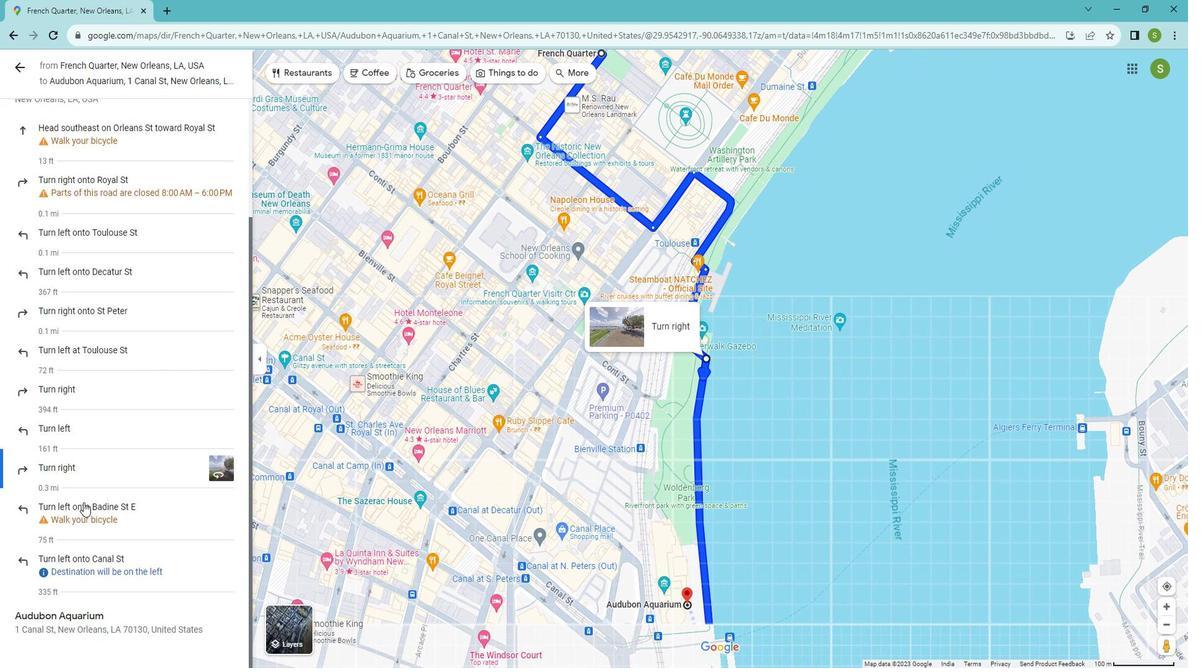 
Action: Mouse pressed left at (100, 503)
Screenshot: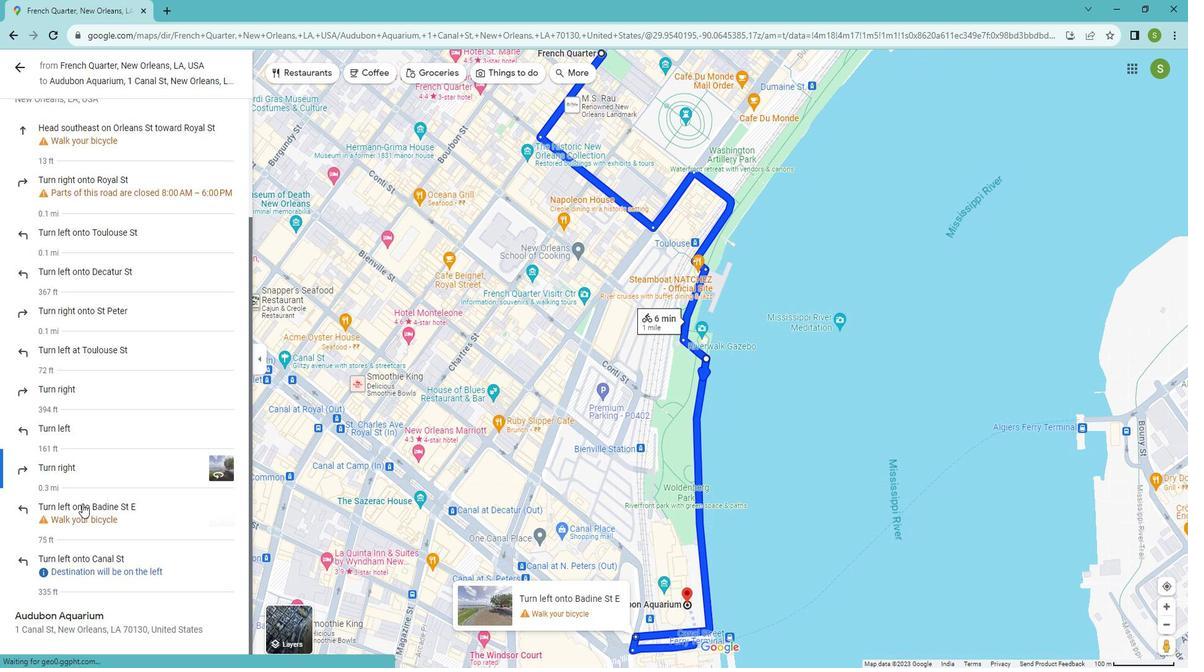 
Action: Mouse moved to (99, 562)
Screenshot: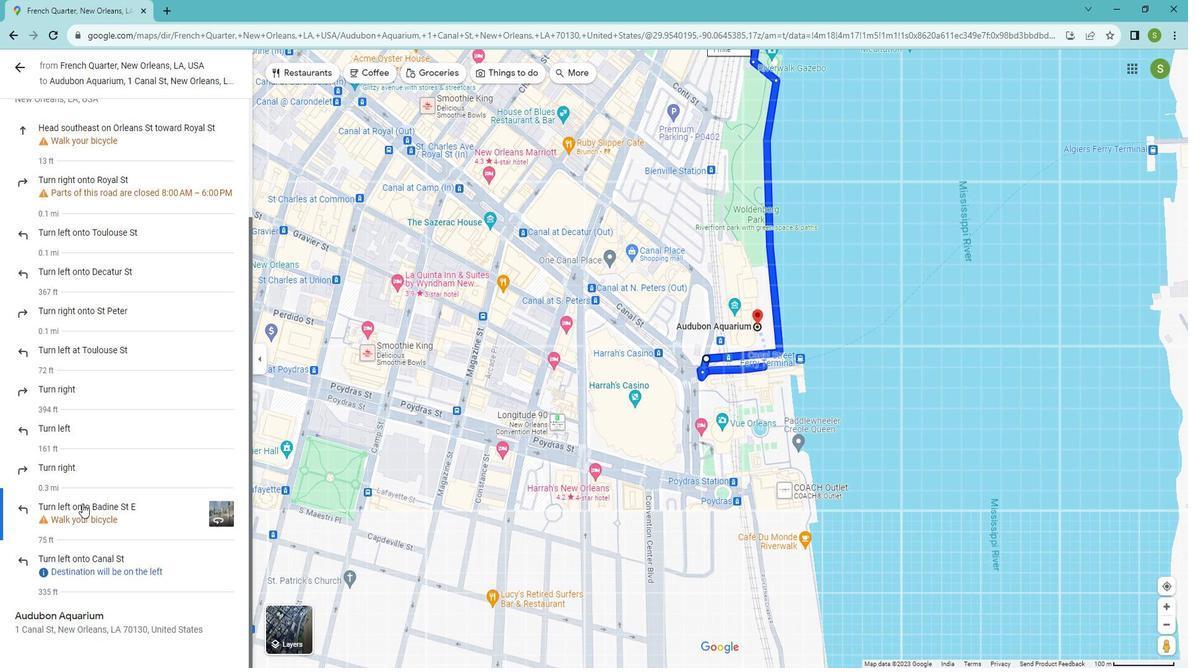
Action: Mouse pressed left at (99, 562)
Screenshot: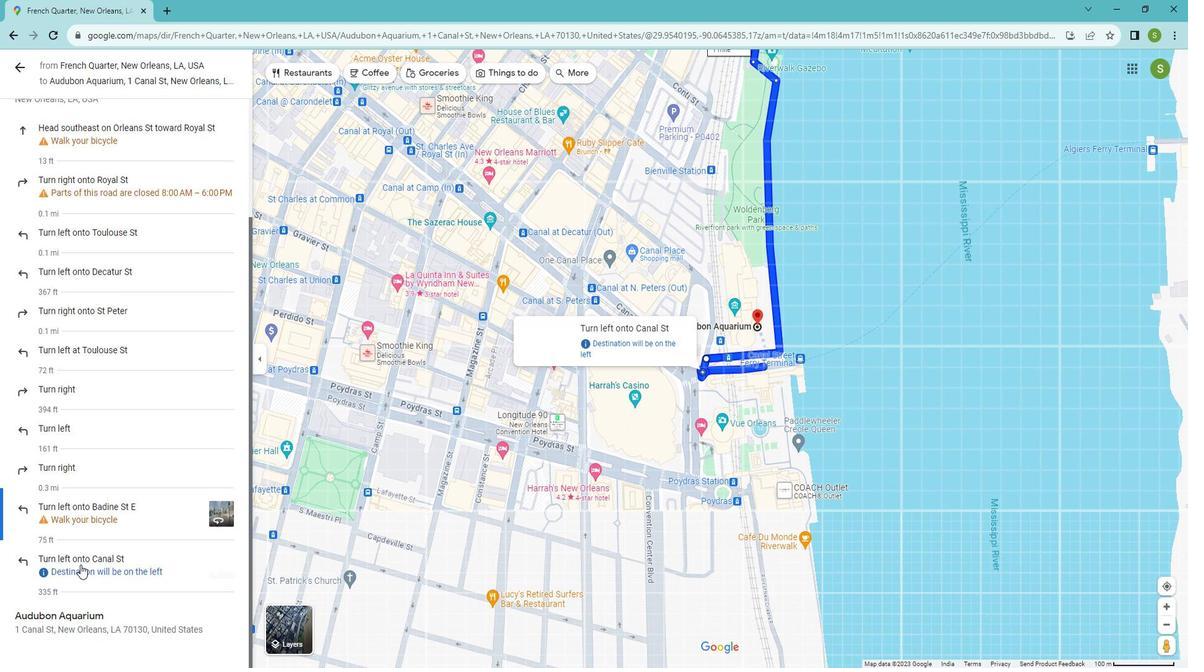 
Action: Mouse moved to (32, 82)
Screenshot: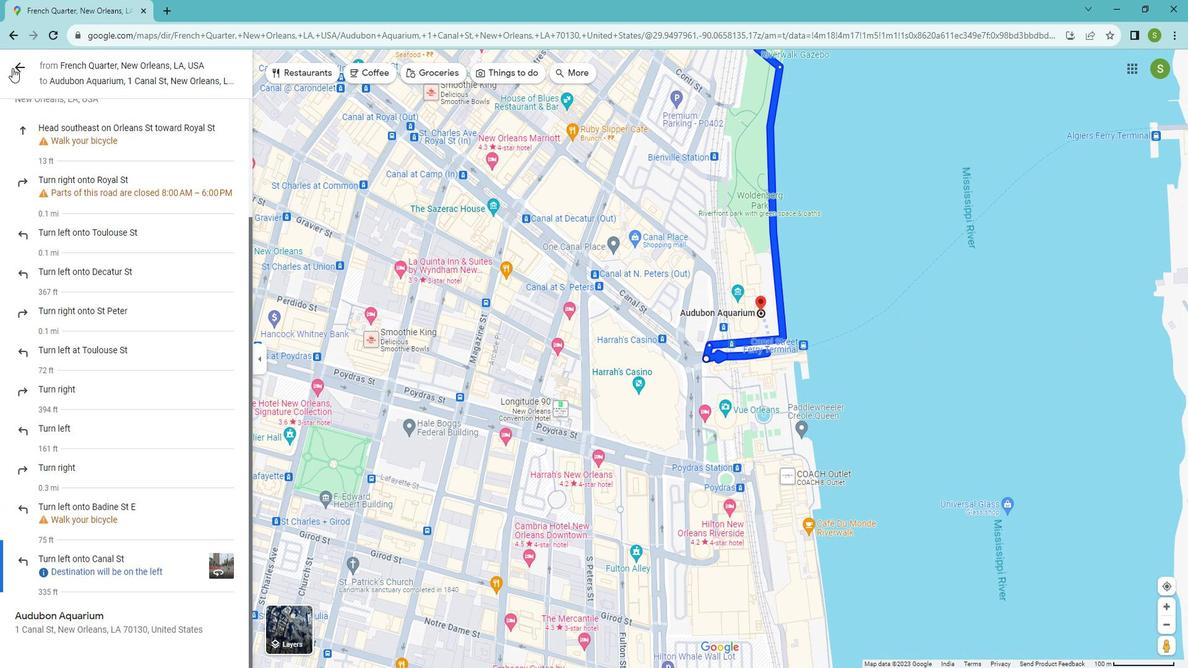 
Action: Mouse pressed left at (32, 82)
Screenshot: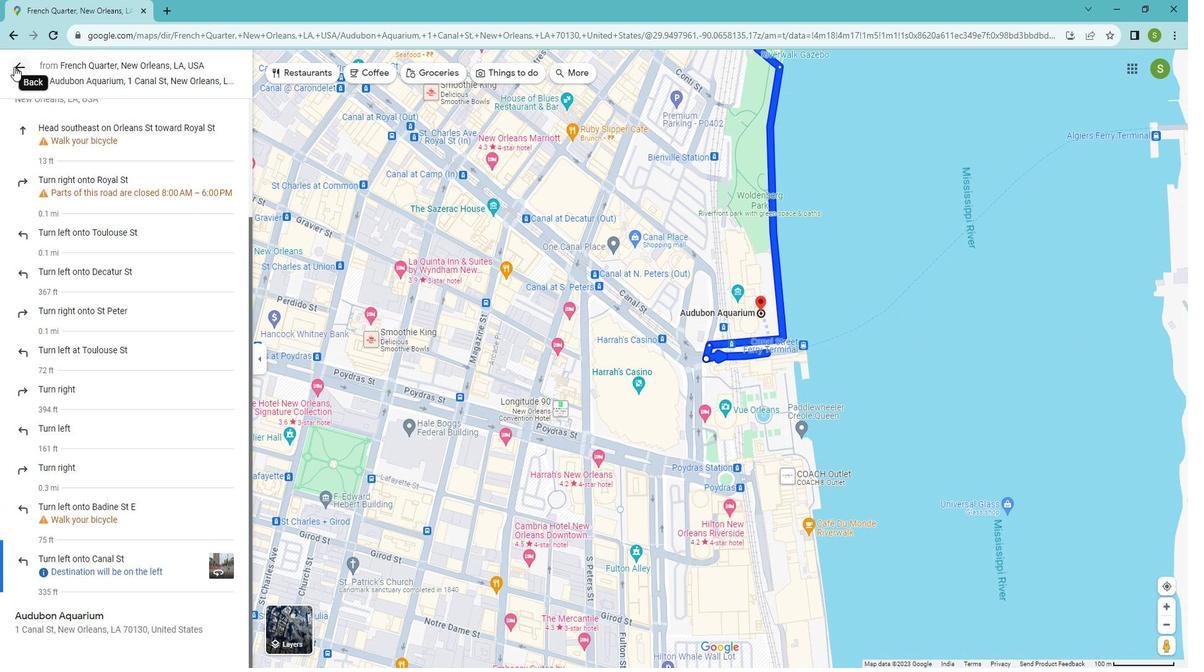 
Action: Mouse moved to (428, 276)
Screenshot: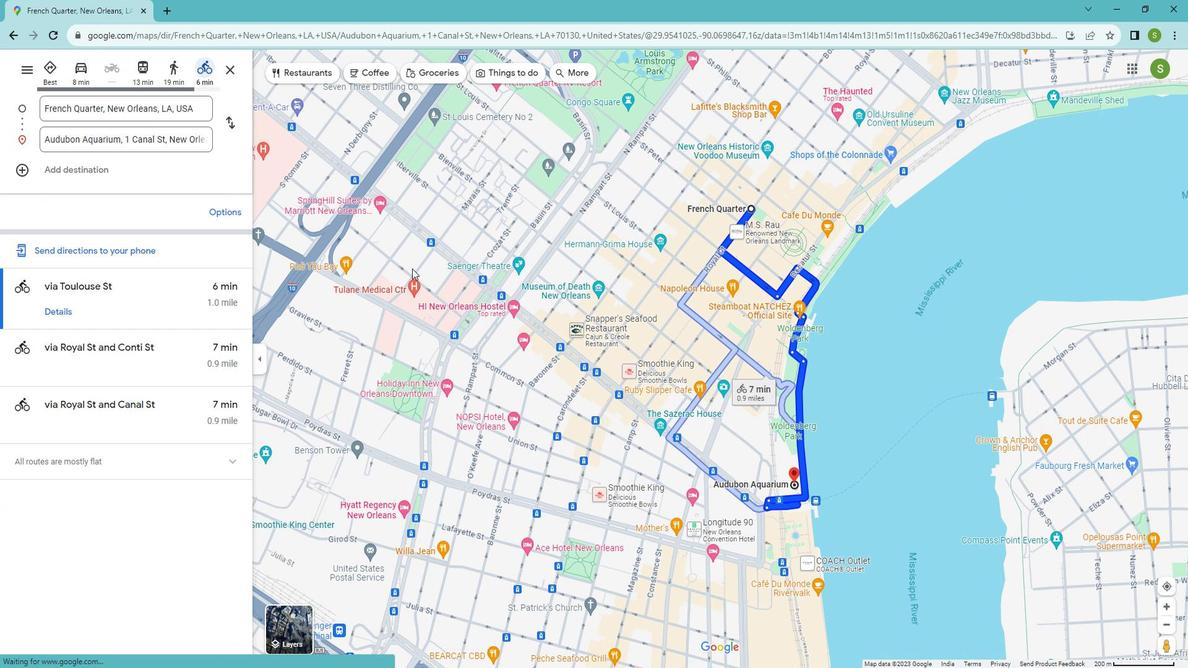 
